 Task: Display the results of the 2022 Victory Lane Racing NASCAR Cup Series for the race "Toyota/Save Mart 350" on the track "Sonoma".
Action: Mouse moved to (186, 367)
Screenshot: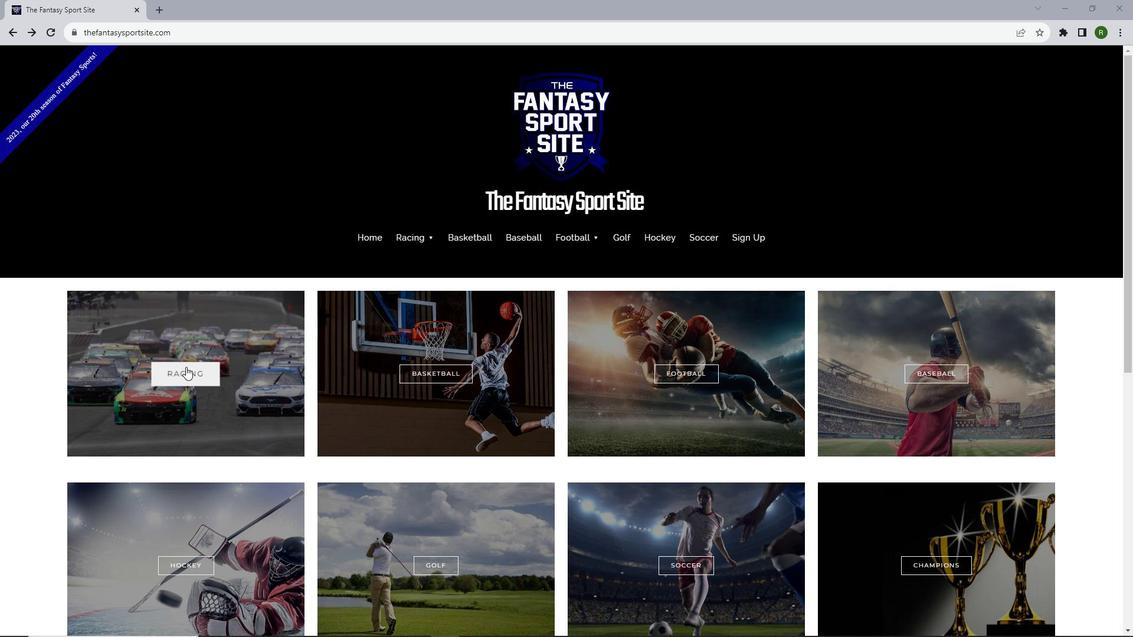 
Action: Mouse pressed left at (186, 367)
Screenshot: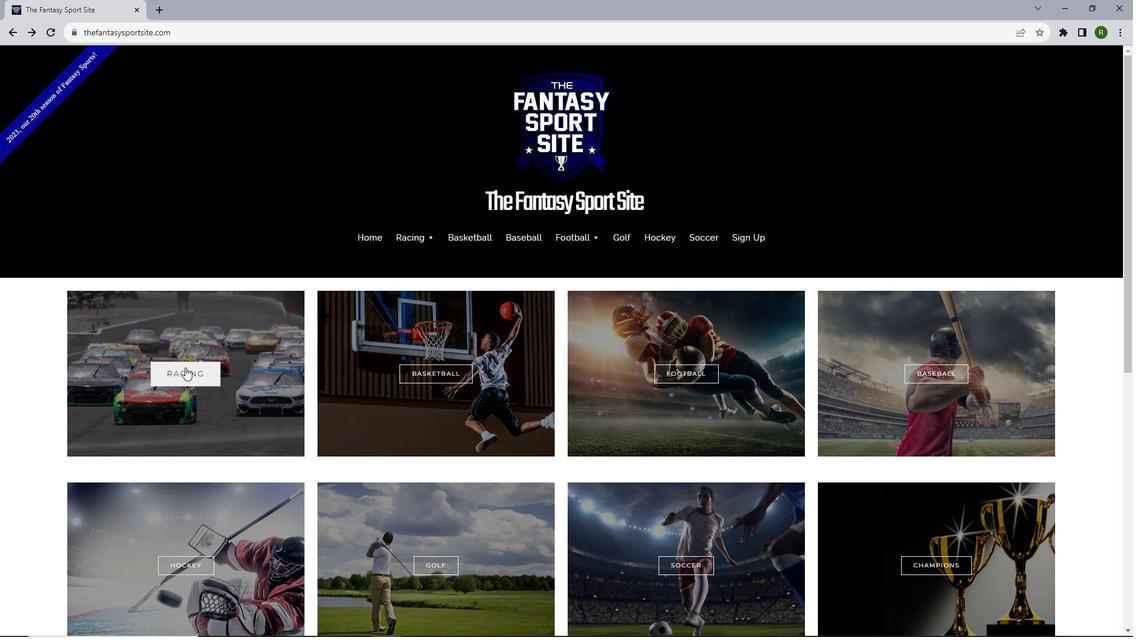 
Action: Mouse moved to (353, 278)
Screenshot: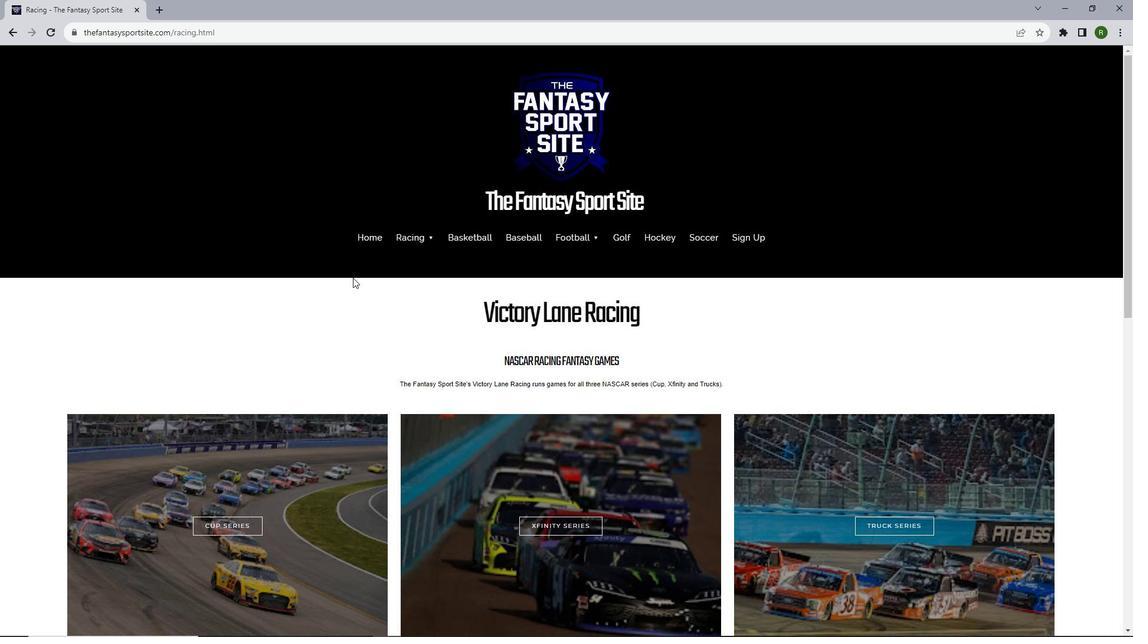 
Action: Mouse scrolled (353, 277) with delta (0, 0)
Screenshot: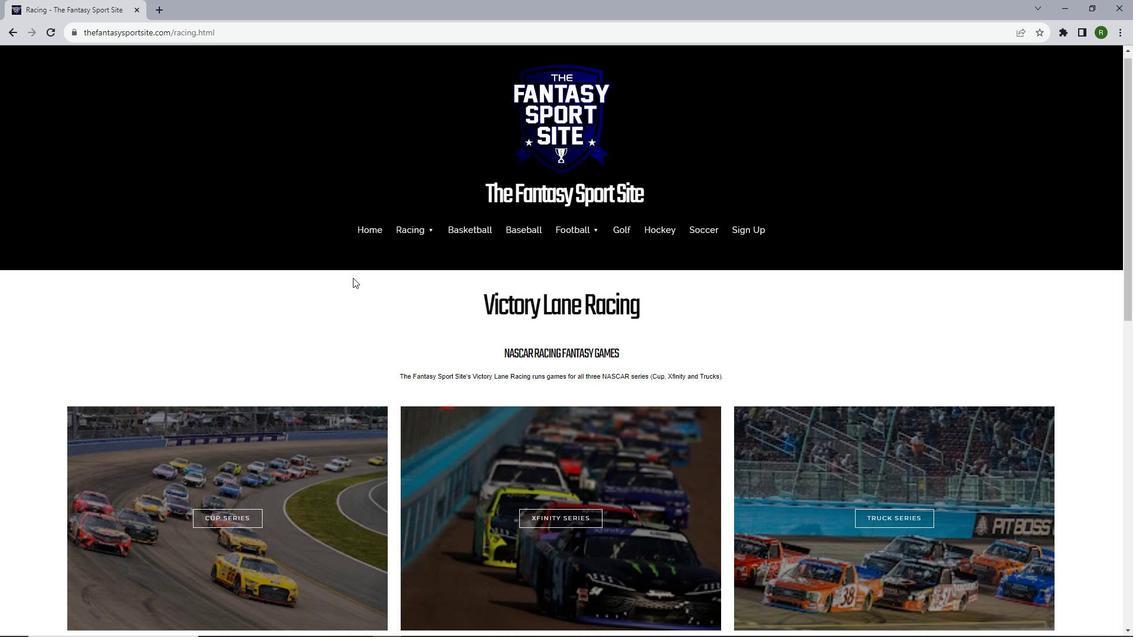 
Action: Mouse scrolled (353, 277) with delta (0, 0)
Screenshot: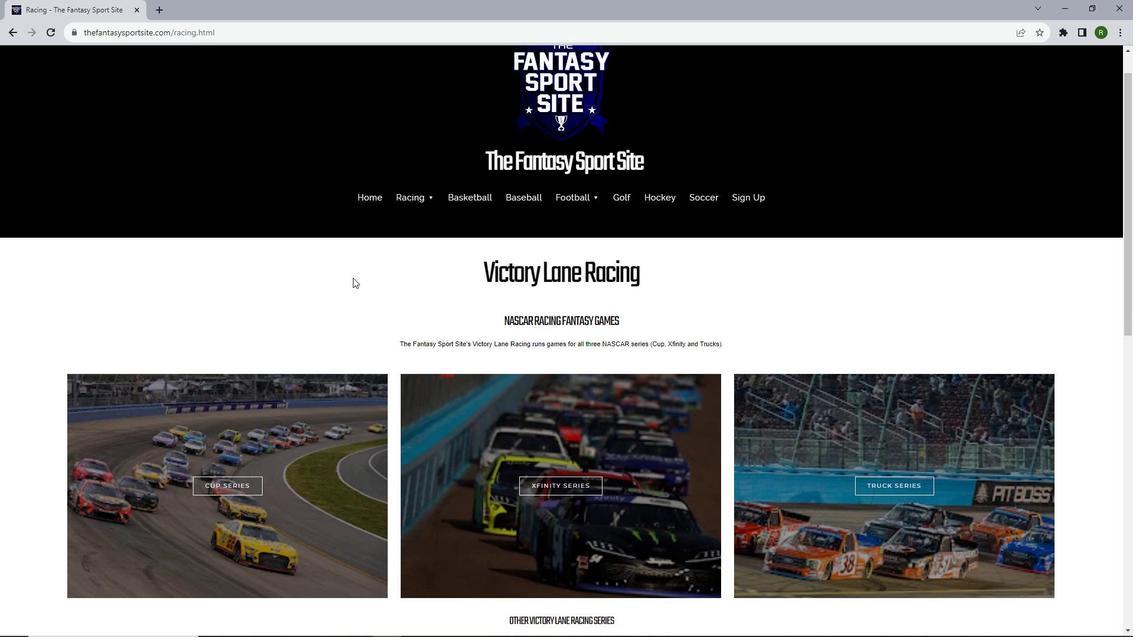 
Action: Mouse scrolled (353, 277) with delta (0, 0)
Screenshot: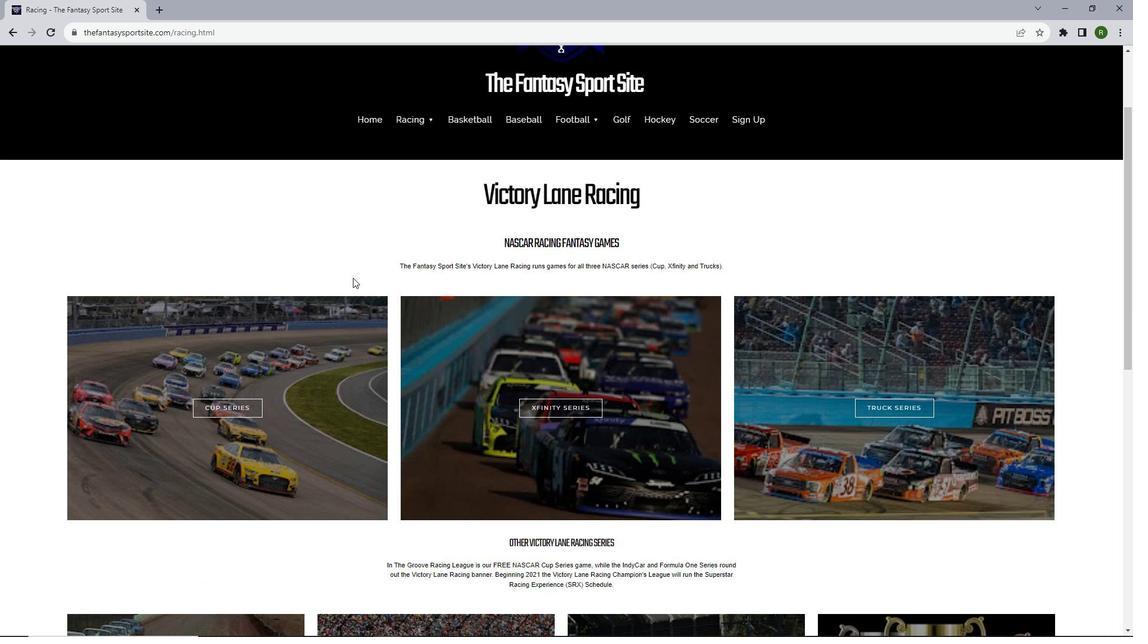 
Action: Mouse scrolled (353, 277) with delta (0, 0)
Screenshot: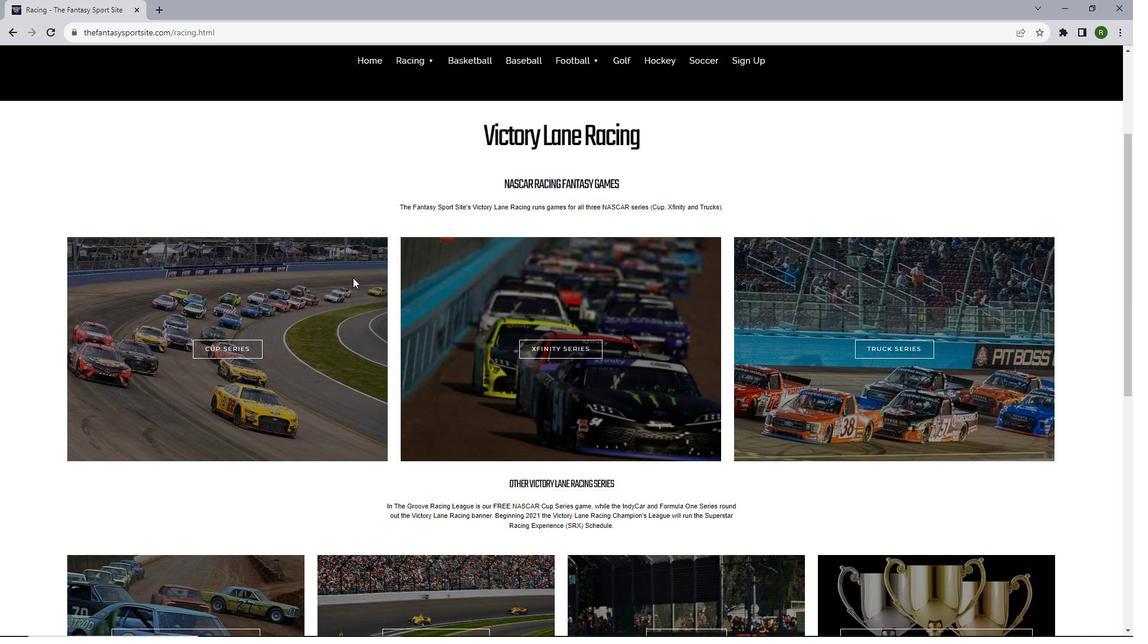 
Action: Mouse moved to (222, 292)
Screenshot: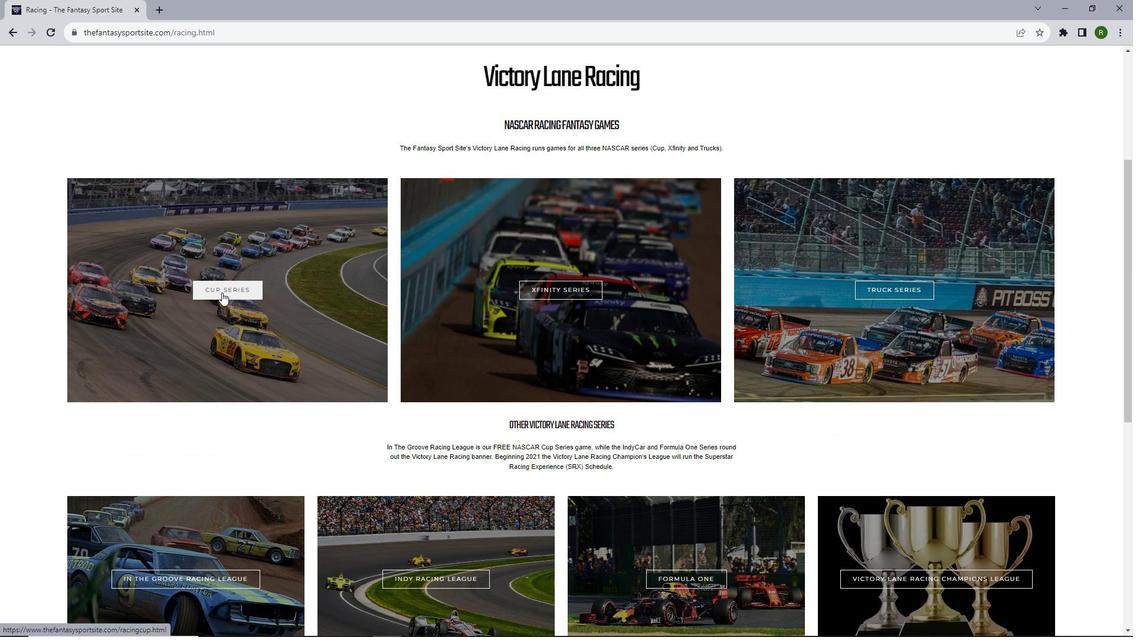 
Action: Mouse pressed left at (222, 292)
Screenshot: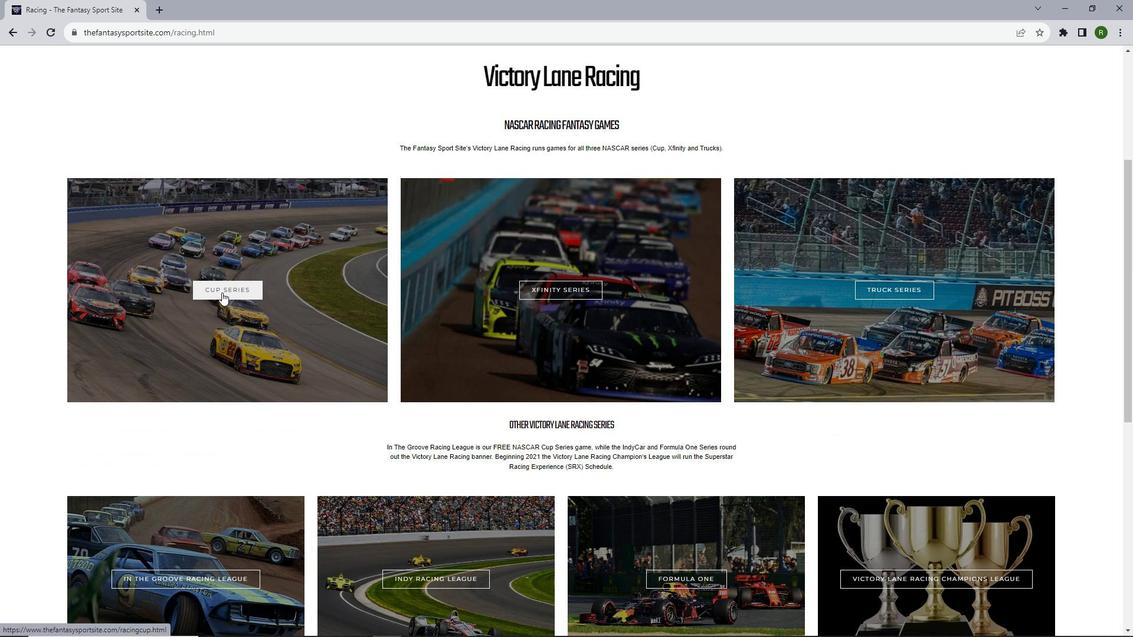 
Action: Mouse moved to (228, 294)
Screenshot: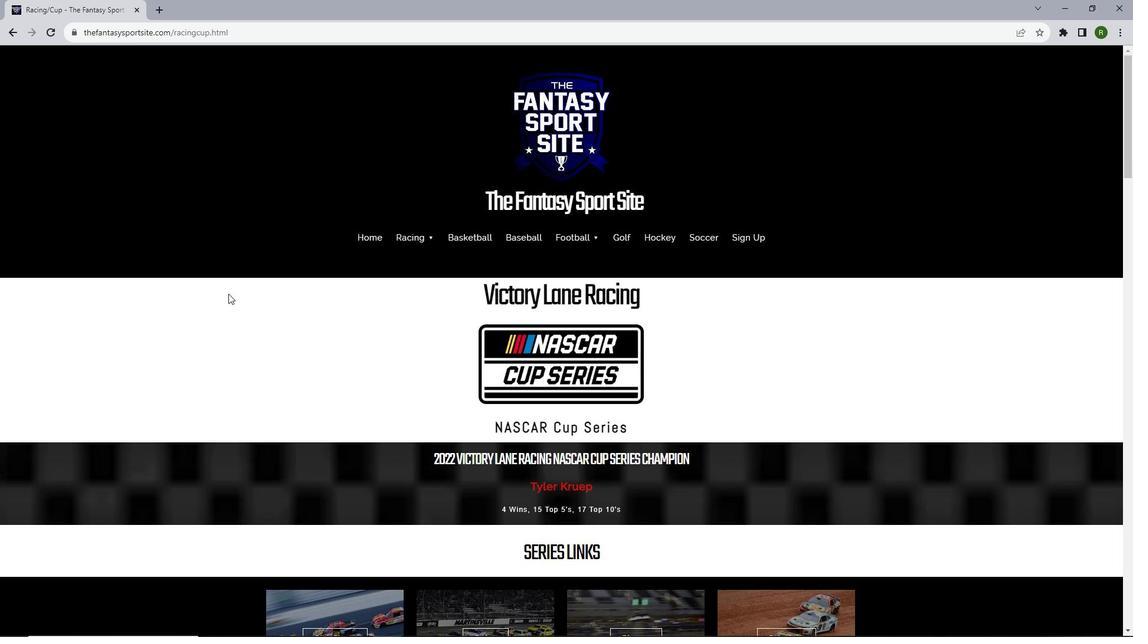 
Action: Mouse scrolled (228, 293) with delta (0, 0)
Screenshot: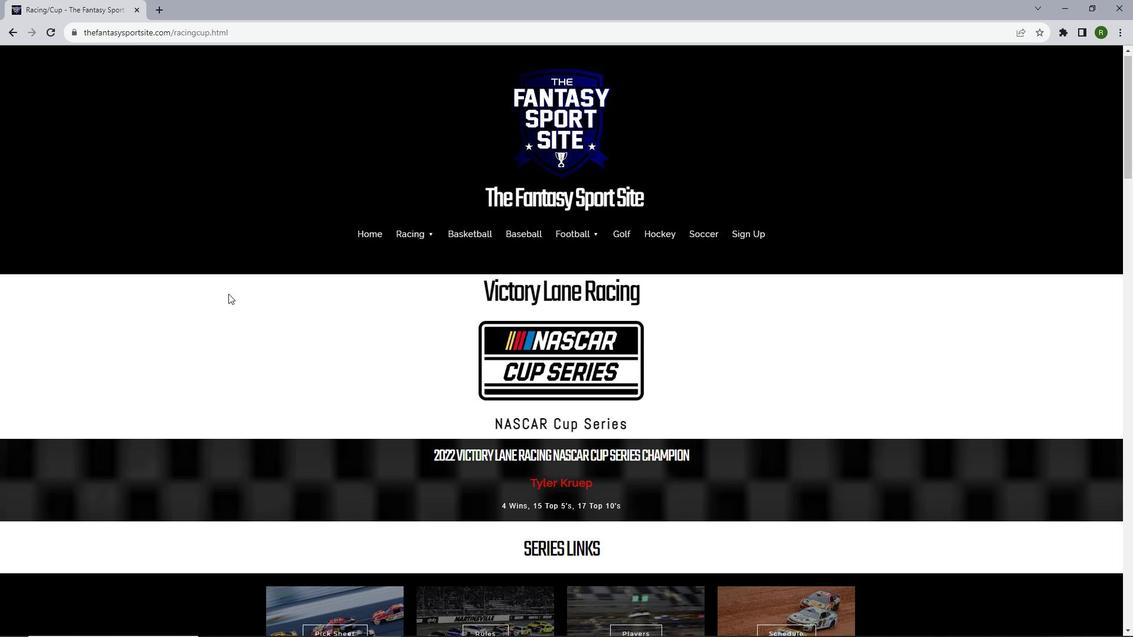 
Action: Mouse scrolled (228, 293) with delta (0, 0)
Screenshot: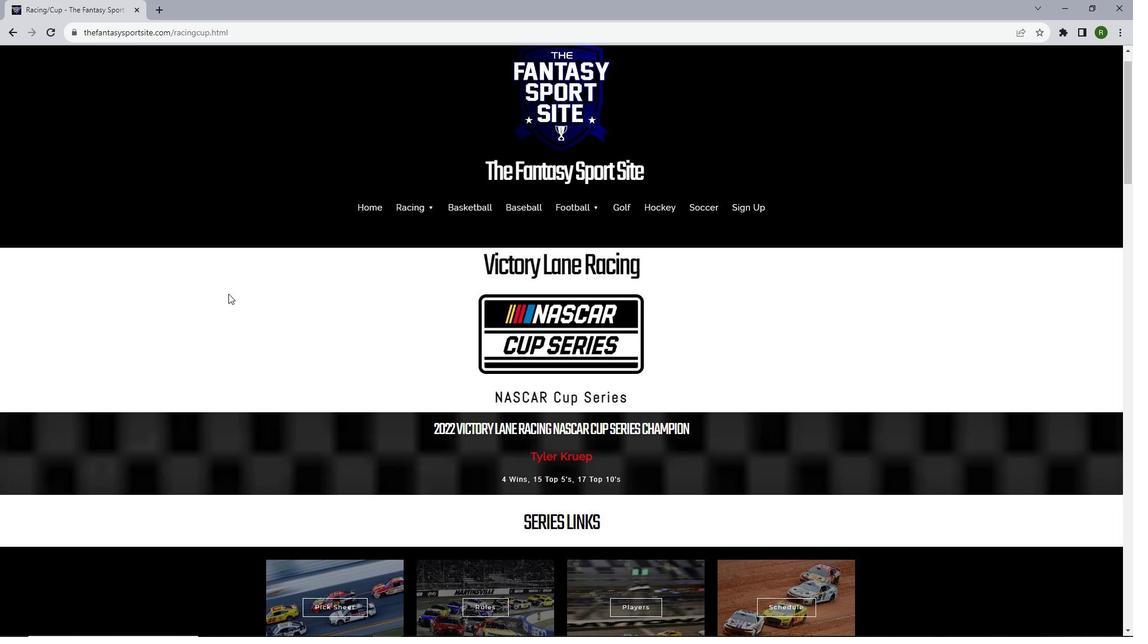 
Action: Mouse scrolled (228, 293) with delta (0, 0)
Screenshot: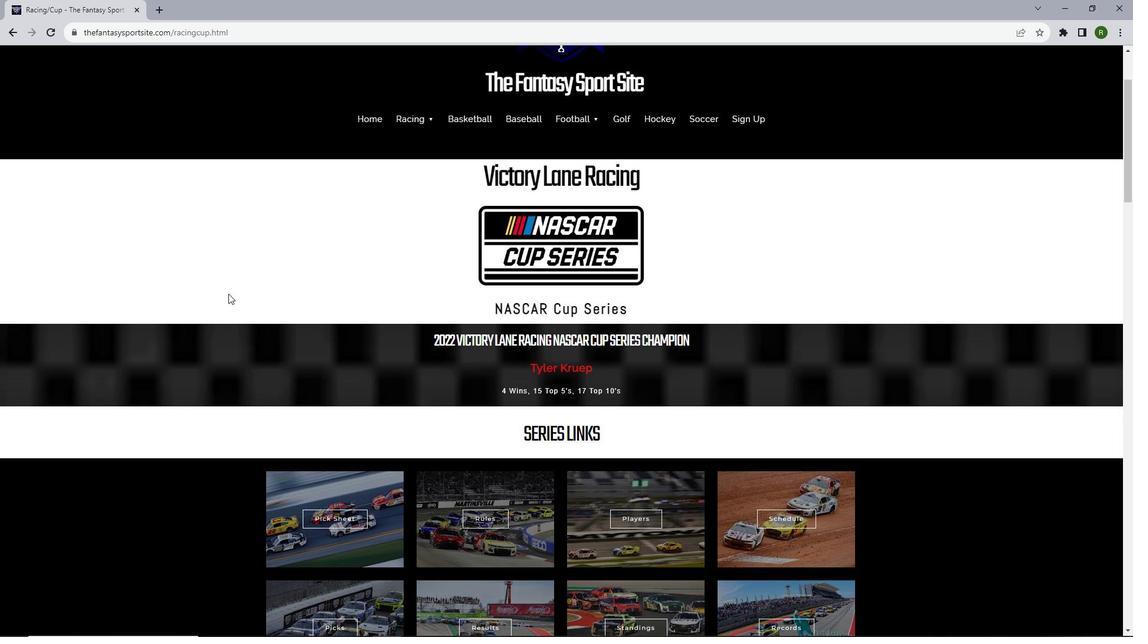 
Action: Mouse moved to (476, 556)
Screenshot: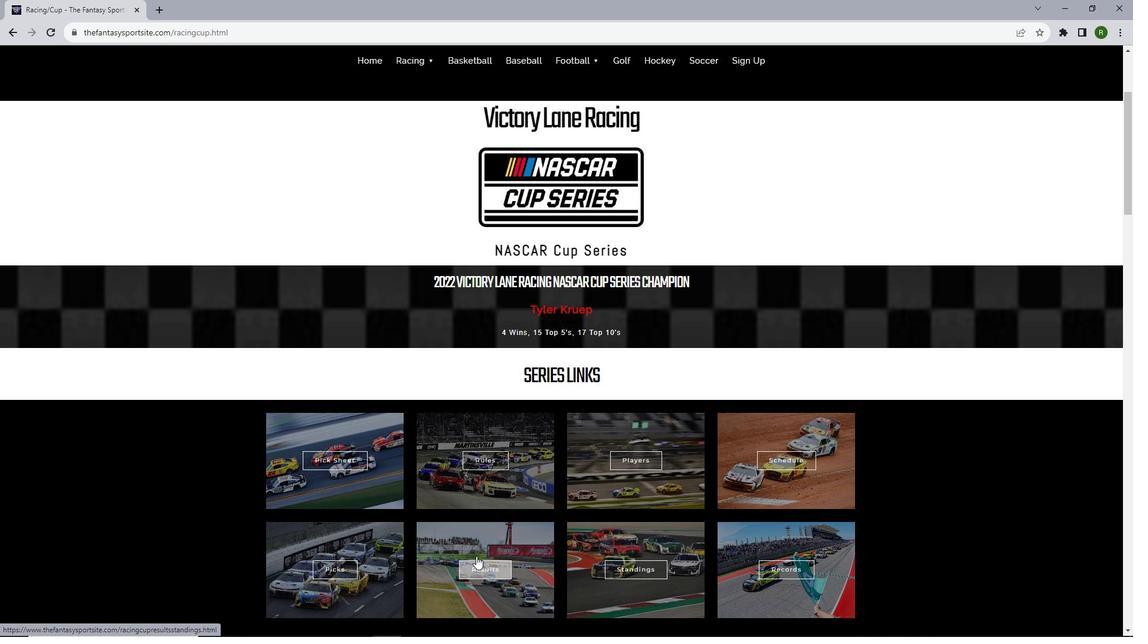 
Action: Mouse pressed left at (476, 556)
Screenshot: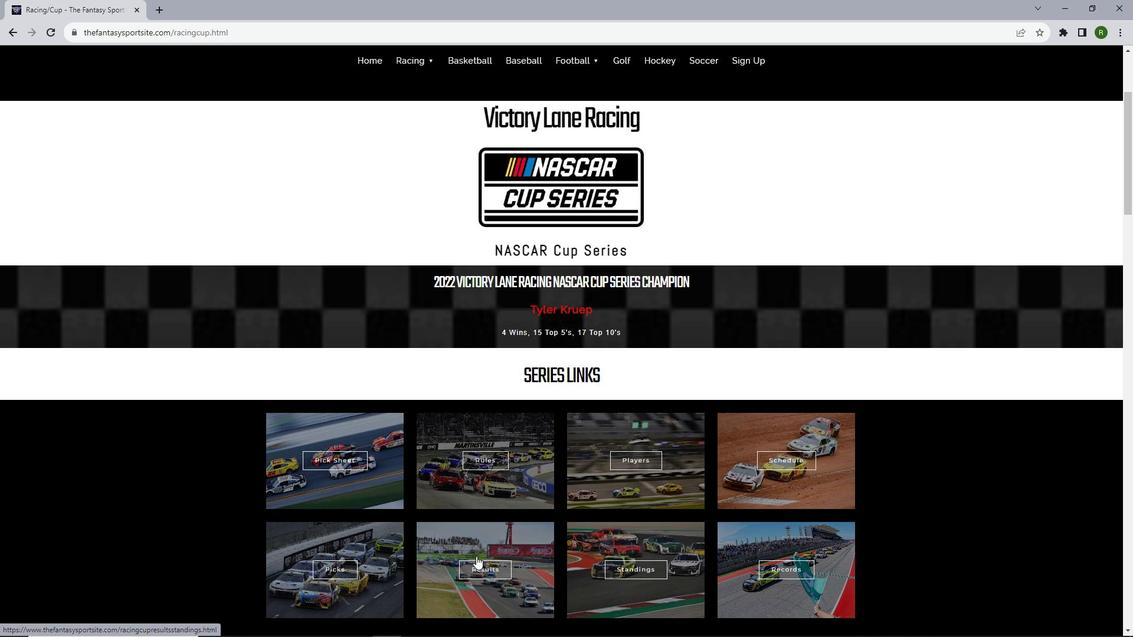 
Action: Mouse moved to (422, 337)
Screenshot: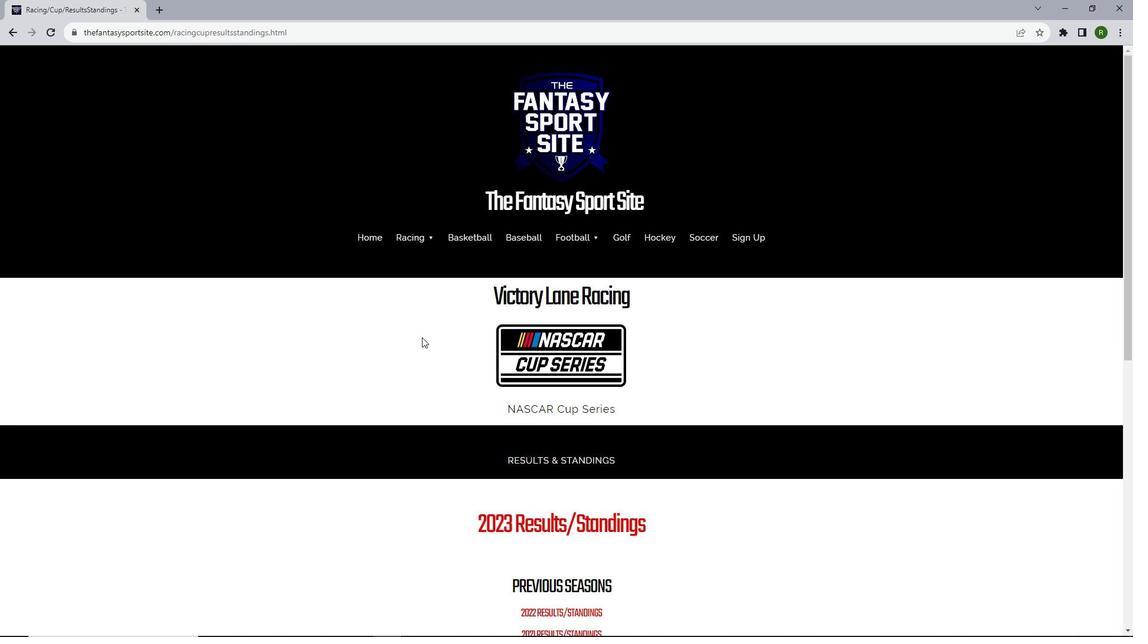 
Action: Mouse scrolled (422, 337) with delta (0, 0)
Screenshot: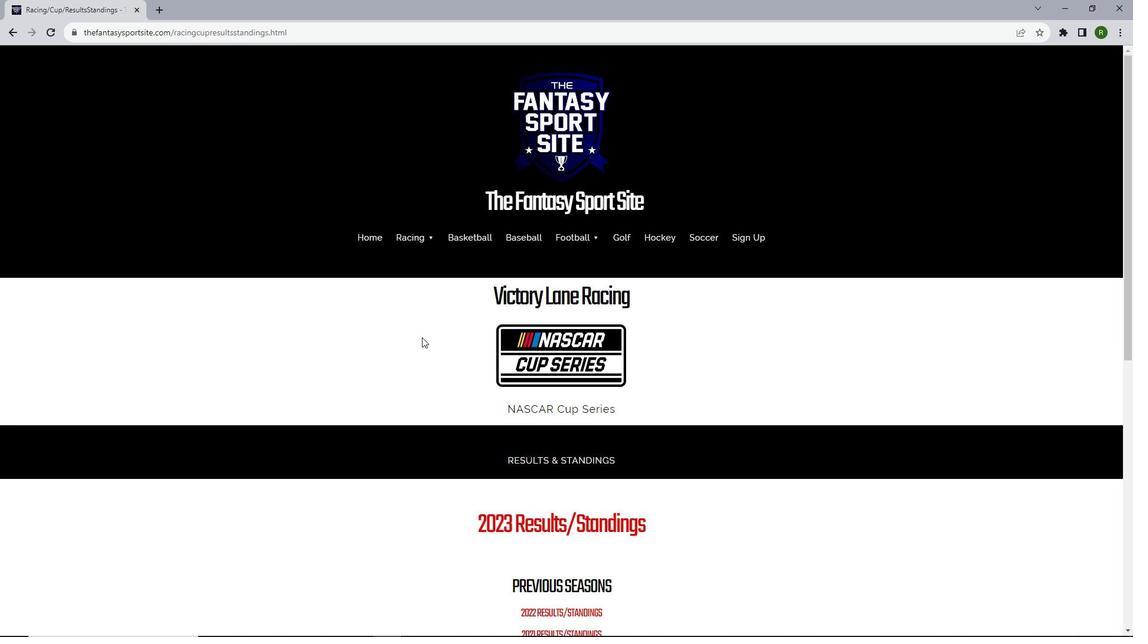 
Action: Mouse scrolled (422, 337) with delta (0, 0)
Screenshot: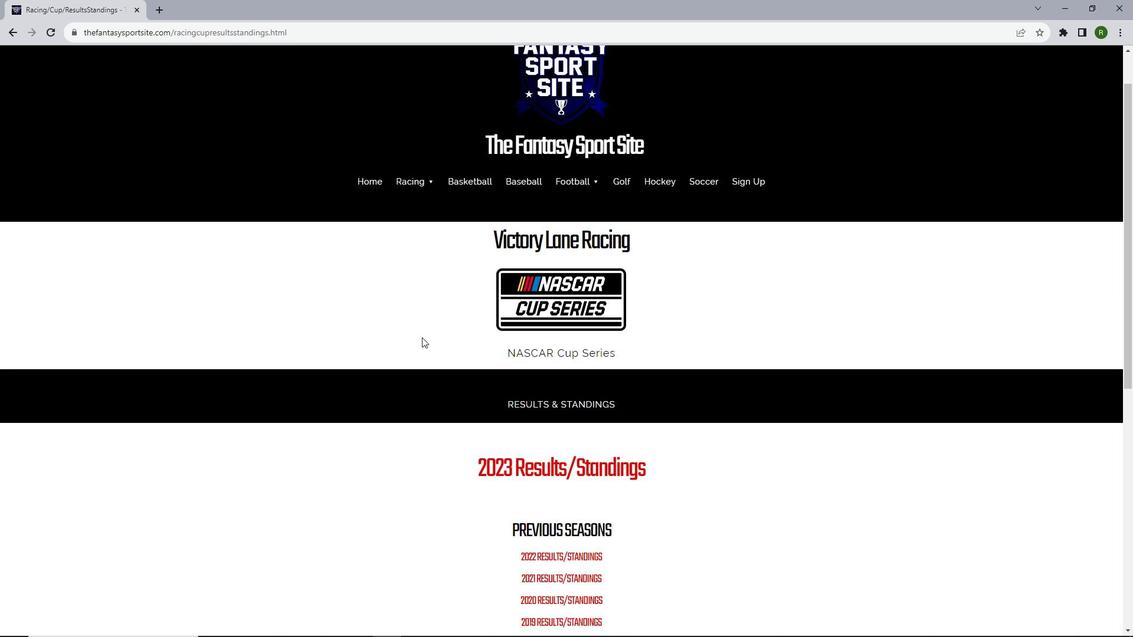 
Action: Mouse moved to (422, 338)
Screenshot: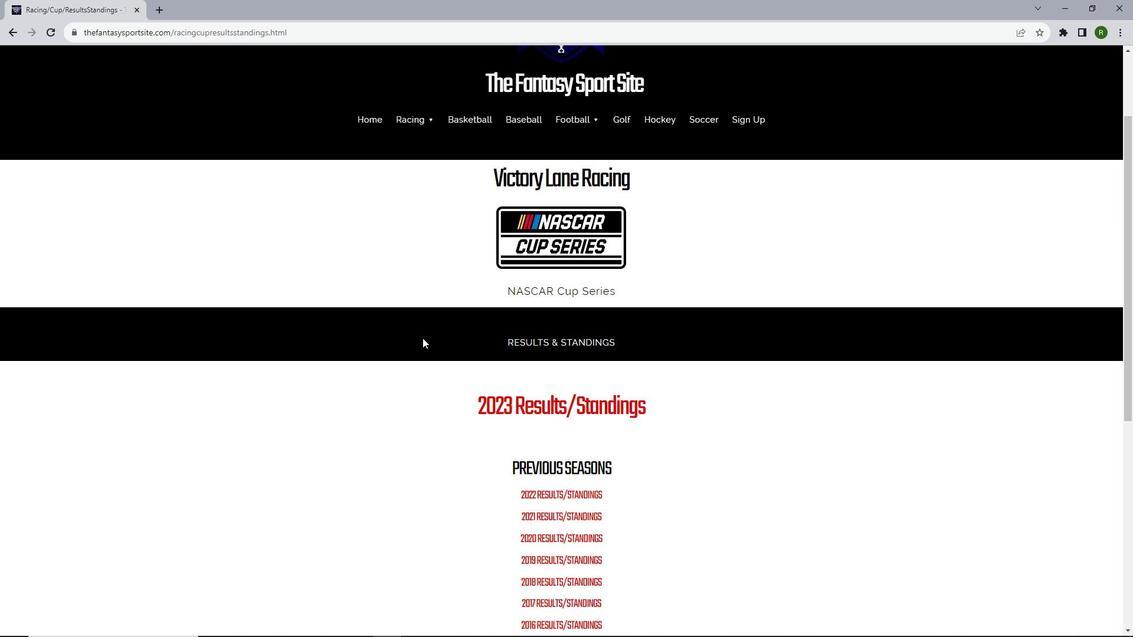 
Action: Mouse scrolled (422, 337) with delta (0, 0)
Screenshot: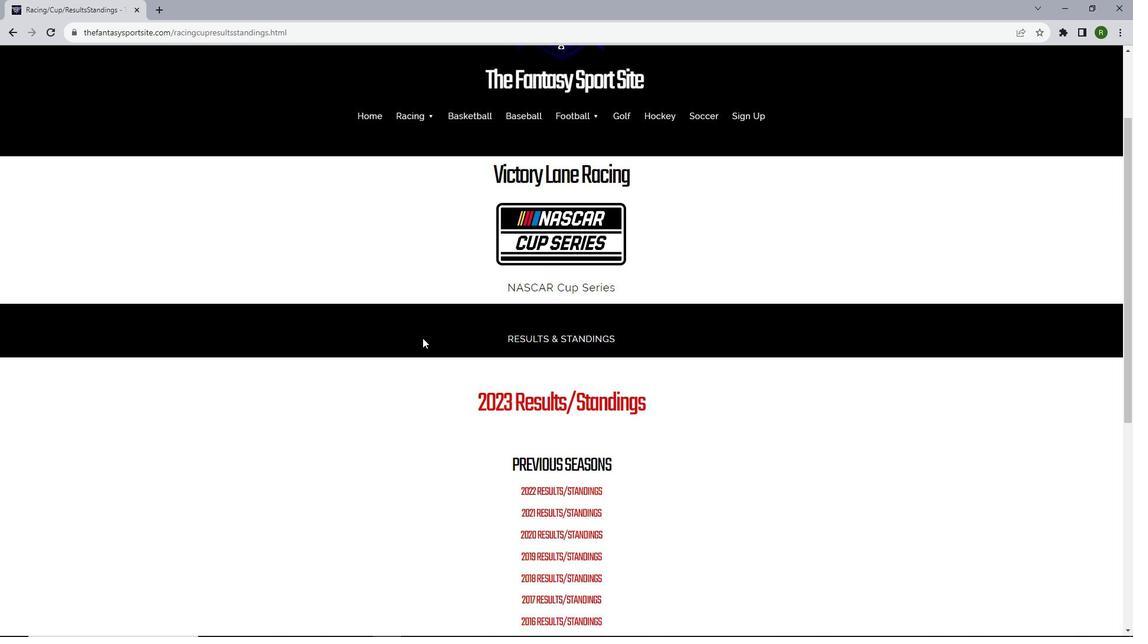 
Action: Mouse moved to (427, 354)
Screenshot: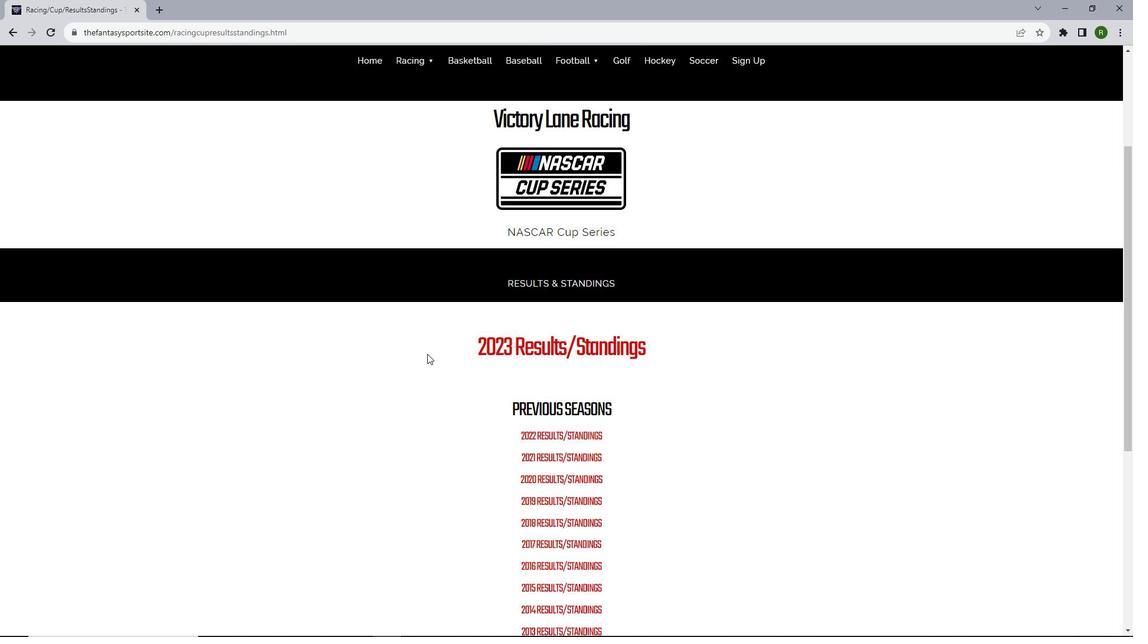 
Action: Mouse scrolled (427, 353) with delta (0, 0)
Screenshot: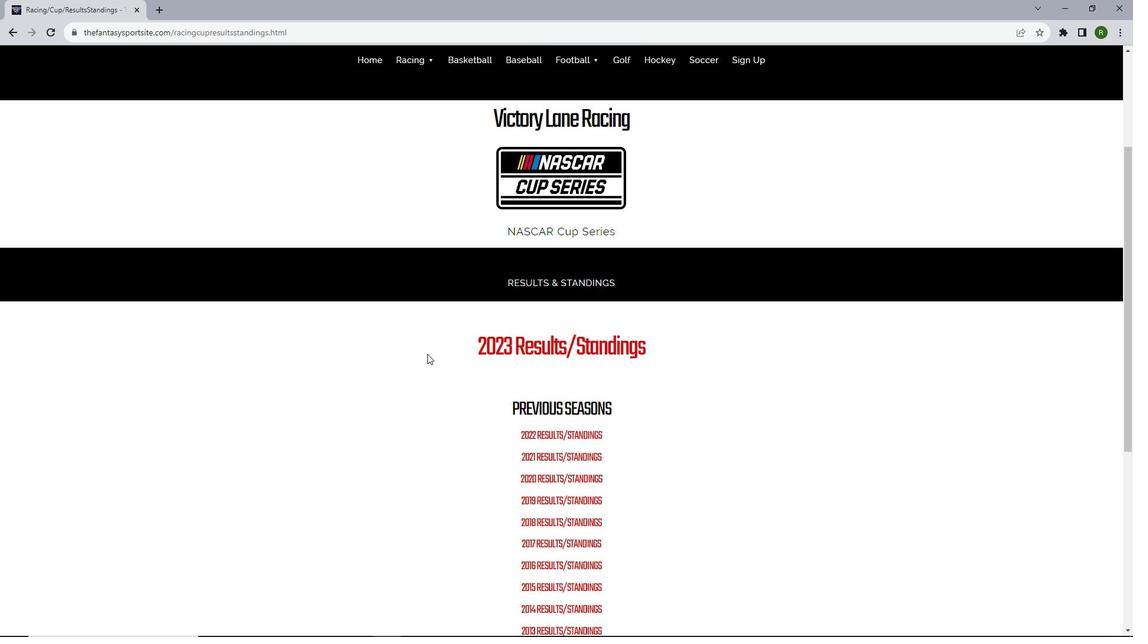 
Action: Mouse moved to (529, 373)
Screenshot: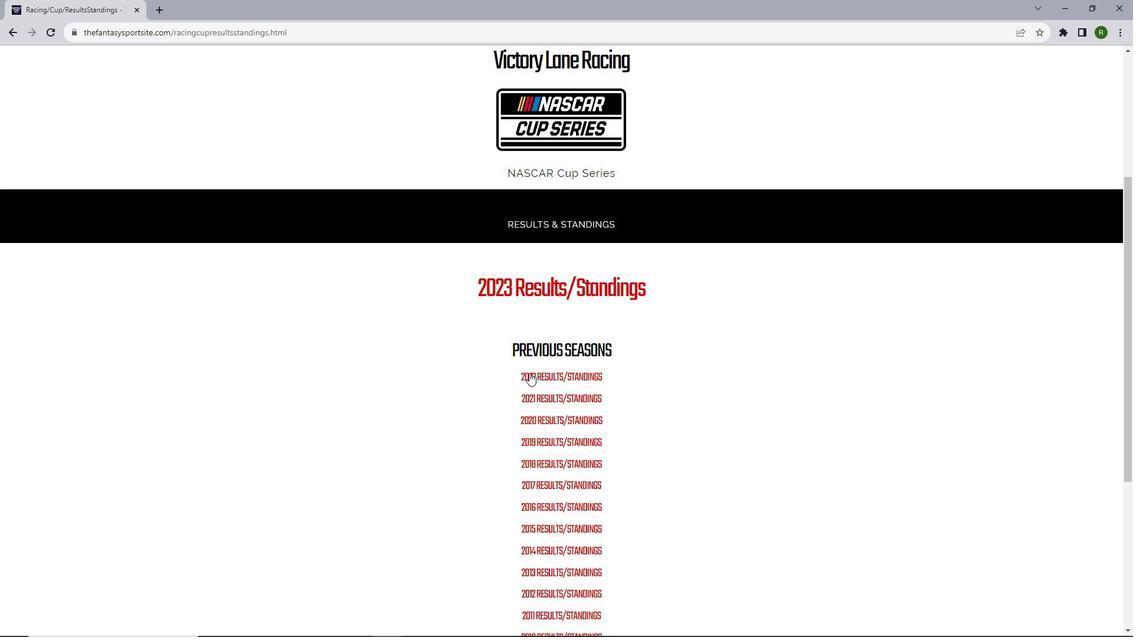 
Action: Mouse pressed left at (529, 373)
Screenshot: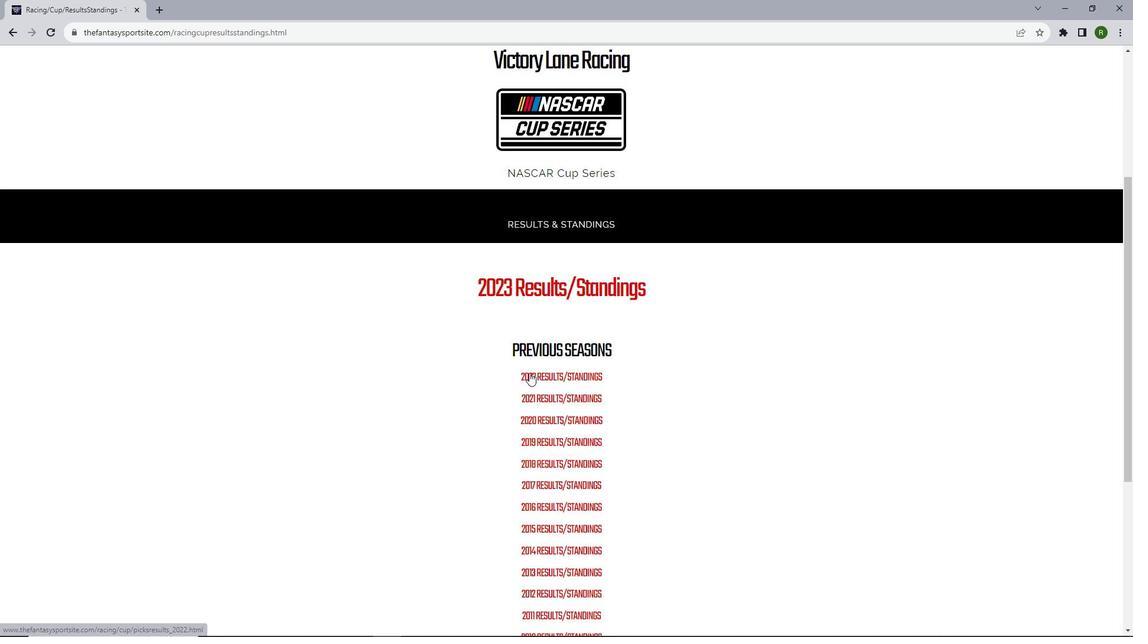 
Action: Mouse moved to (532, 230)
Screenshot: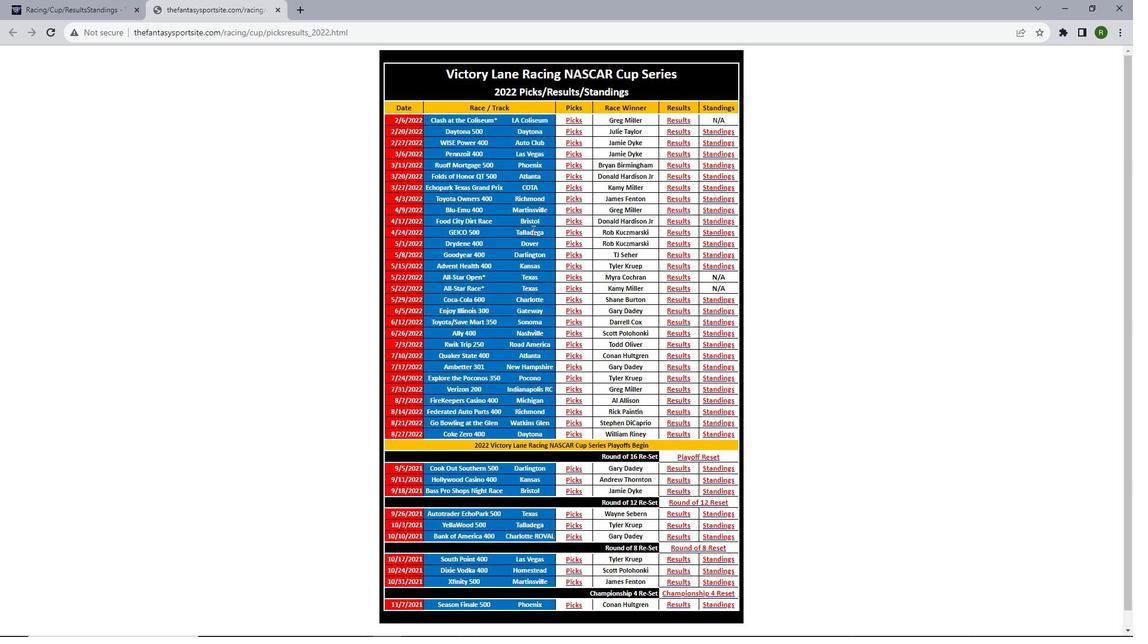 
Action: Mouse scrolled (532, 229) with delta (0, 0)
Screenshot: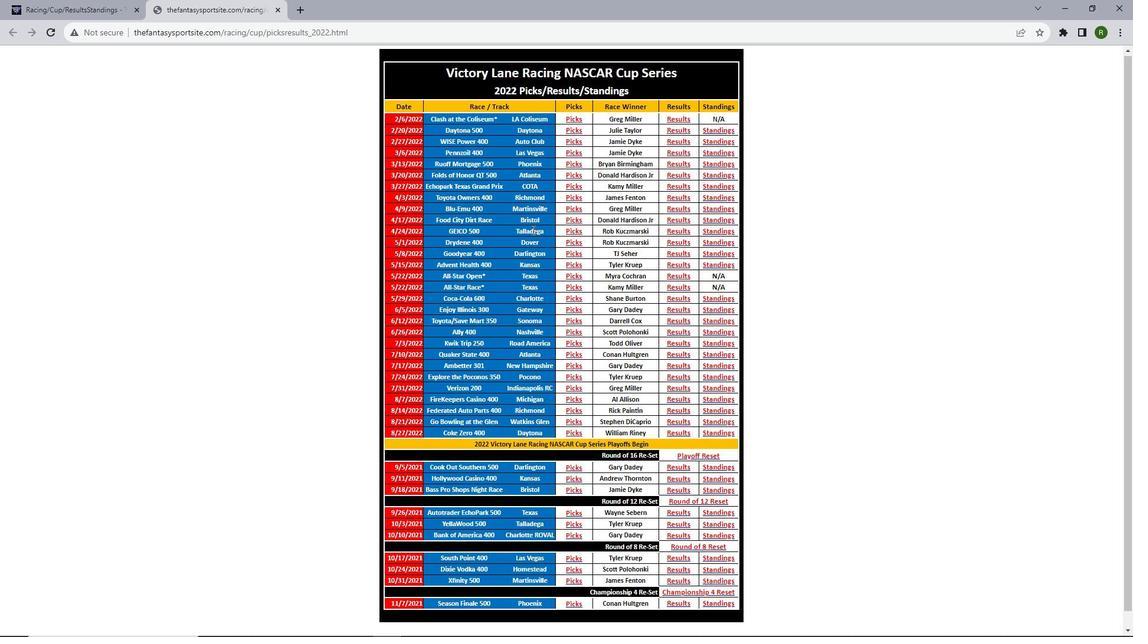 
Action: Mouse moved to (683, 301)
Screenshot: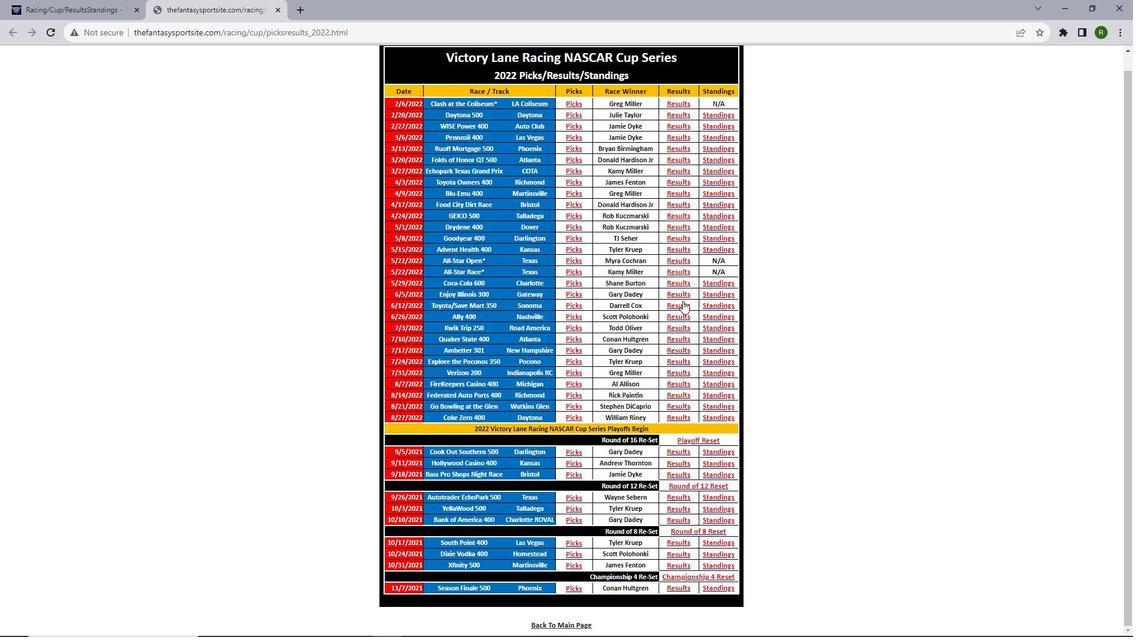 
Action: Mouse pressed left at (683, 301)
Screenshot: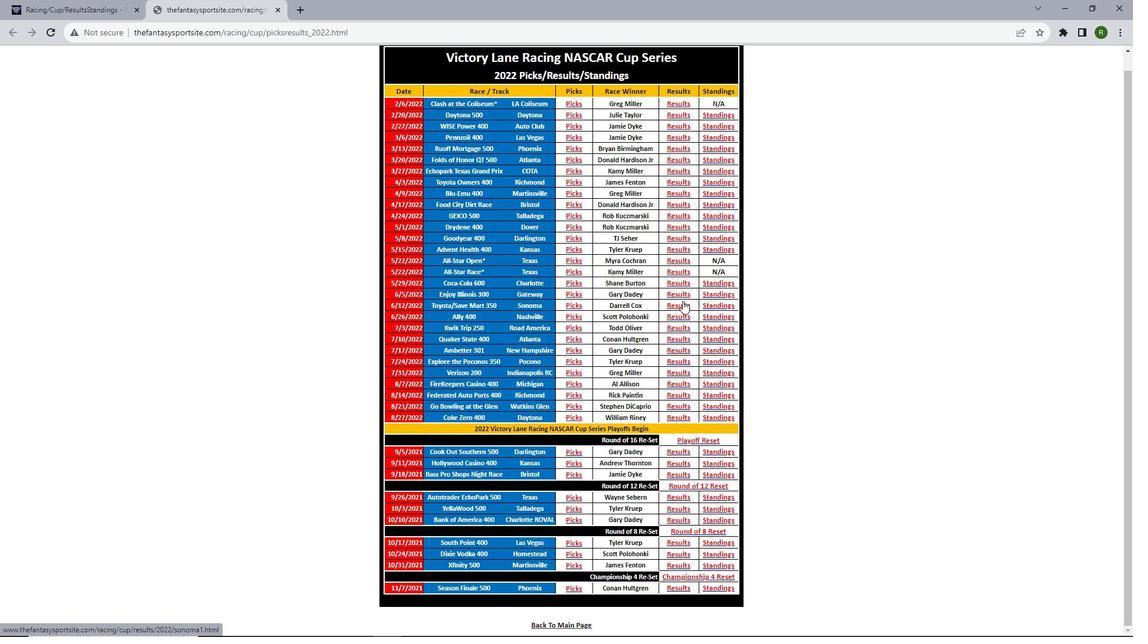 
Action: Mouse moved to (519, 254)
Screenshot: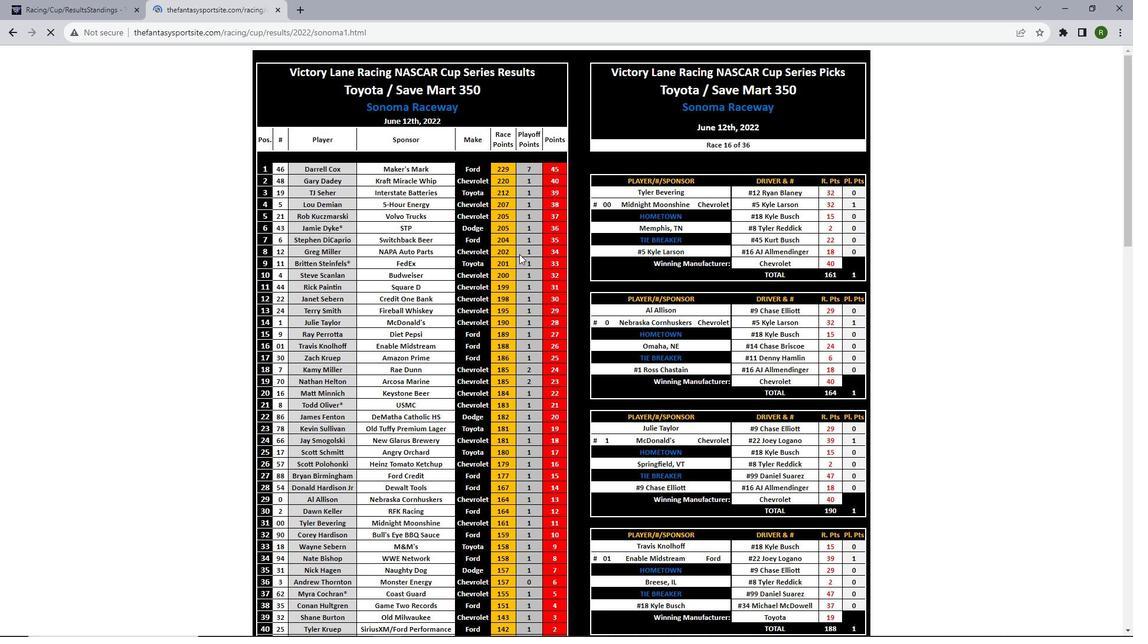
Action: Mouse scrolled (519, 253) with delta (0, 0)
Screenshot: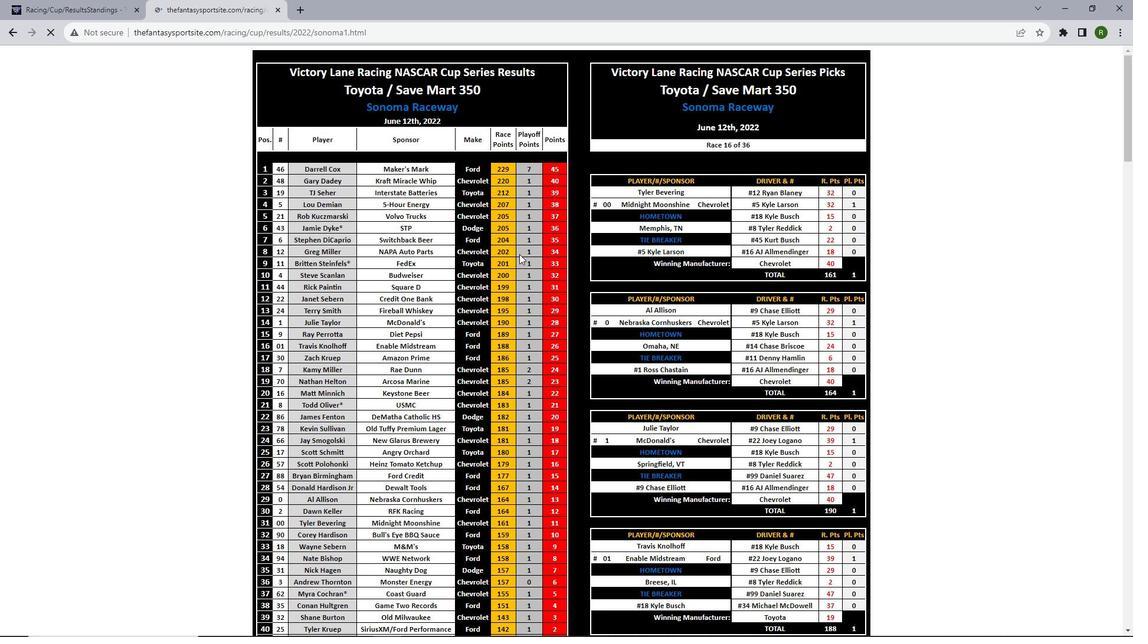 
Action: Mouse scrolled (519, 253) with delta (0, 0)
Screenshot: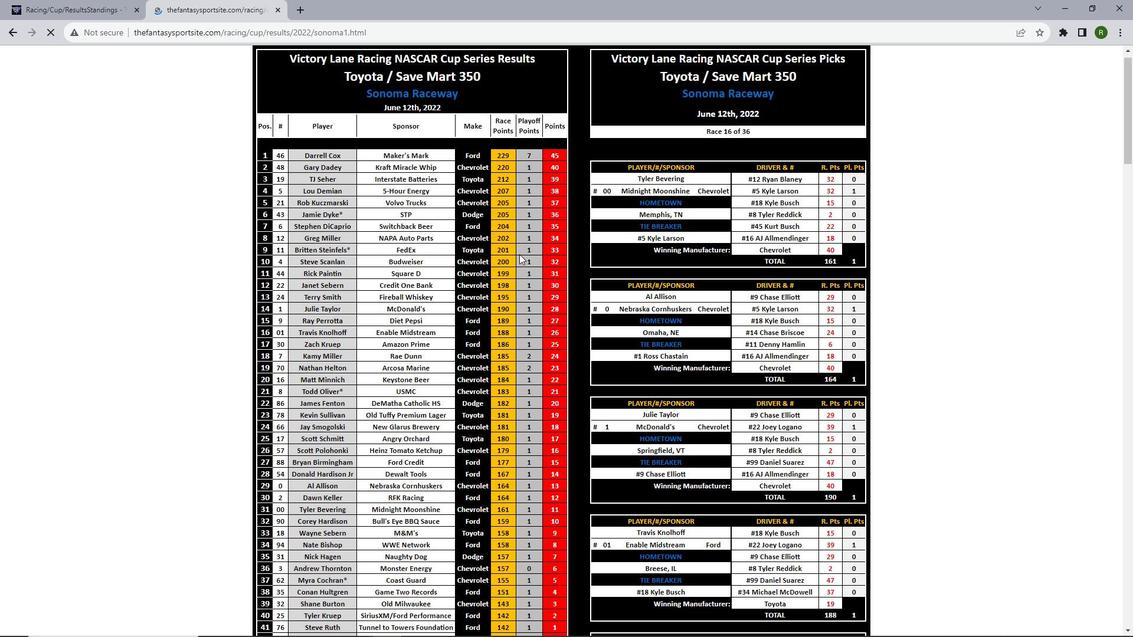 
Action: Mouse scrolled (519, 253) with delta (0, 0)
Screenshot: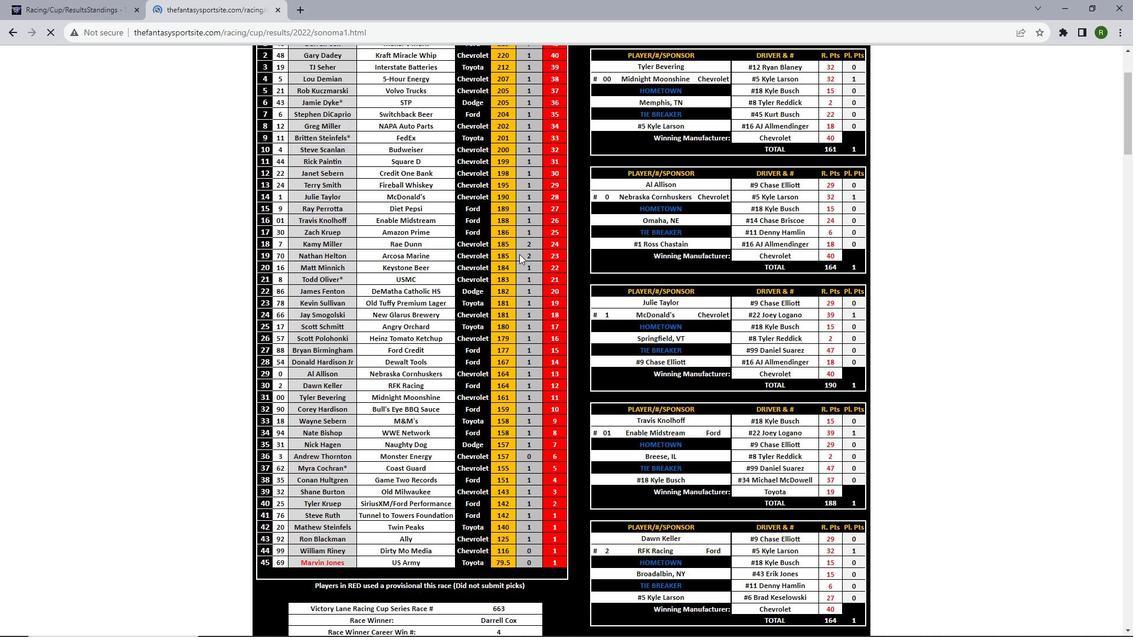 
Action: Mouse scrolled (519, 253) with delta (0, 0)
Screenshot: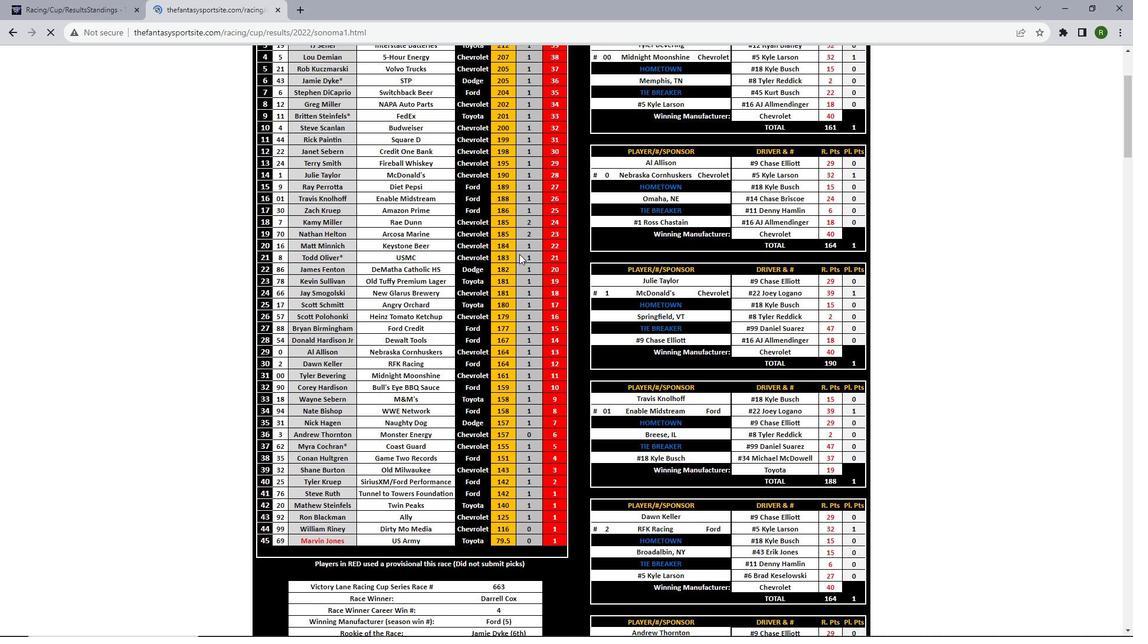 
Action: Mouse scrolled (519, 253) with delta (0, 0)
Screenshot: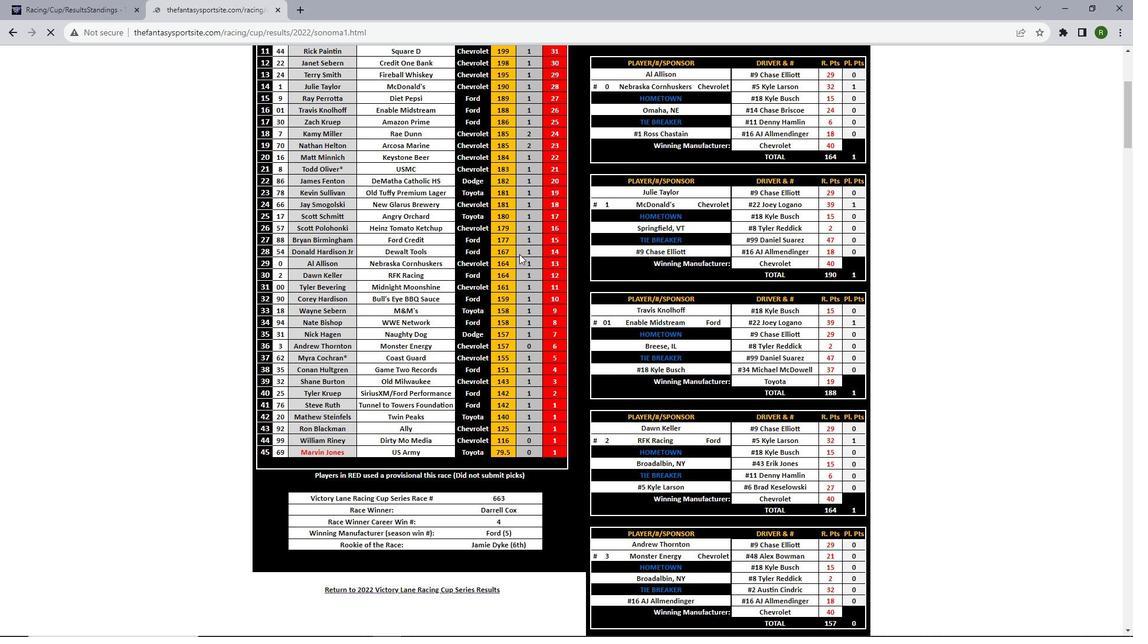 
Action: Mouse scrolled (519, 253) with delta (0, 0)
Screenshot: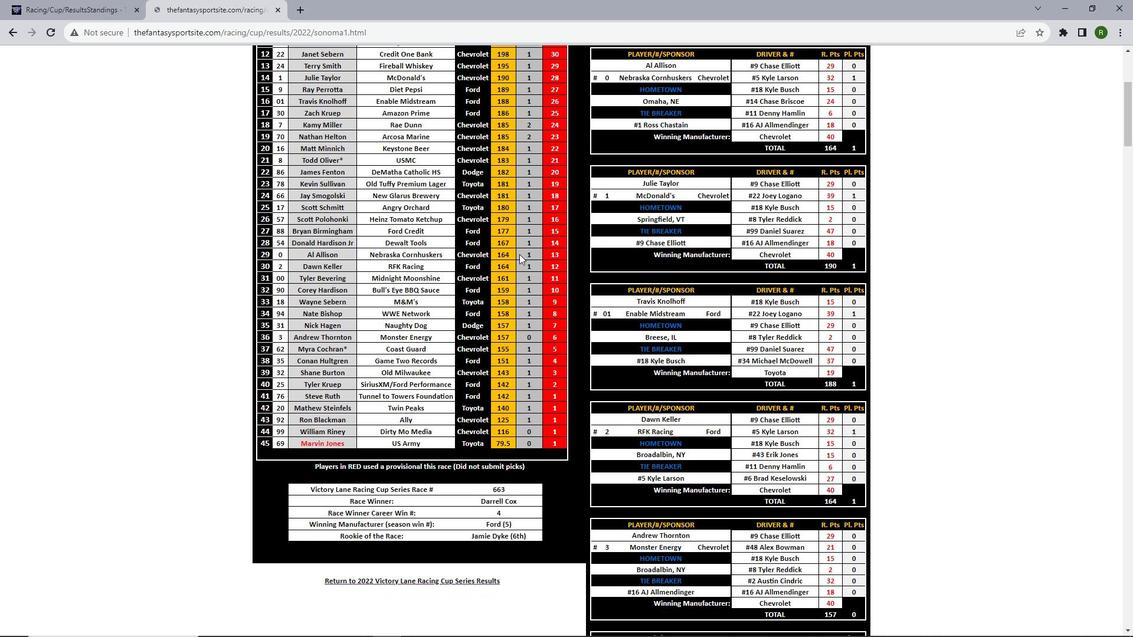 
Action: Mouse scrolled (519, 253) with delta (0, 0)
Screenshot: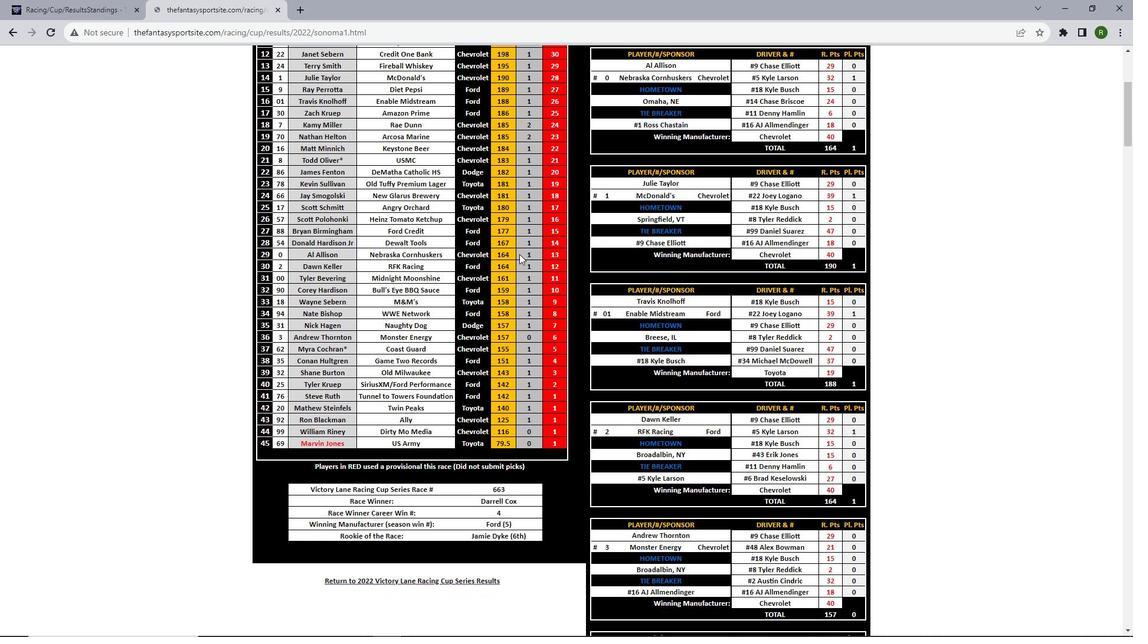 
Action: Mouse scrolled (519, 253) with delta (0, 0)
Screenshot: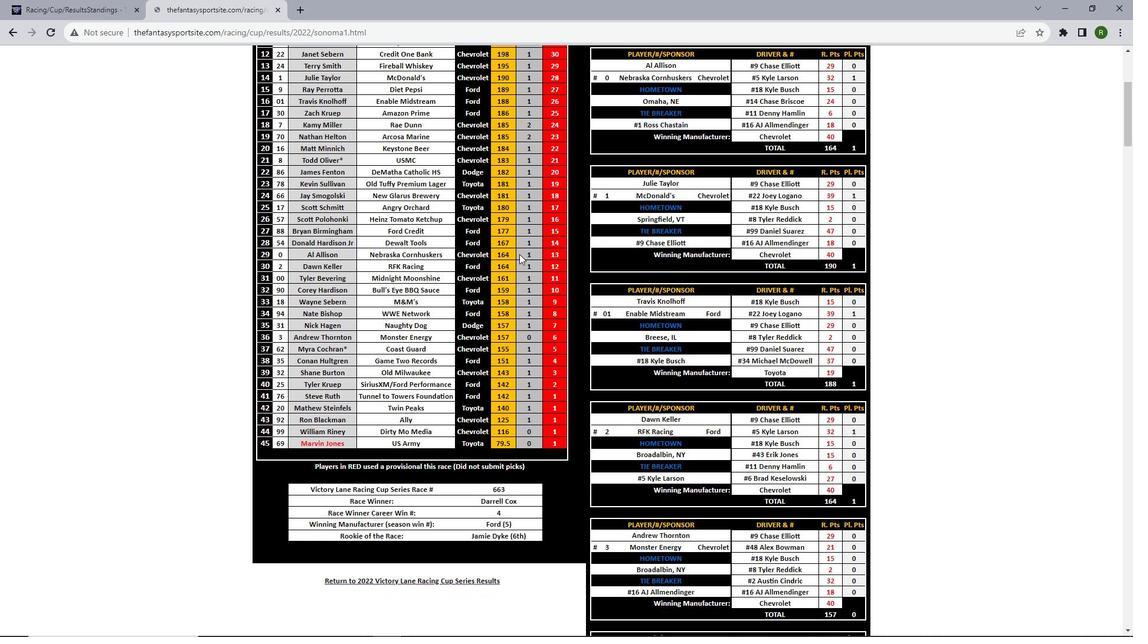 
Action: Mouse scrolled (519, 253) with delta (0, 0)
Screenshot: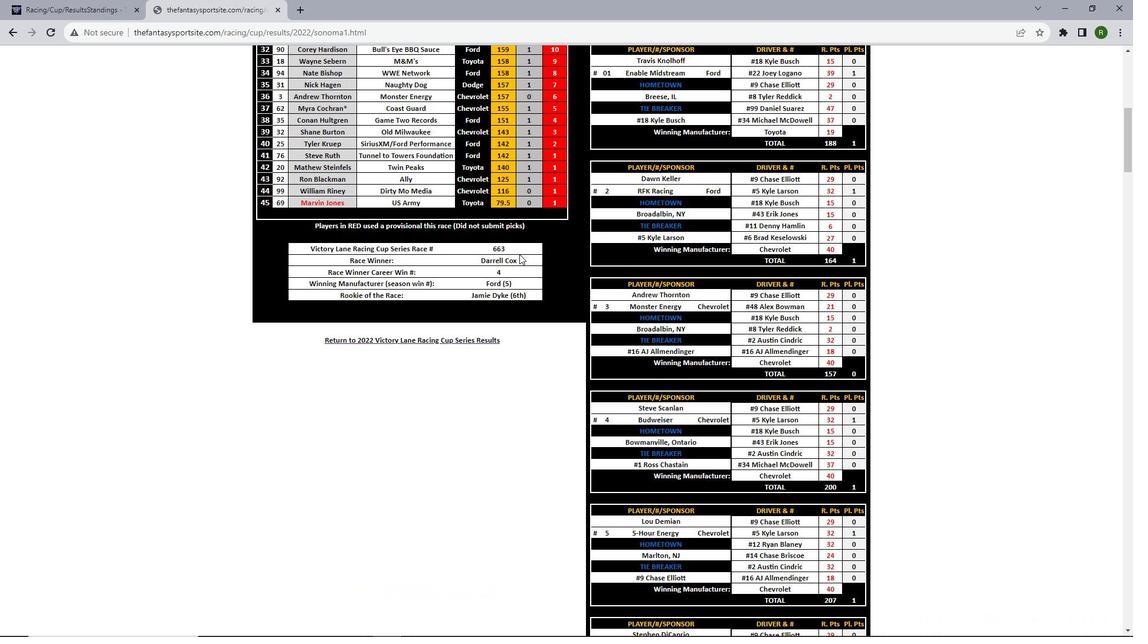 
Action: Mouse scrolled (519, 253) with delta (0, 0)
Screenshot: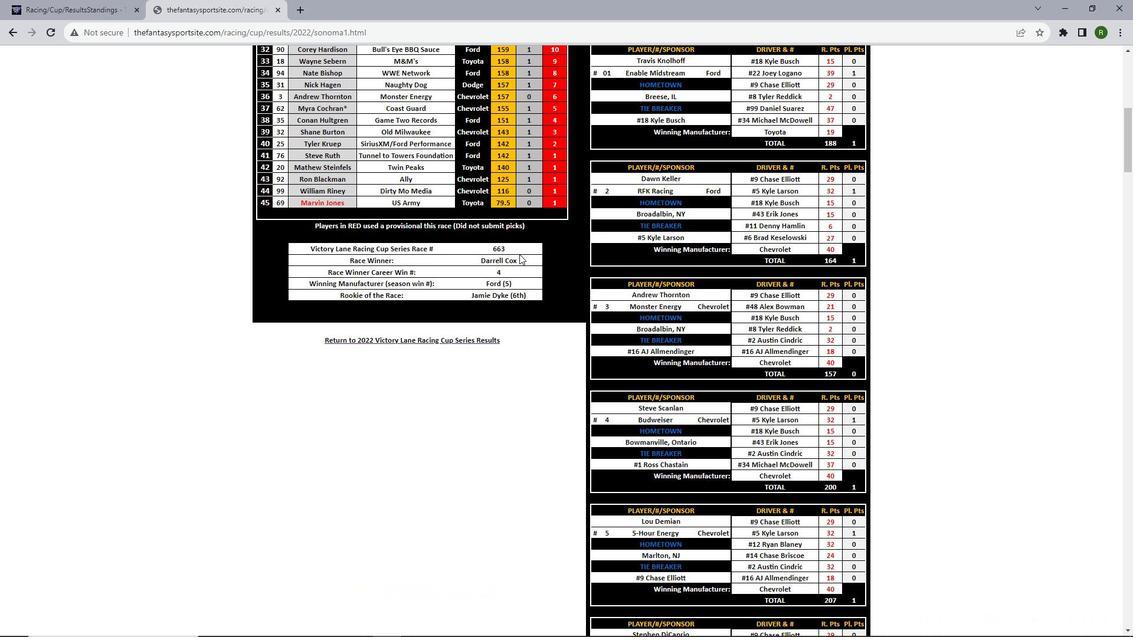 
Action: Mouse scrolled (519, 253) with delta (0, 0)
Screenshot: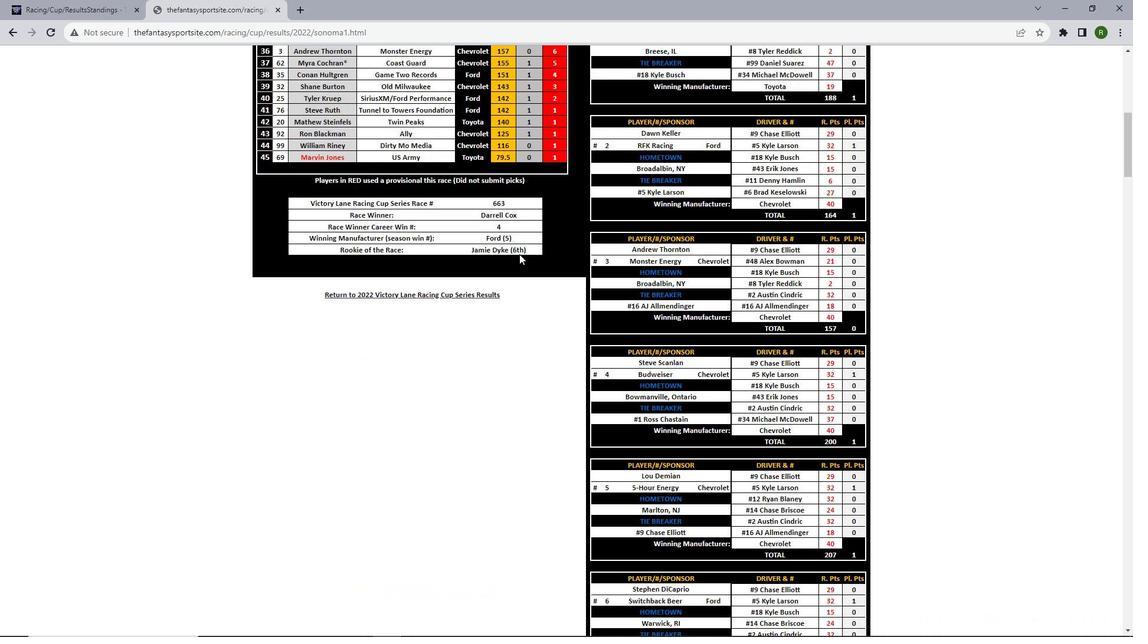 
Action: Mouse scrolled (519, 253) with delta (0, 0)
Screenshot: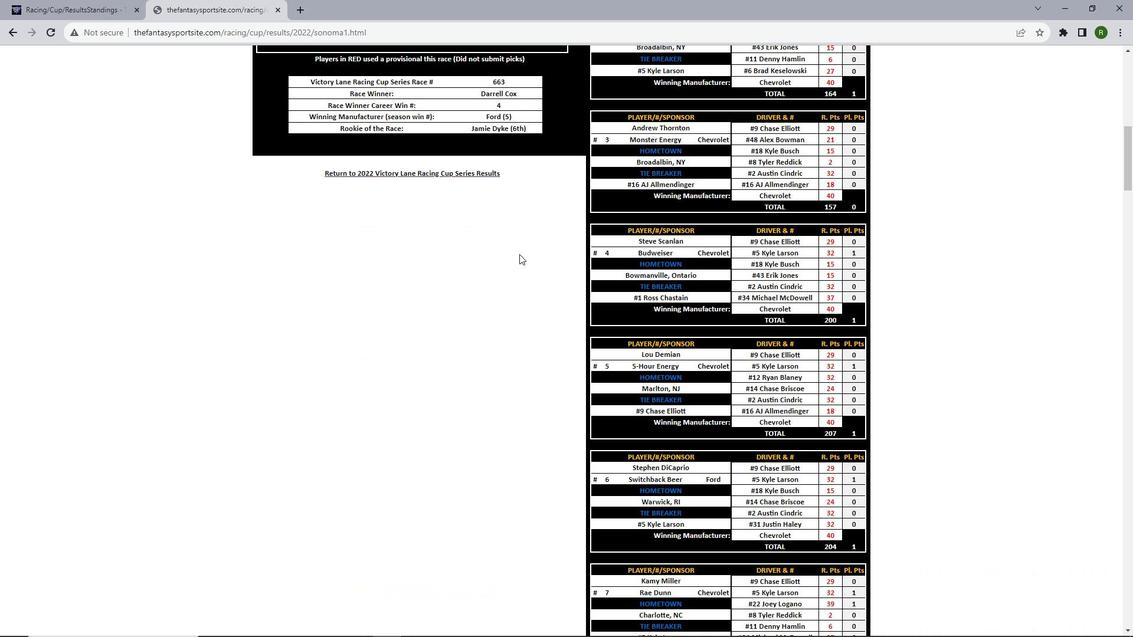 
Action: Mouse scrolled (519, 253) with delta (0, 0)
Screenshot: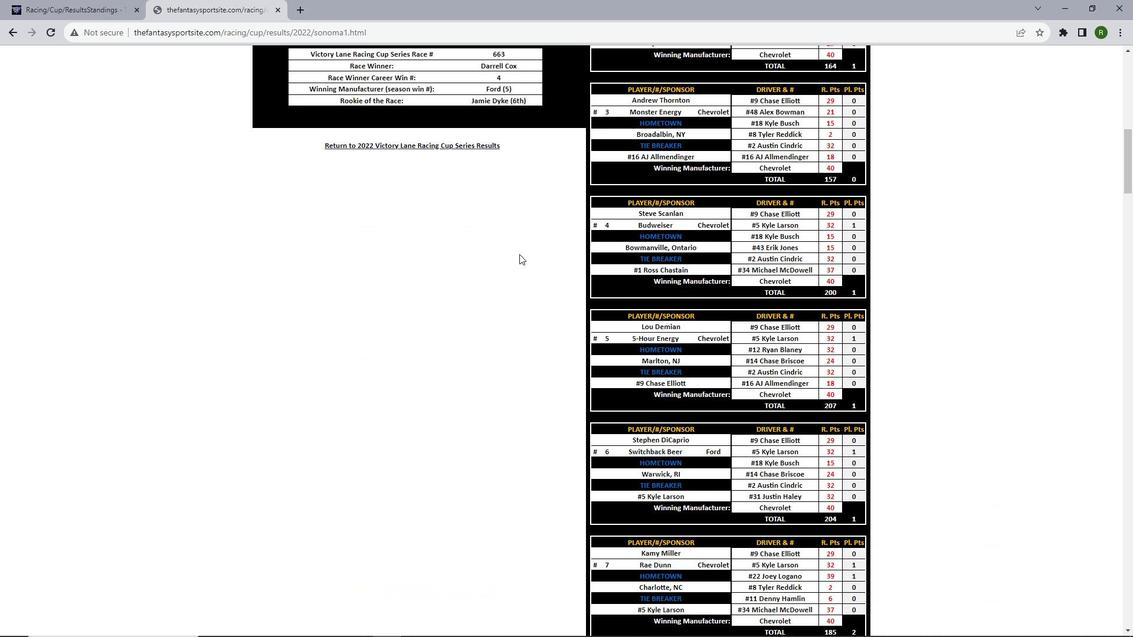 
Action: Mouse scrolled (519, 253) with delta (0, 0)
Screenshot: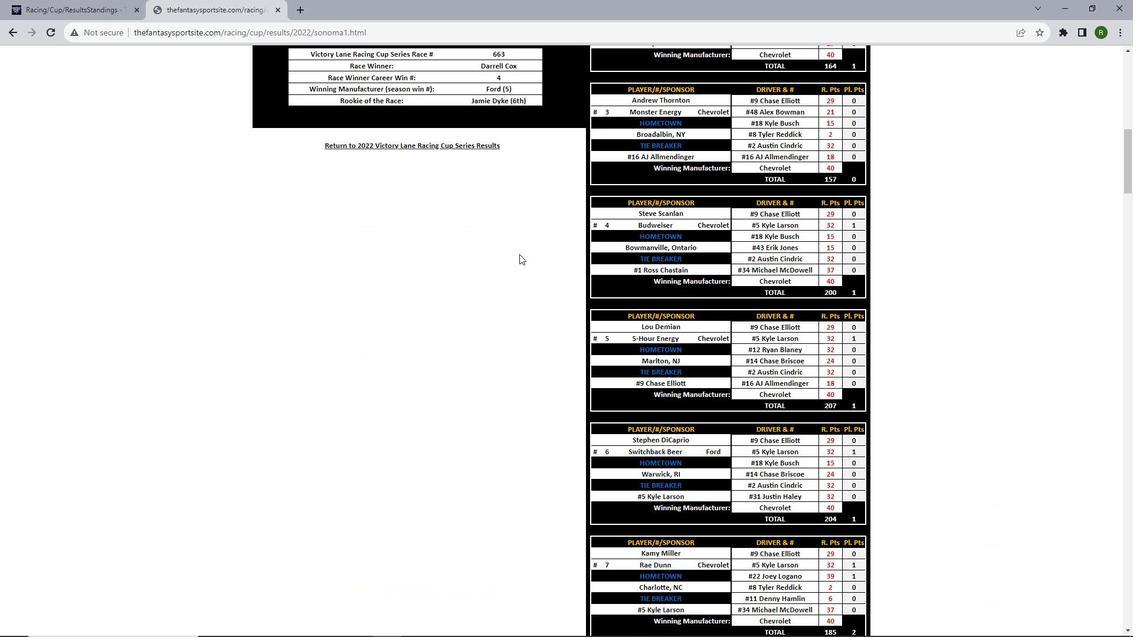 
Action: Mouse scrolled (519, 253) with delta (0, 0)
Screenshot: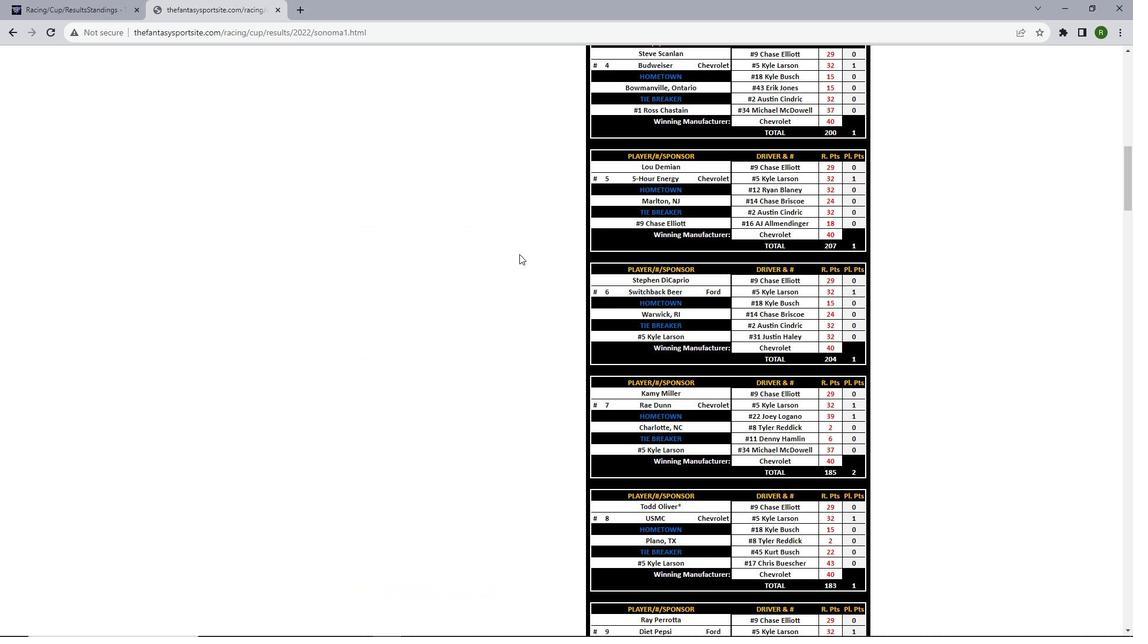 
Action: Mouse scrolled (519, 253) with delta (0, 0)
Screenshot: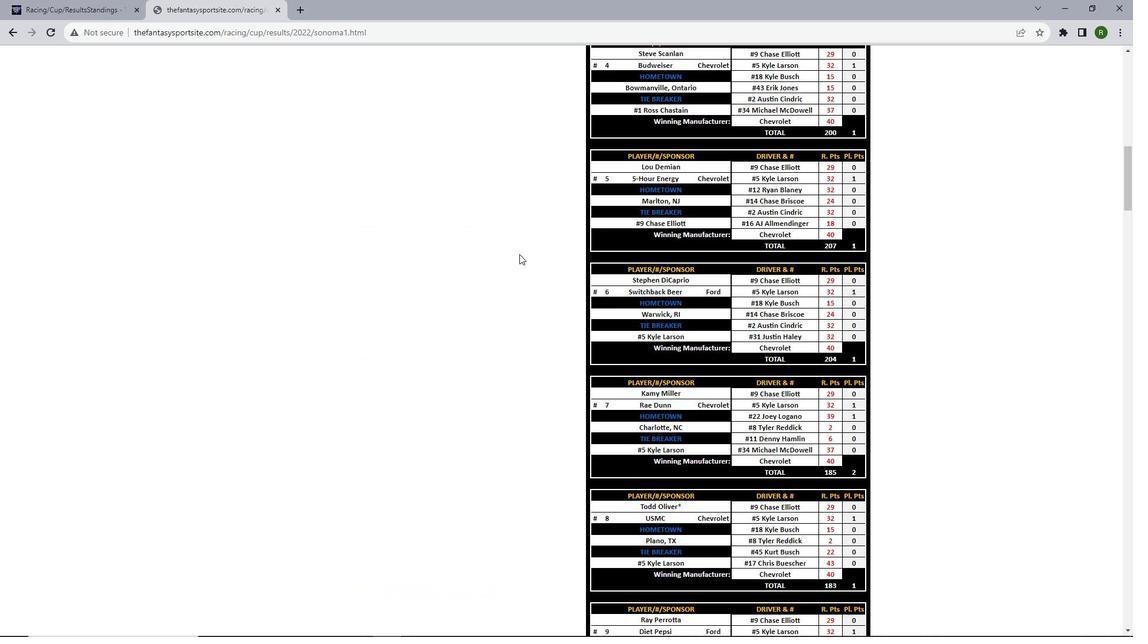 
Action: Mouse scrolled (519, 253) with delta (0, 0)
Screenshot: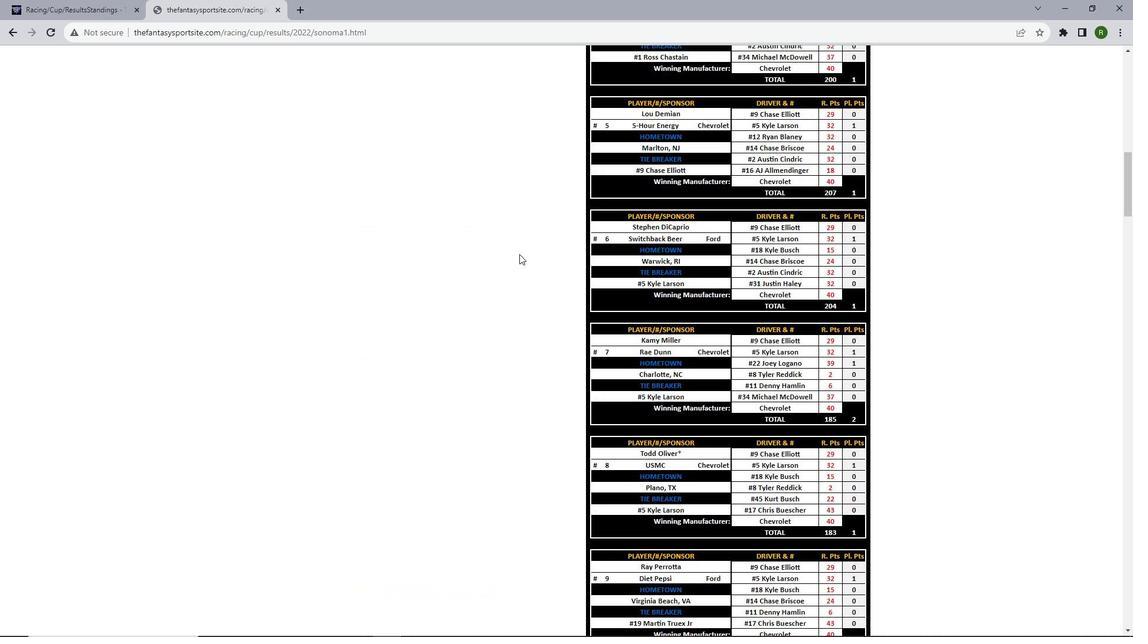 
Action: Mouse scrolled (519, 253) with delta (0, 0)
Screenshot: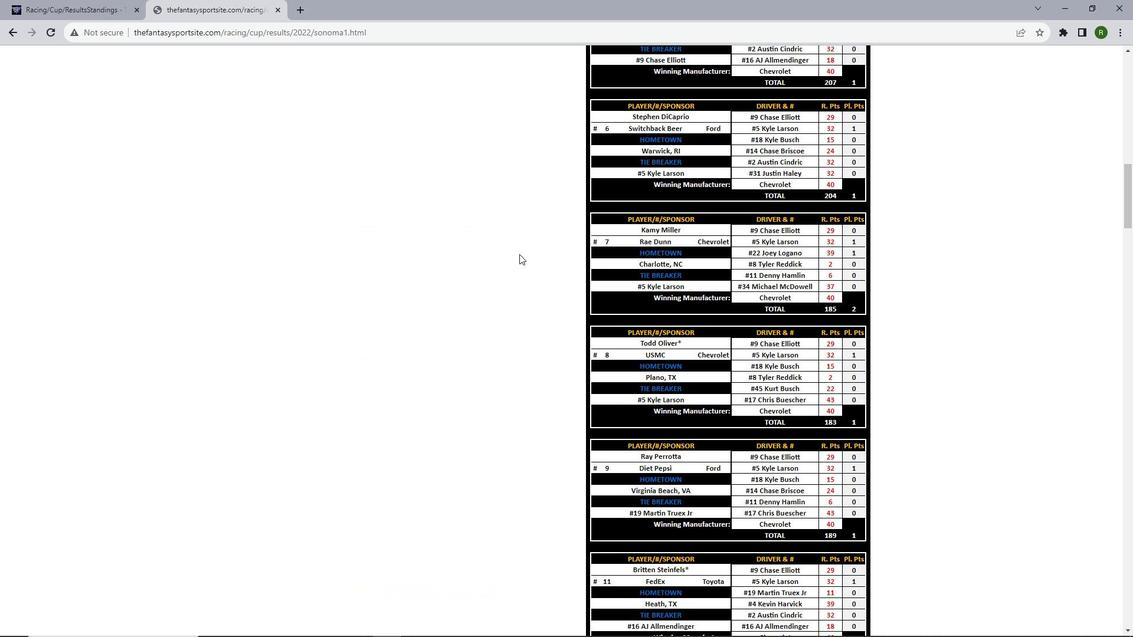 
Action: Mouse scrolled (519, 253) with delta (0, 0)
Screenshot: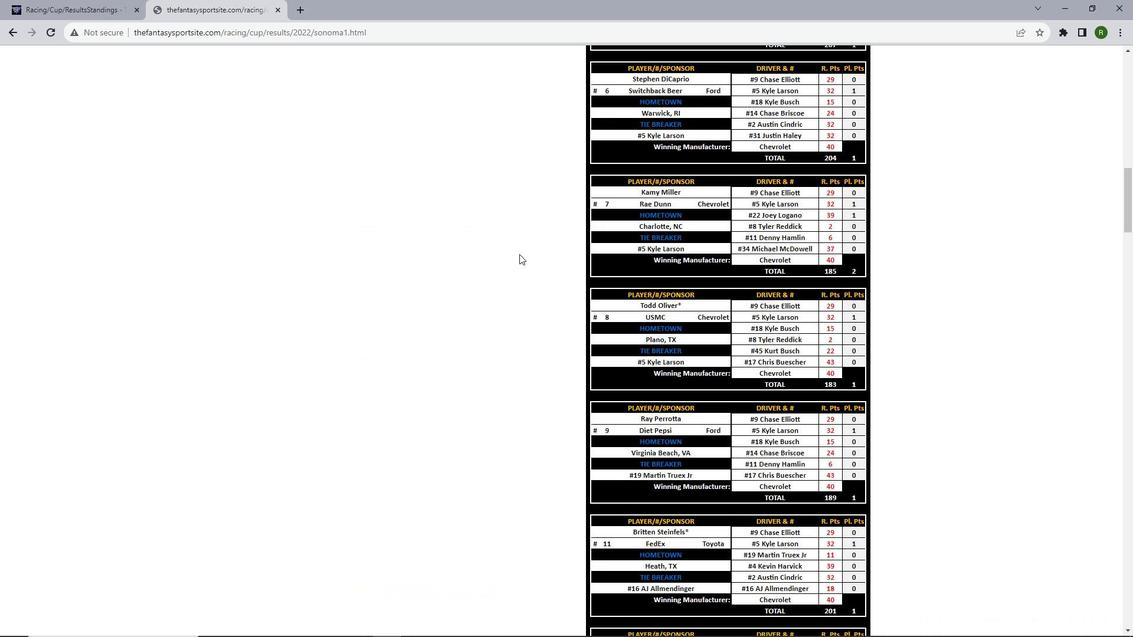 
Action: Mouse scrolled (519, 253) with delta (0, 0)
Screenshot: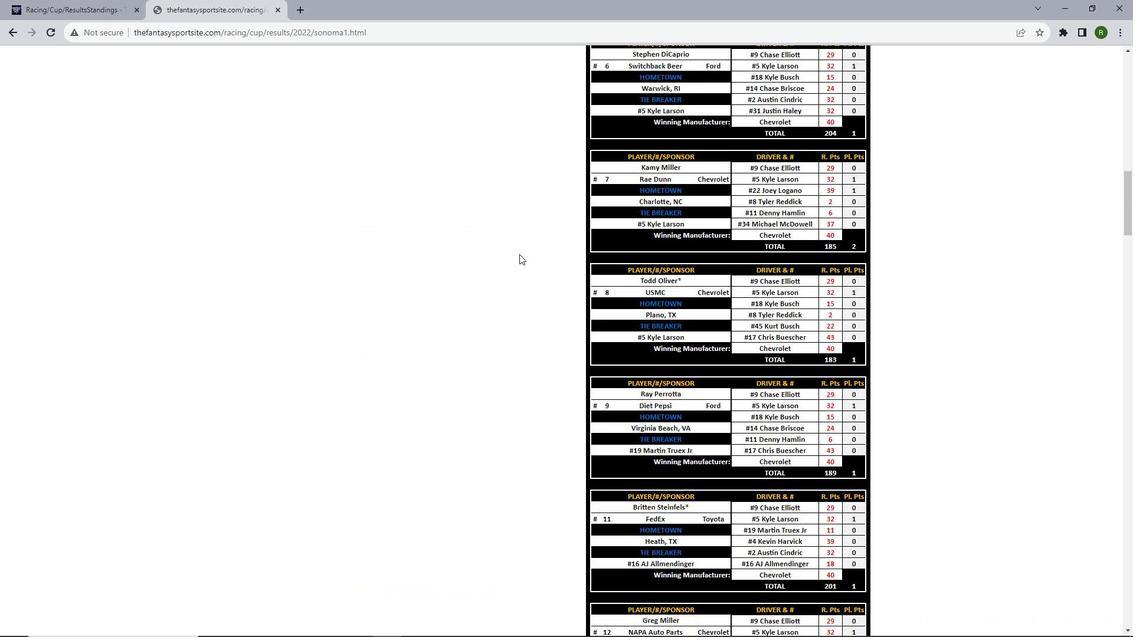 
Action: Mouse scrolled (519, 253) with delta (0, 0)
Screenshot: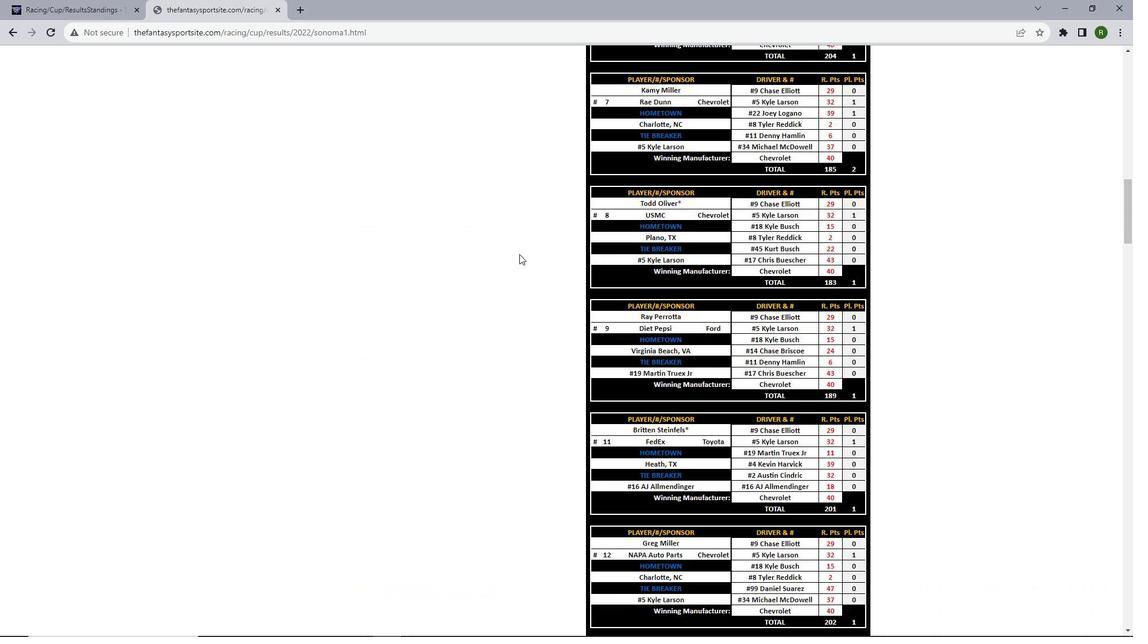 
Action: Mouse scrolled (519, 253) with delta (0, 0)
Screenshot: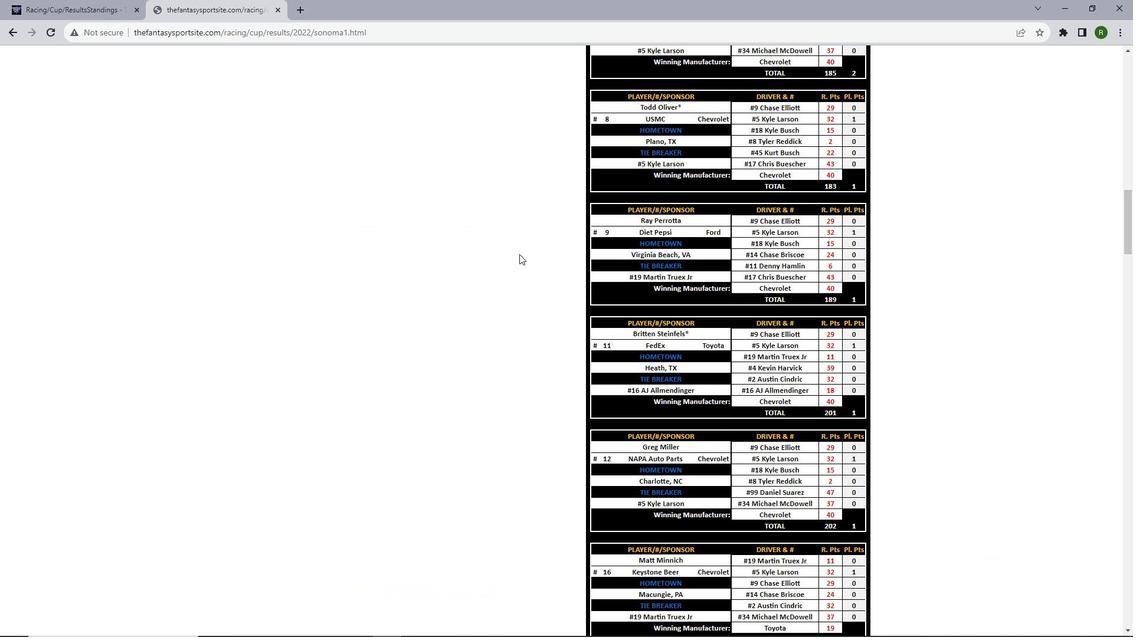 
Action: Mouse scrolled (519, 253) with delta (0, 0)
Screenshot: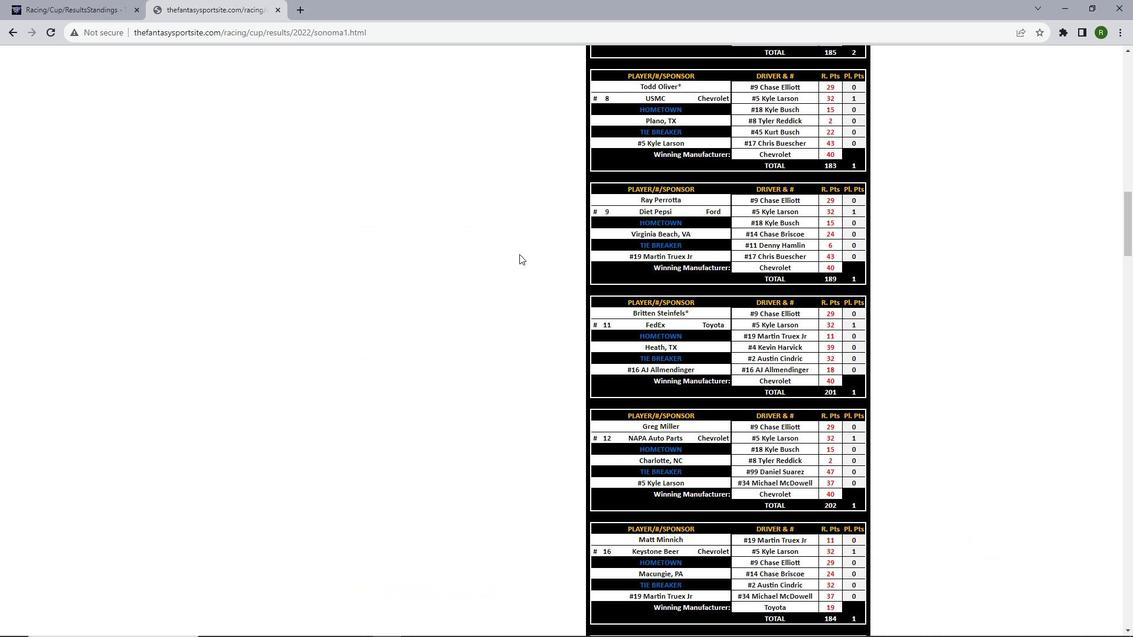 
Action: Mouse scrolled (519, 253) with delta (0, 0)
Screenshot: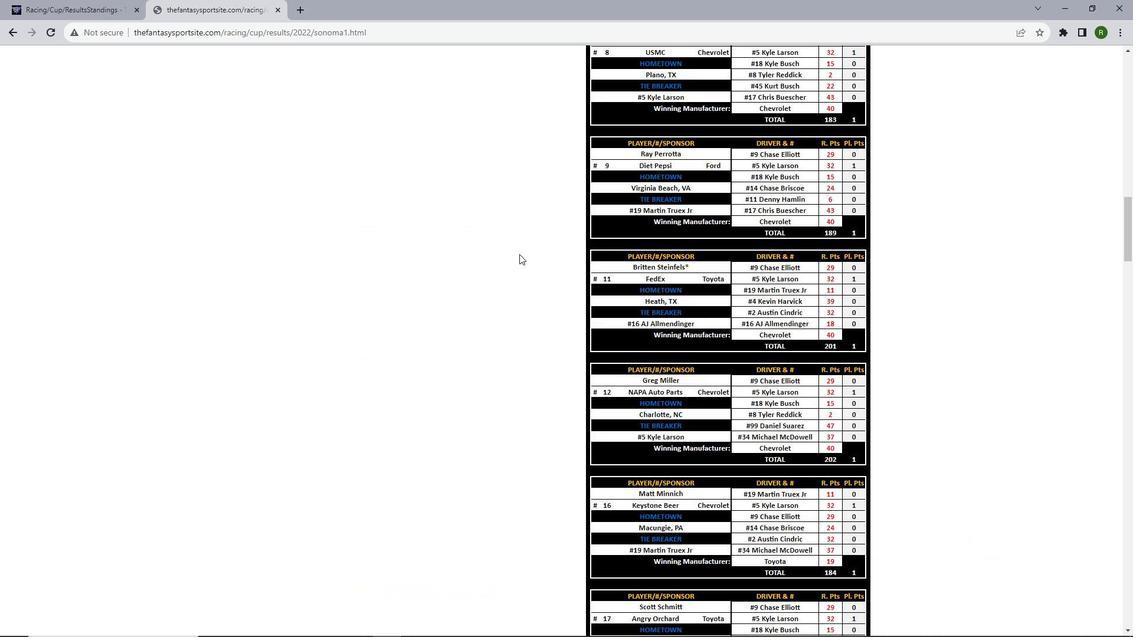 
Action: Mouse scrolled (519, 253) with delta (0, 0)
Screenshot: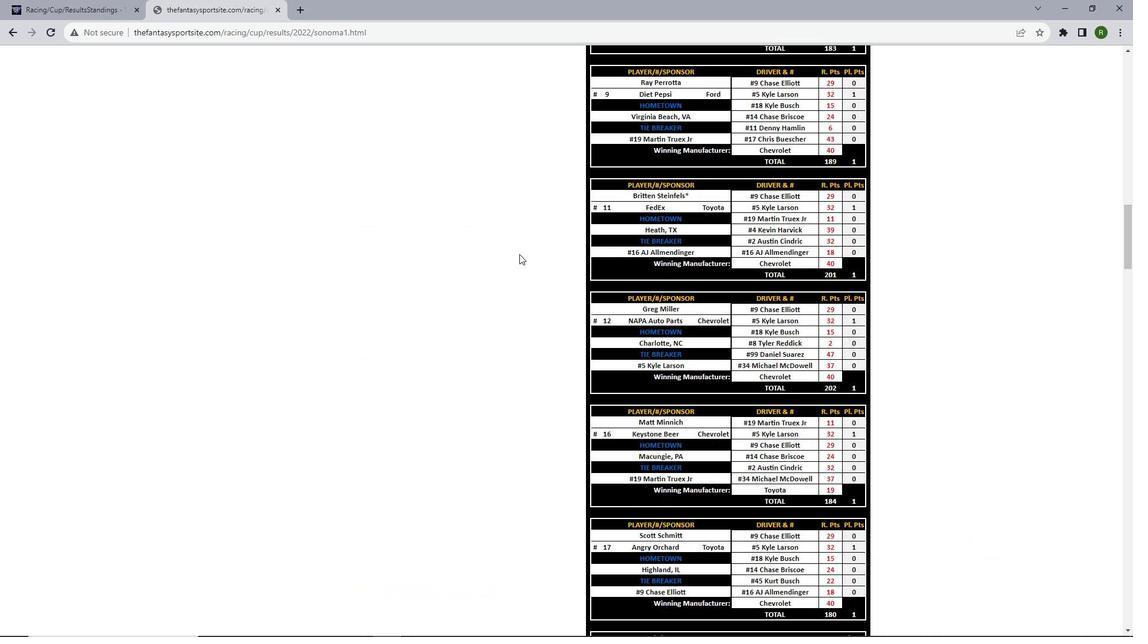 
Action: Mouse scrolled (519, 253) with delta (0, 0)
Screenshot: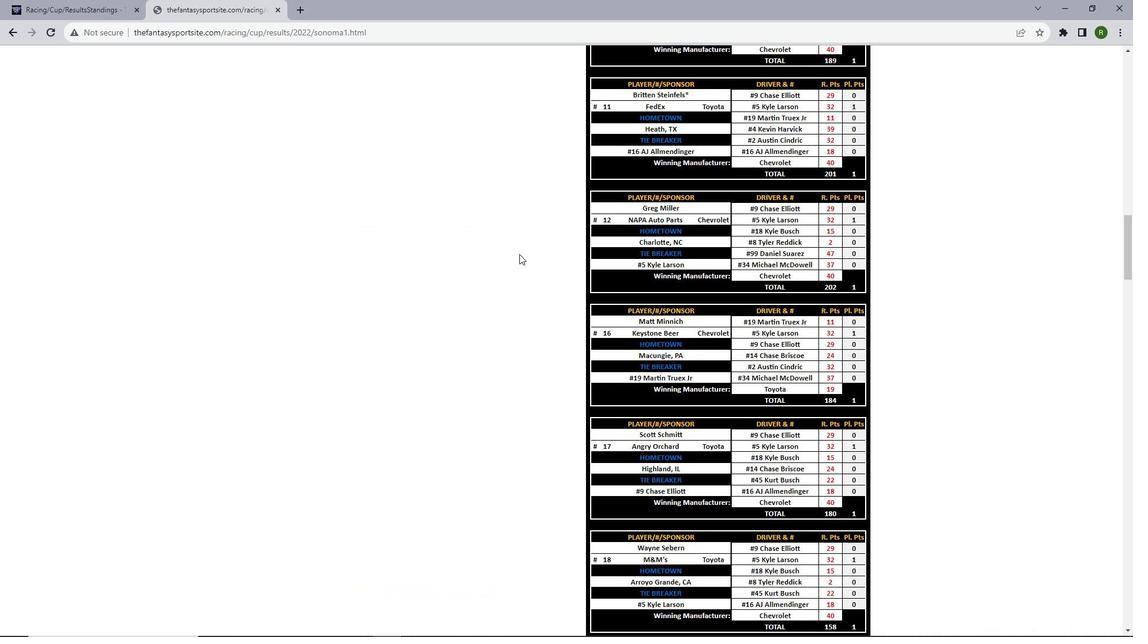 
Action: Mouse scrolled (519, 253) with delta (0, 0)
Screenshot: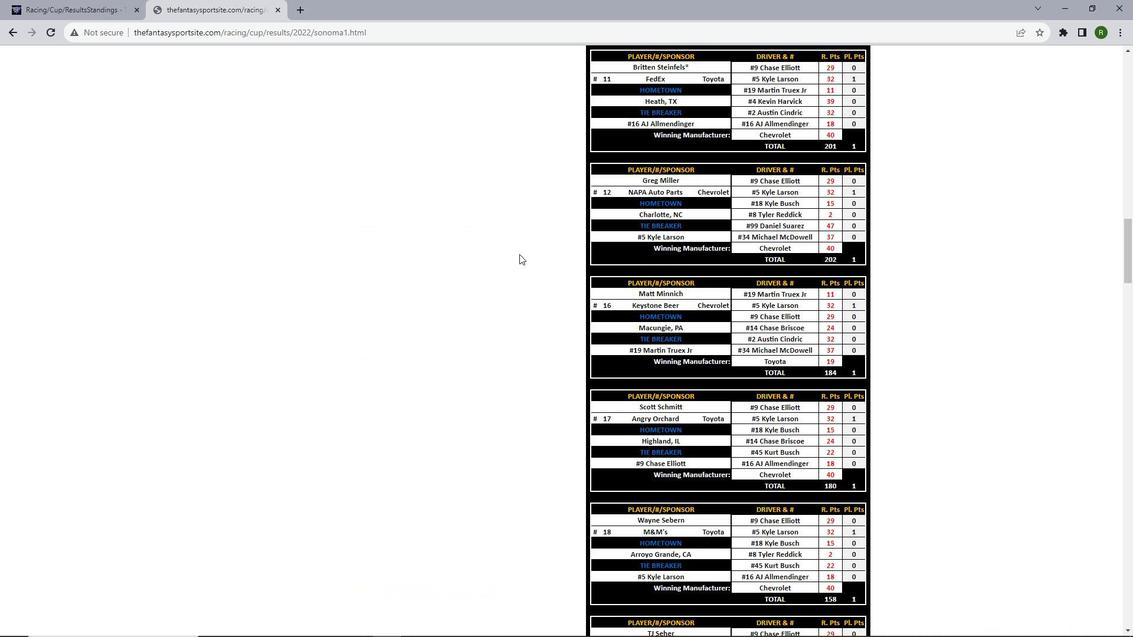 
Action: Mouse scrolled (519, 253) with delta (0, 0)
Screenshot: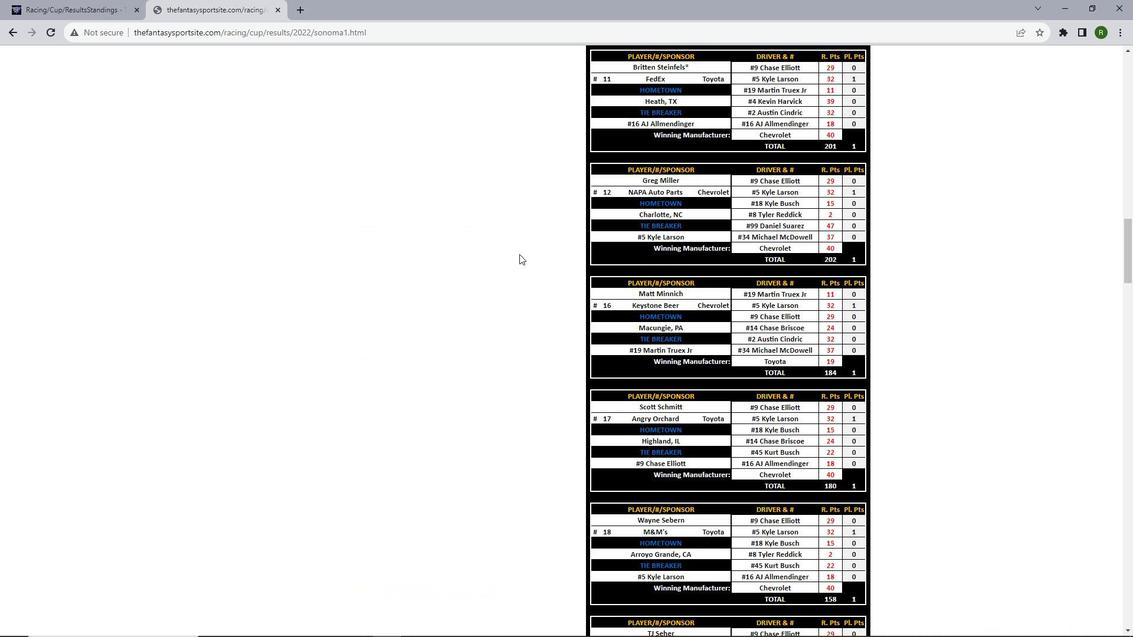 
Action: Mouse scrolled (519, 253) with delta (0, 0)
Screenshot: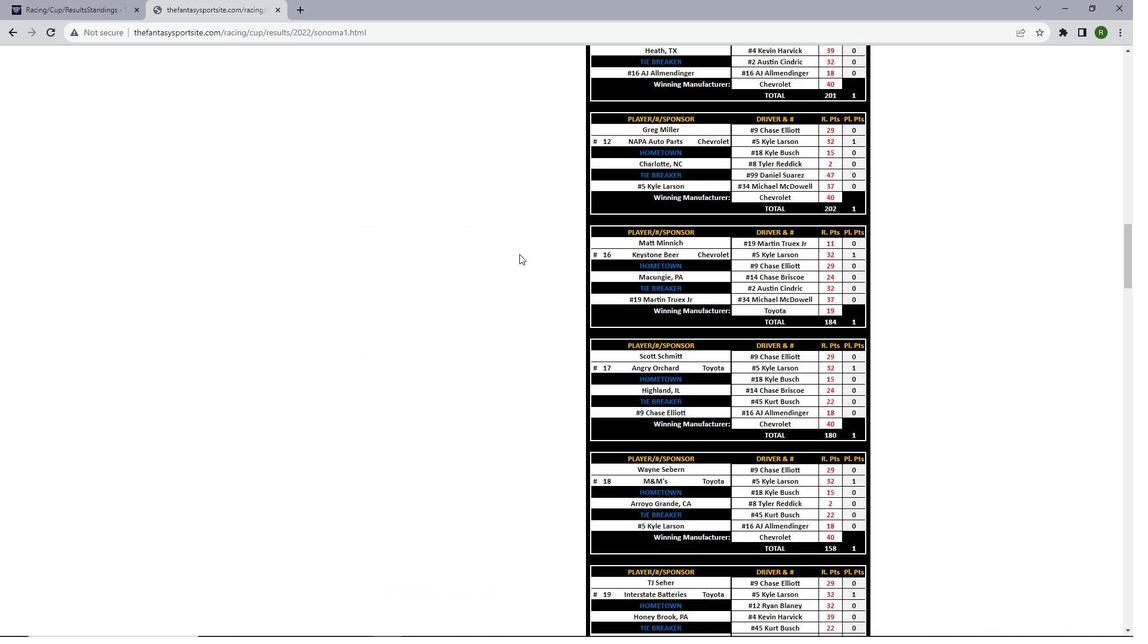 
Action: Mouse scrolled (519, 253) with delta (0, 0)
Screenshot: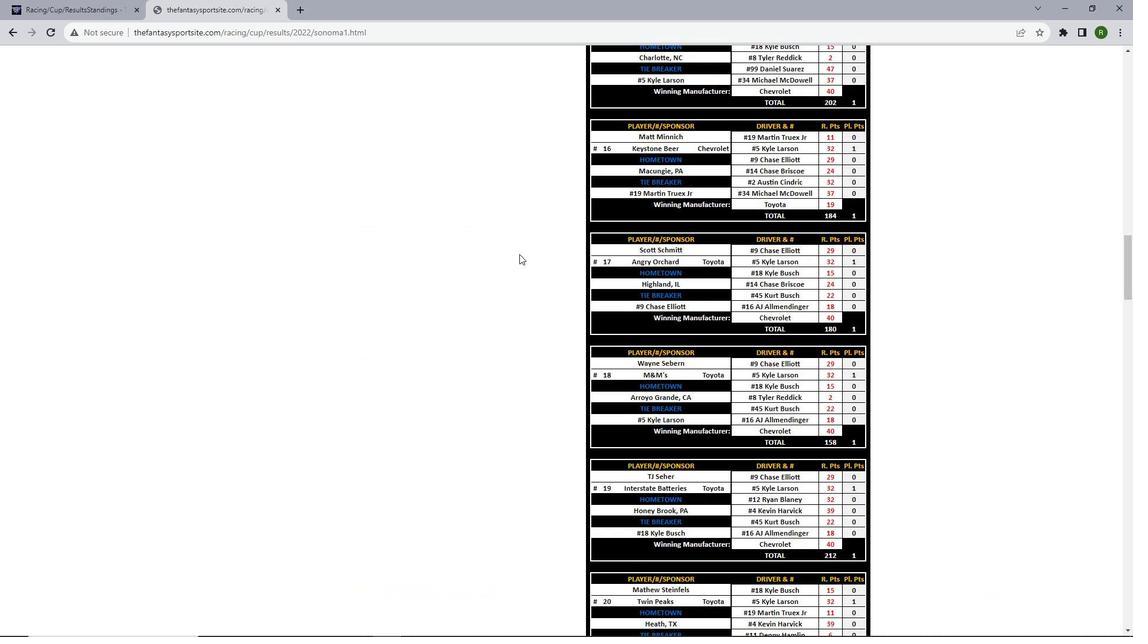 
Action: Mouse scrolled (519, 253) with delta (0, 0)
Screenshot: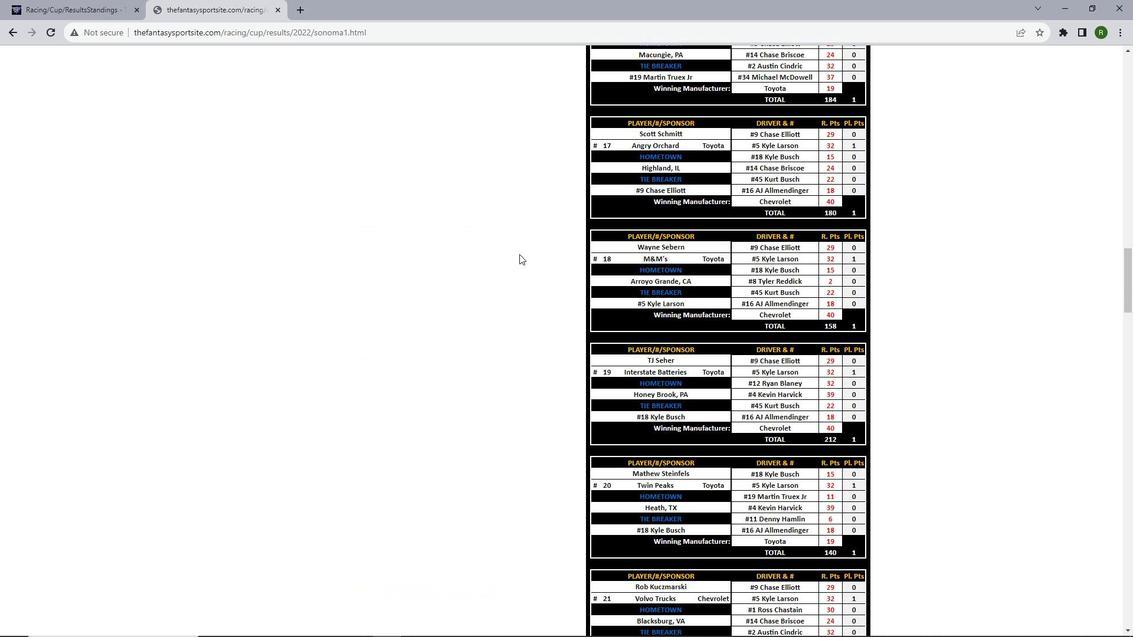 
Action: Mouse scrolled (519, 253) with delta (0, 0)
Screenshot: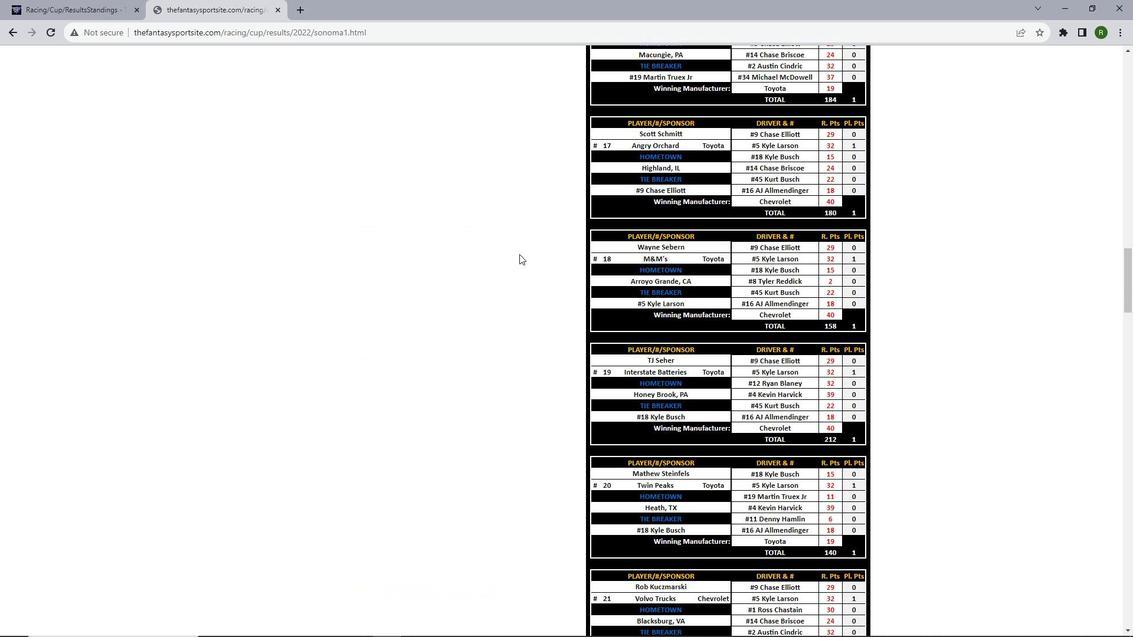 
Action: Mouse scrolled (519, 253) with delta (0, 0)
Screenshot: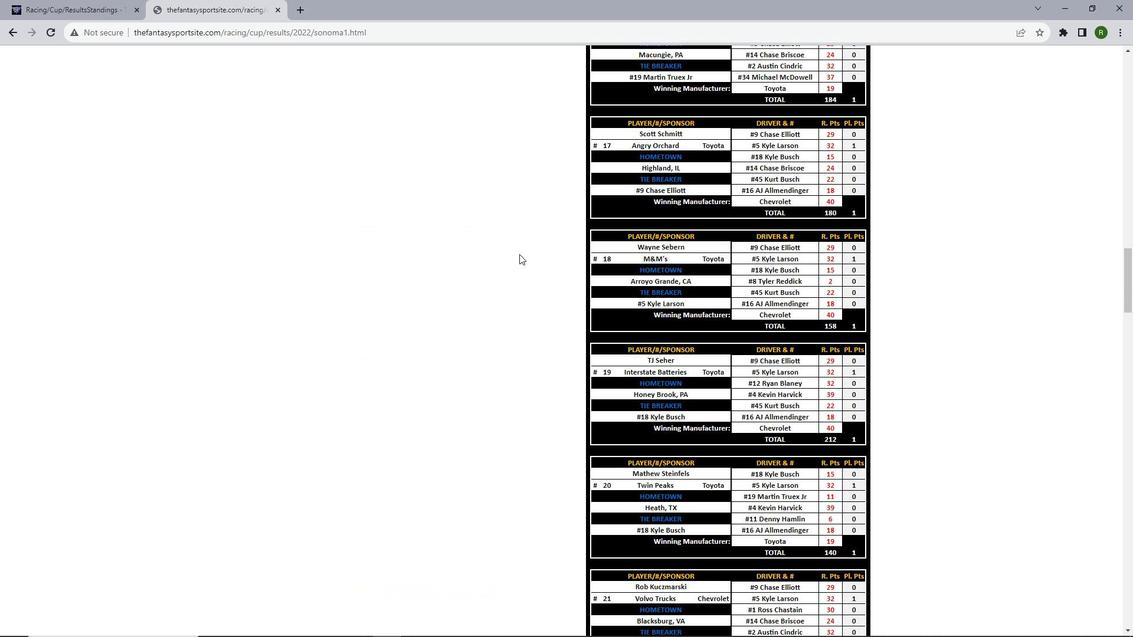 
Action: Mouse scrolled (519, 253) with delta (0, 0)
Screenshot: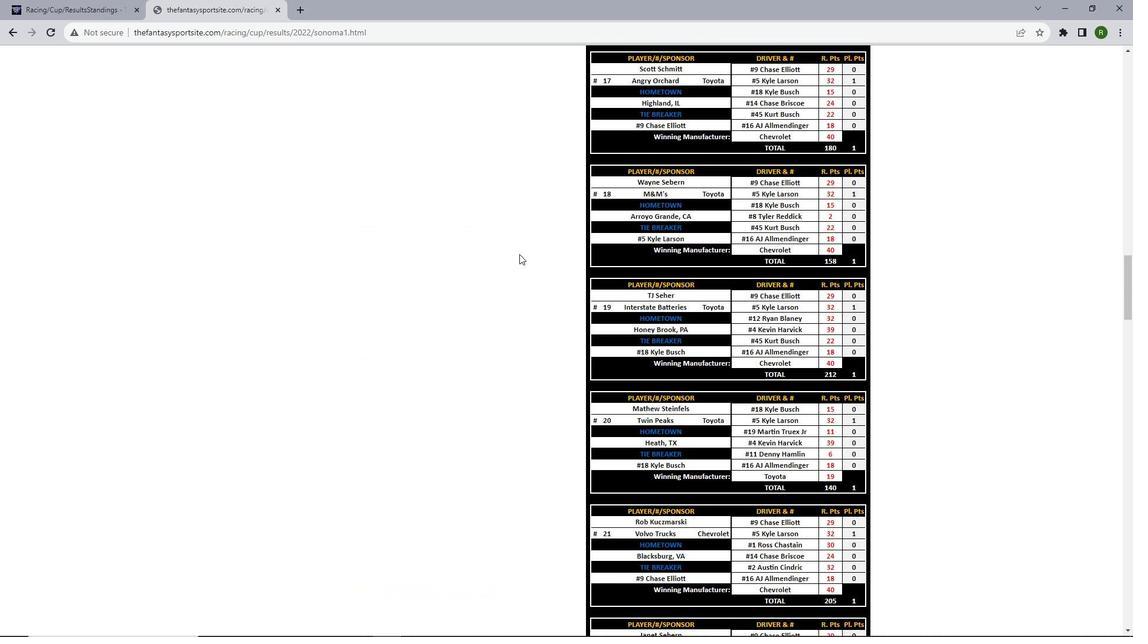 
Action: Mouse scrolled (519, 253) with delta (0, 0)
Screenshot: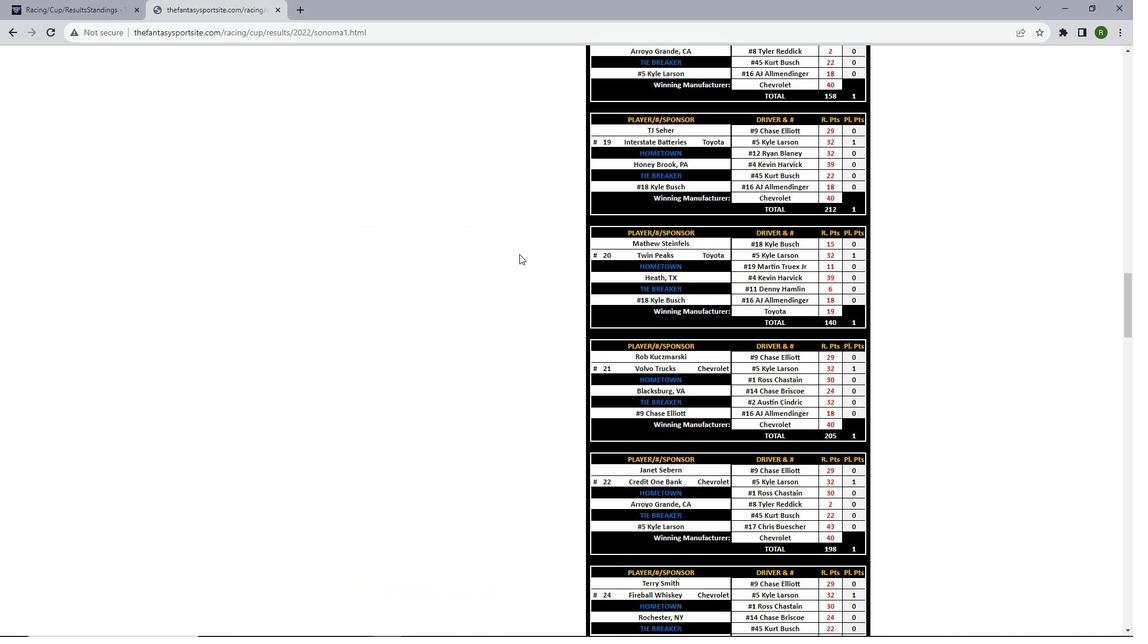 
Action: Mouse scrolled (519, 253) with delta (0, 0)
Screenshot: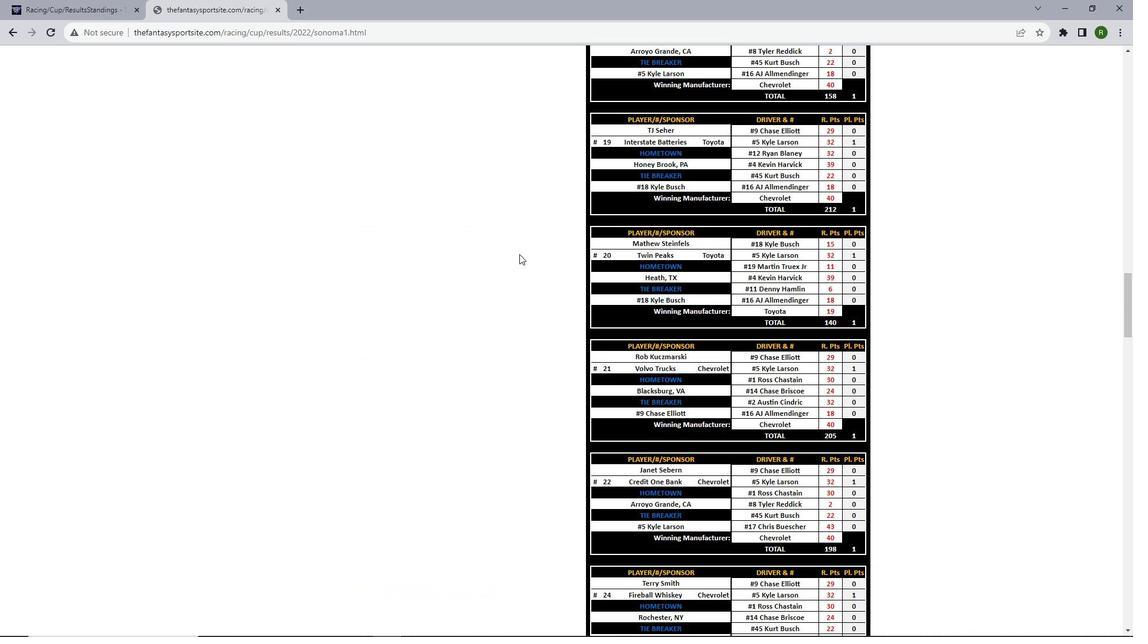 
Action: Mouse scrolled (519, 253) with delta (0, 0)
Screenshot: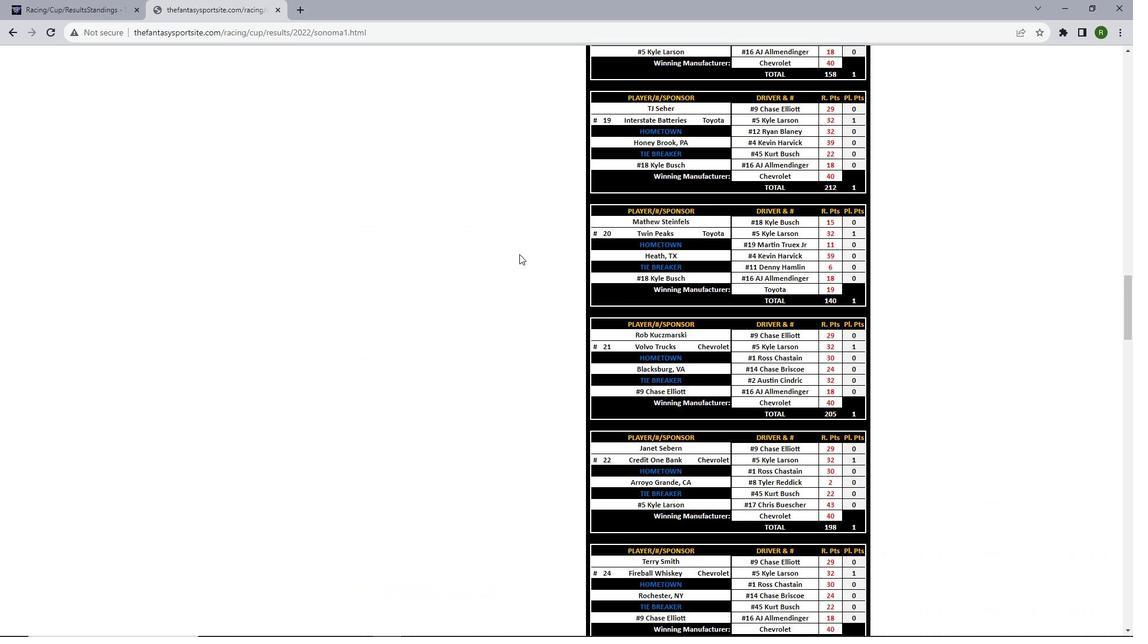 
Action: Mouse scrolled (519, 253) with delta (0, 0)
Screenshot: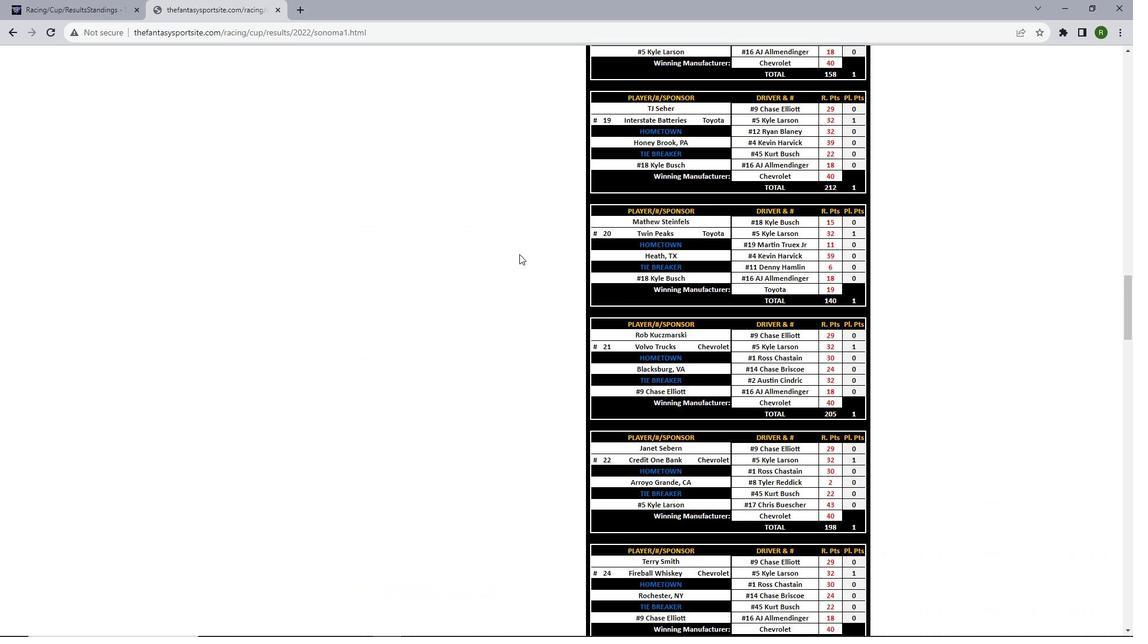 
Action: Mouse scrolled (519, 253) with delta (0, 0)
Screenshot: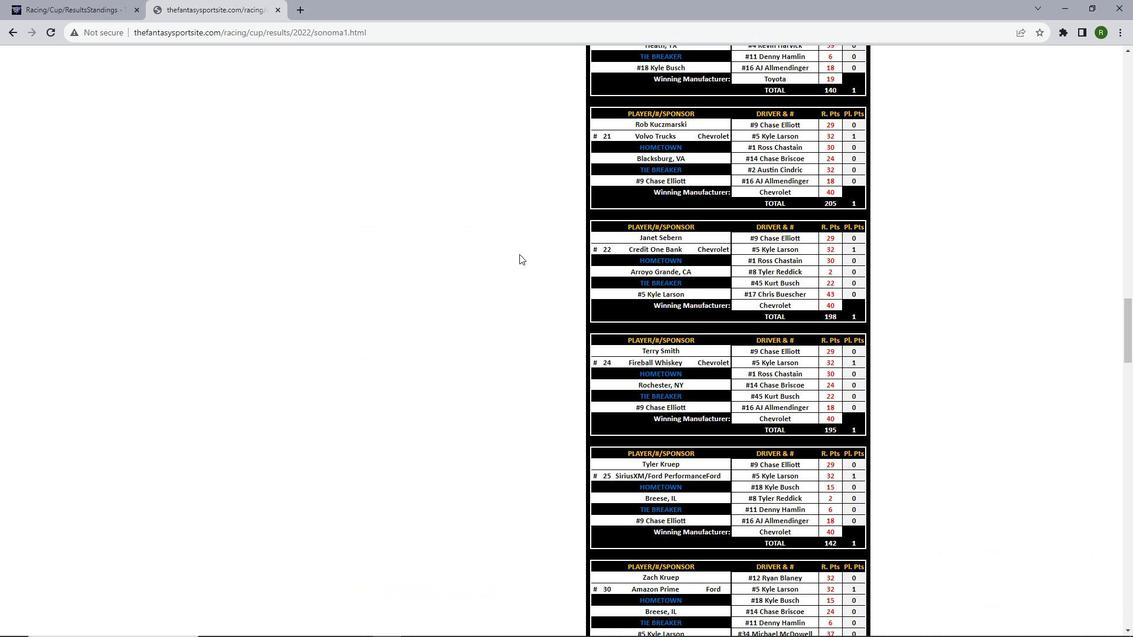 
Action: Mouse scrolled (519, 253) with delta (0, 0)
Screenshot: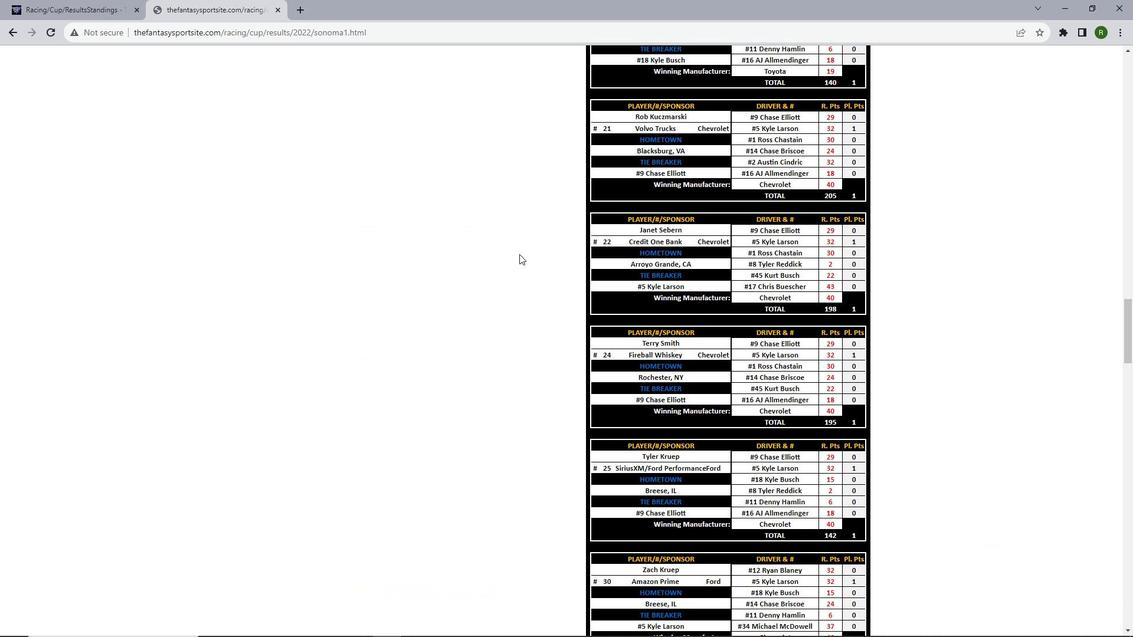 
Action: Mouse scrolled (519, 253) with delta (0, 0)
Screenshot: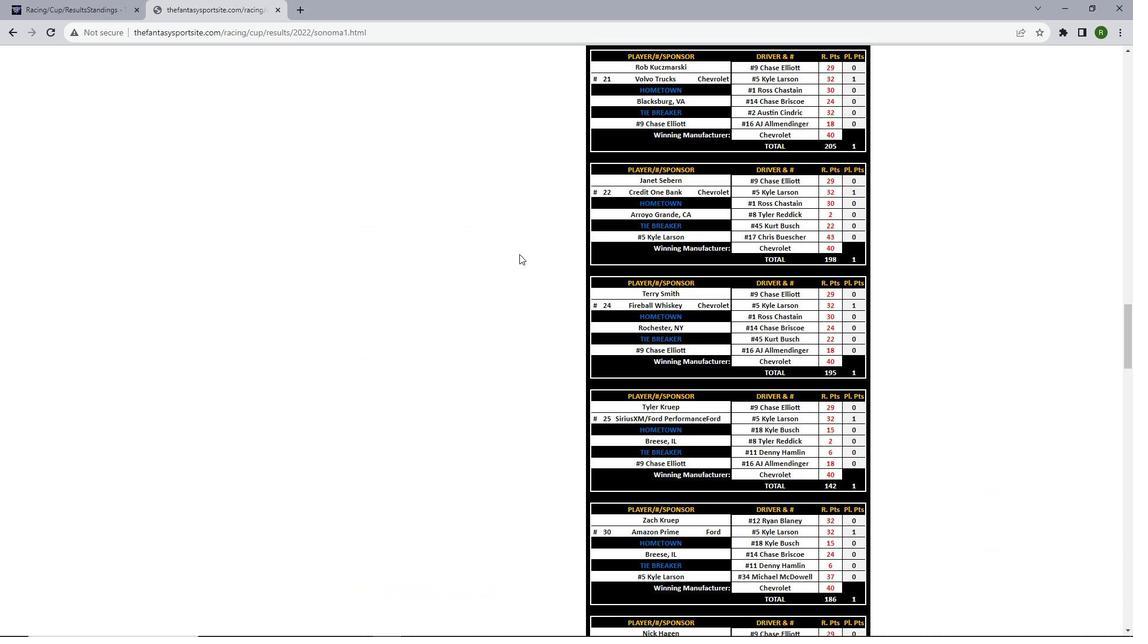 
Action: Mouse scrolled (519, 253) with delta (0, 0)
Screenshot: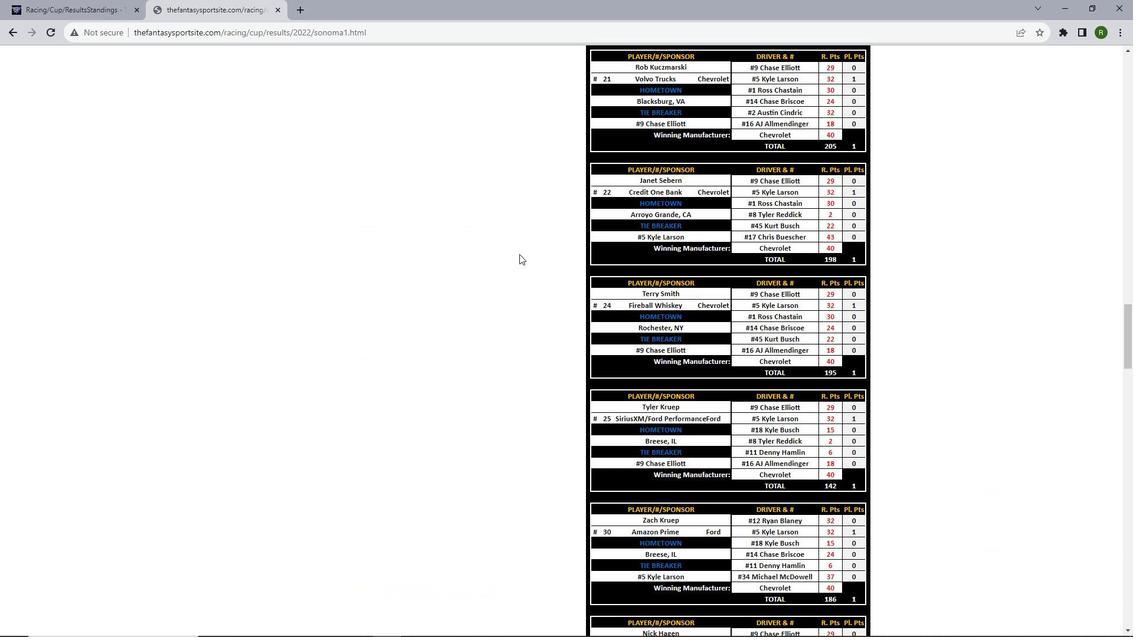 
Action: Mouse scrolled (519, 253) with delta (0, 0)
Screenshot: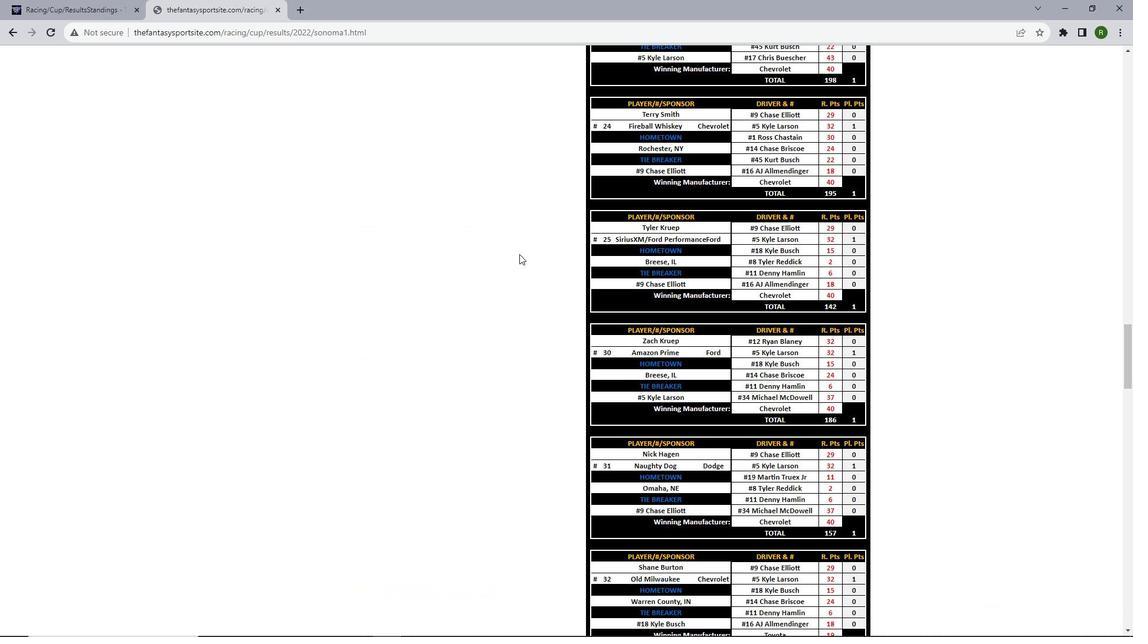 
Action: Mouse scrolled (519, 253) with delta (0, 0)
Screenshot: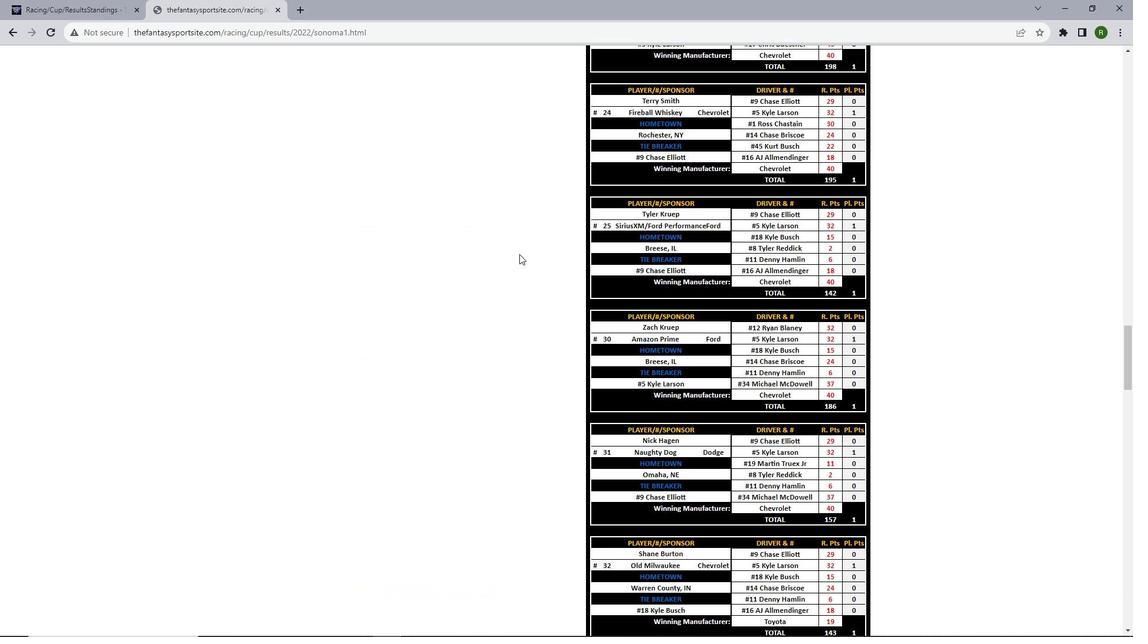 
Action: Mouse scrolled (519, 253) with delta (0, 0)
Screenshot: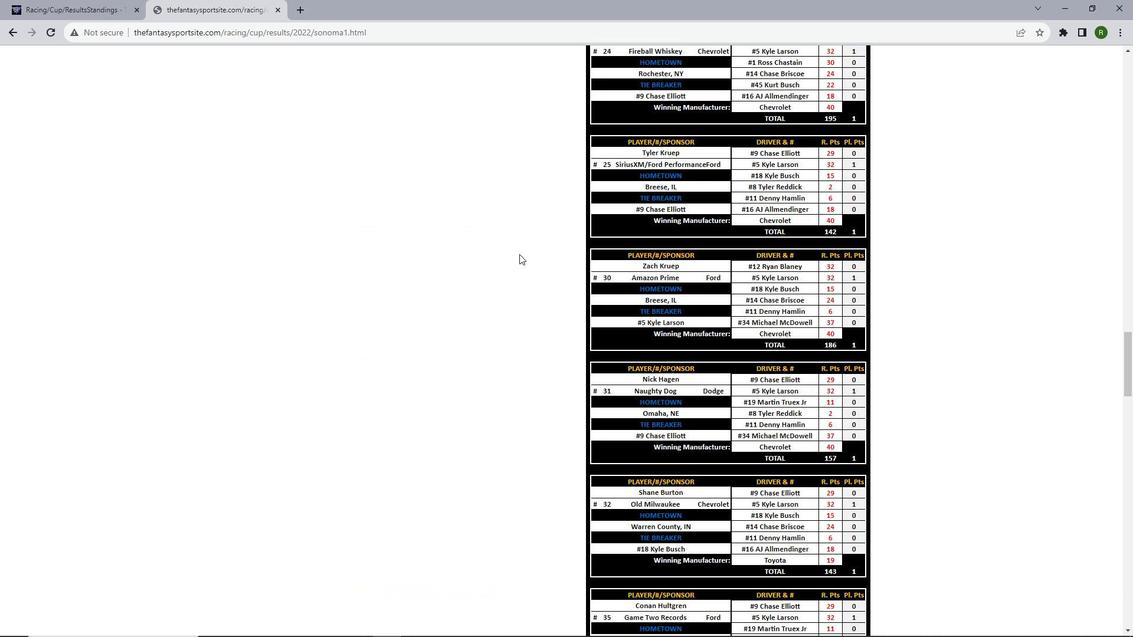 
Action: Mouse scrolled (519, 253) with delta (0, 0)
Screenshot: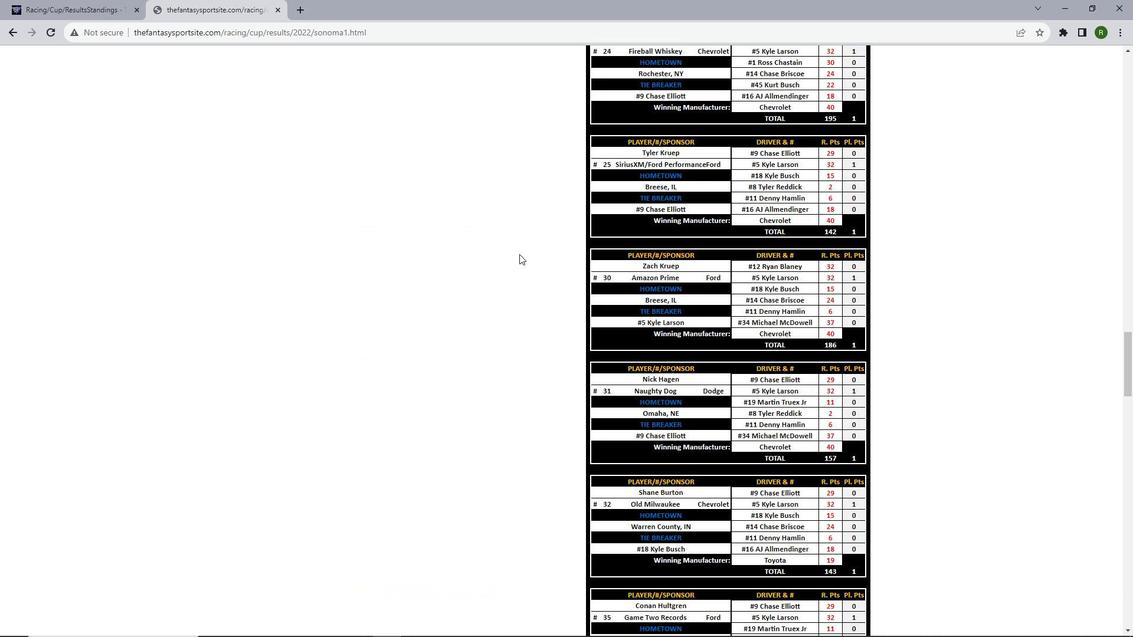 
Action: Mouse scrolled (519, 253) with delta (0, 0)
Screenshot: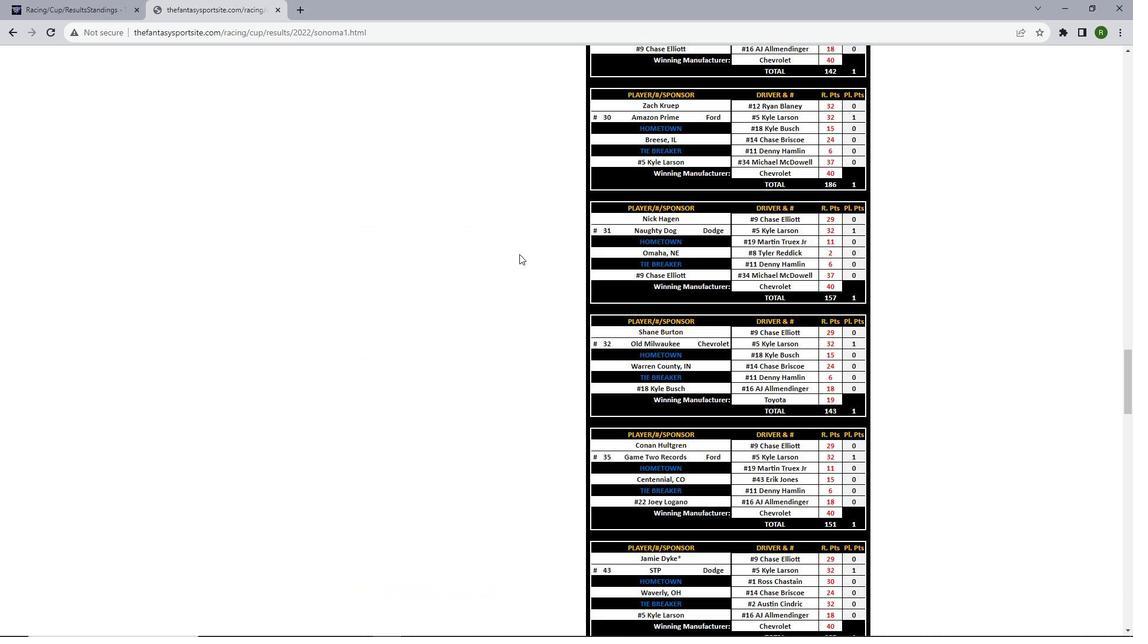 
Action: Mouse scrolled (519, 253) with delta (0, 0)
Screenshot: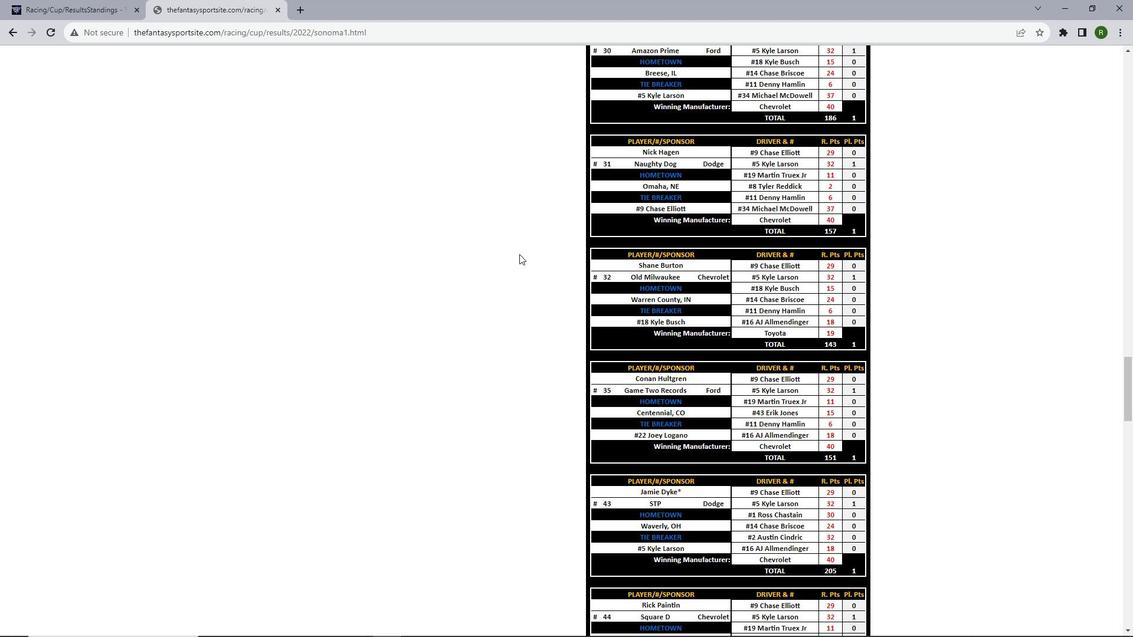 
Action: Mouse scrolled (519, 253) with delta (0, 0)
Screenshot: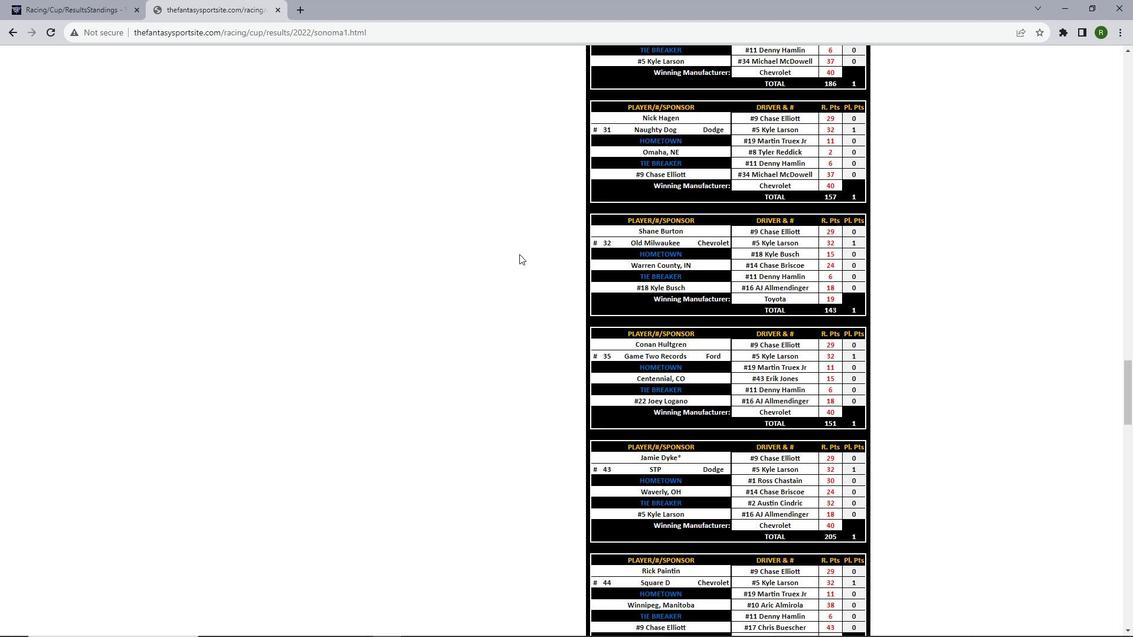 
Action: Mouse scrolled (519, 253) with delta (0, 0)
Screenshot: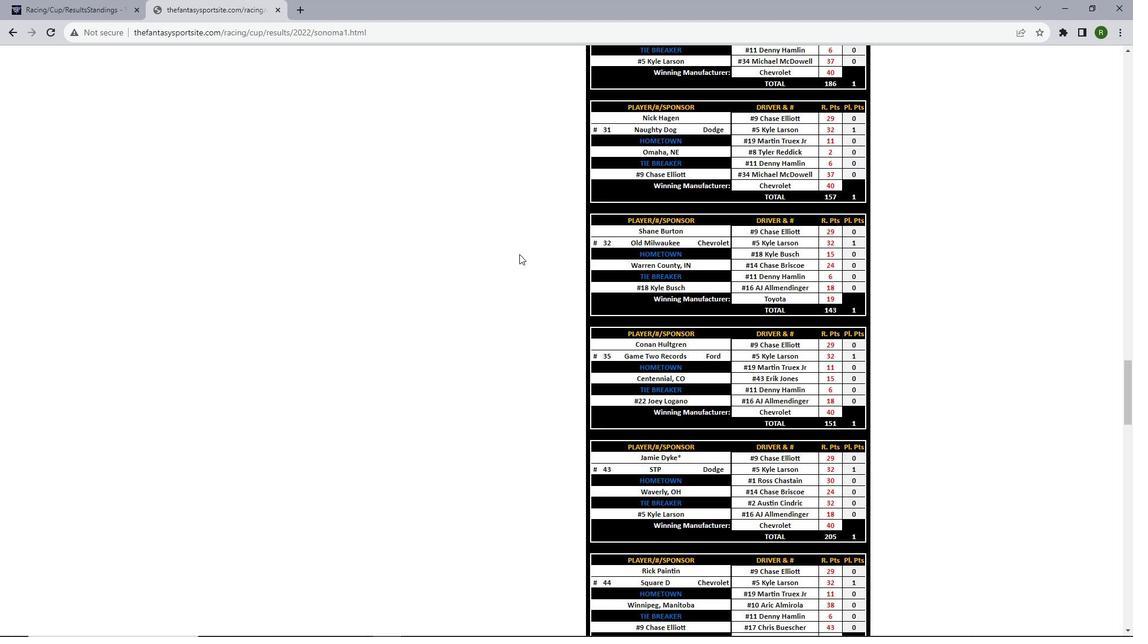
Action: Mouse scrolled (519, 253) with delta (0, 0)
Screenshot: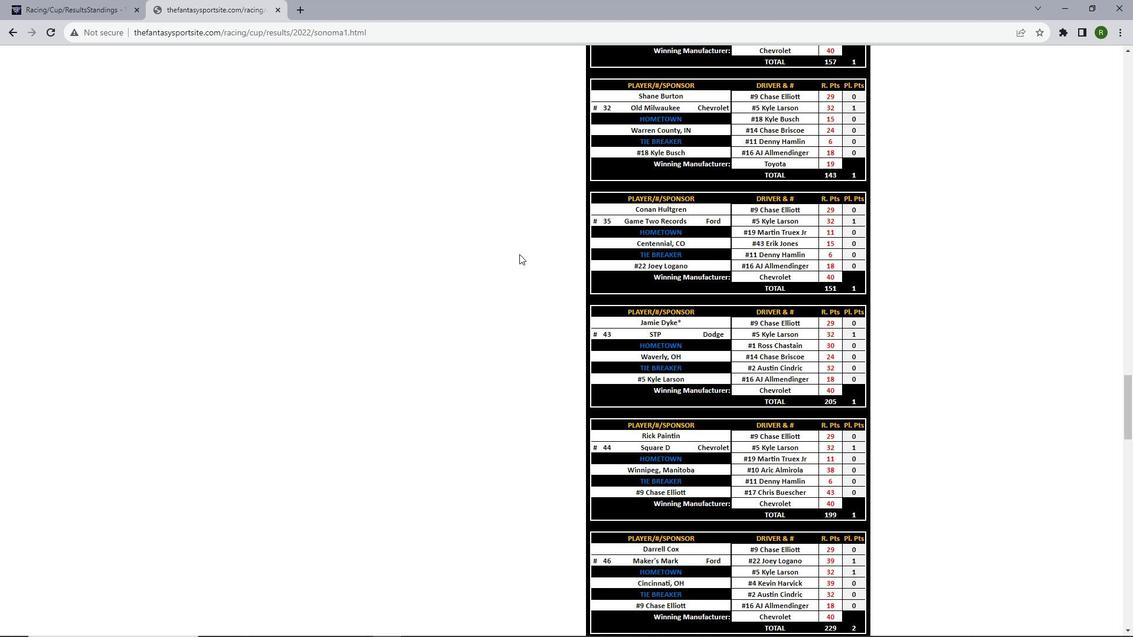 
Action: Mouse scrolled (519, 253) with delta (0, 0)
Screenshot: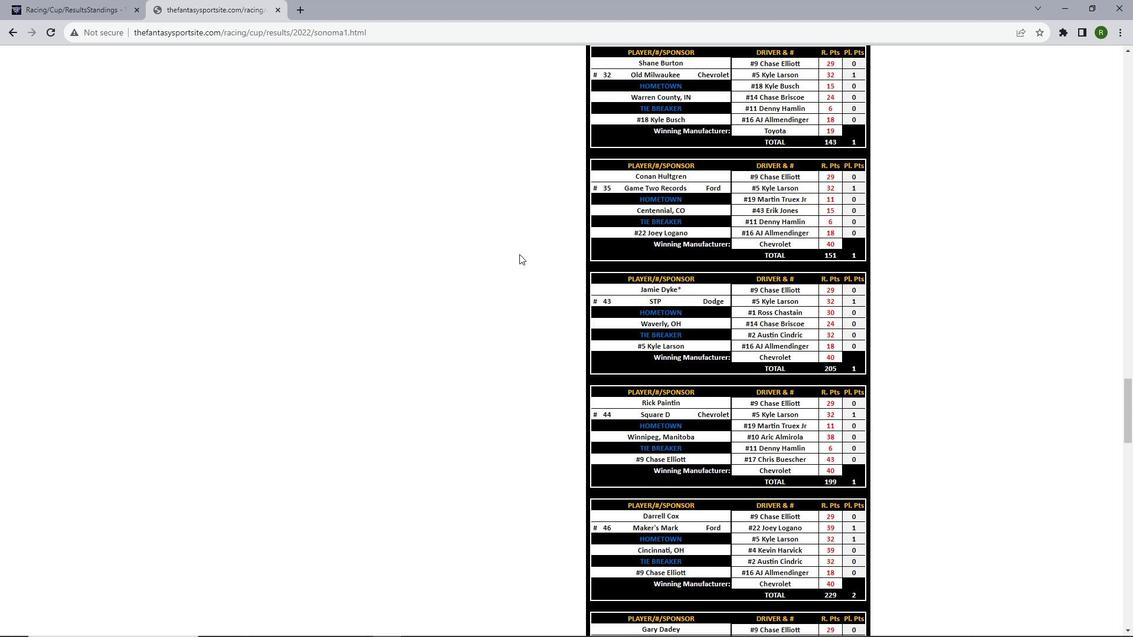 
Action: Mouse scrolled (519, 253) with delta (0, 0)
Screenshot: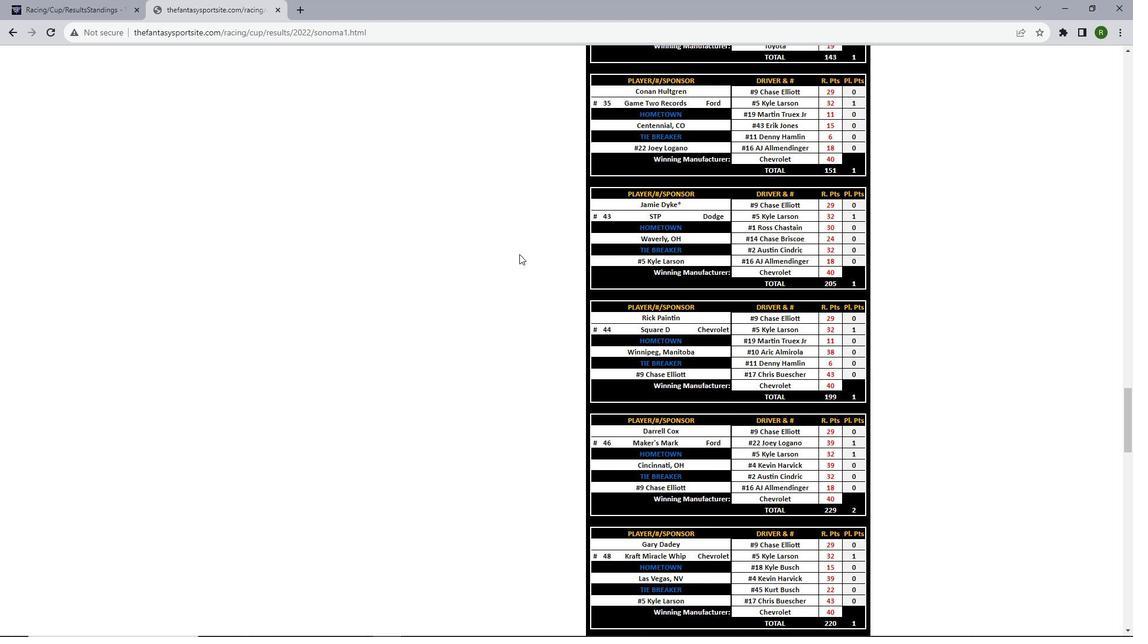 
Action: Mouse scrolled (519, 253) with delta (0, 0)
Screenshot: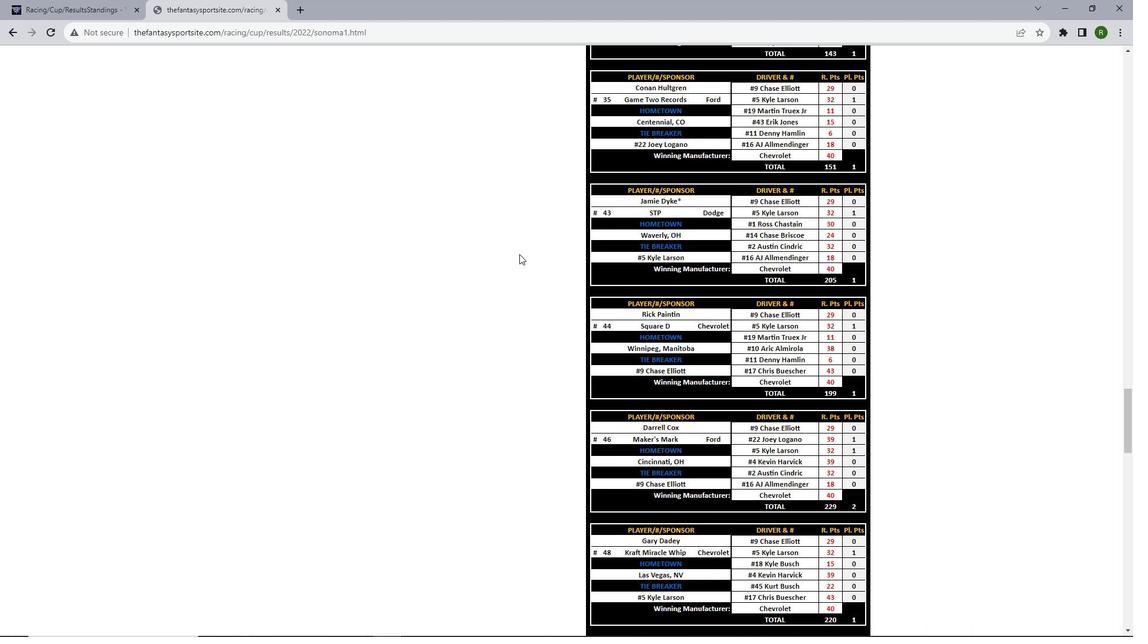 
Action: Mouse scrolled (519, 253) with delta (0, 0)
Screenshot: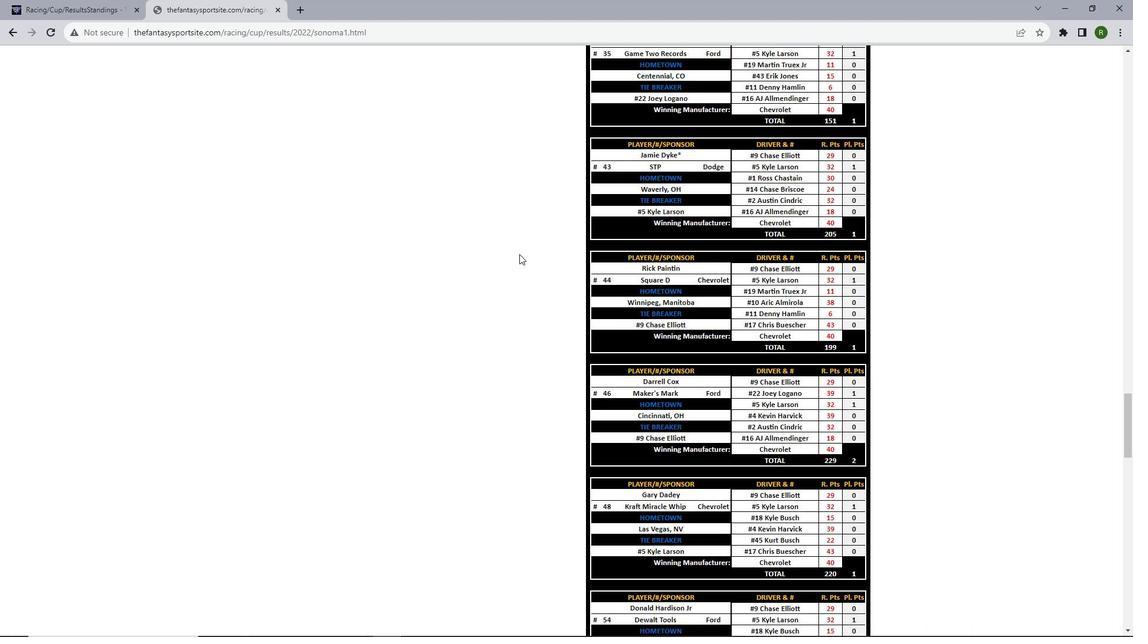 
Action: Mouse scrolled (519, 253) with delta (0, 0)
Screenshot: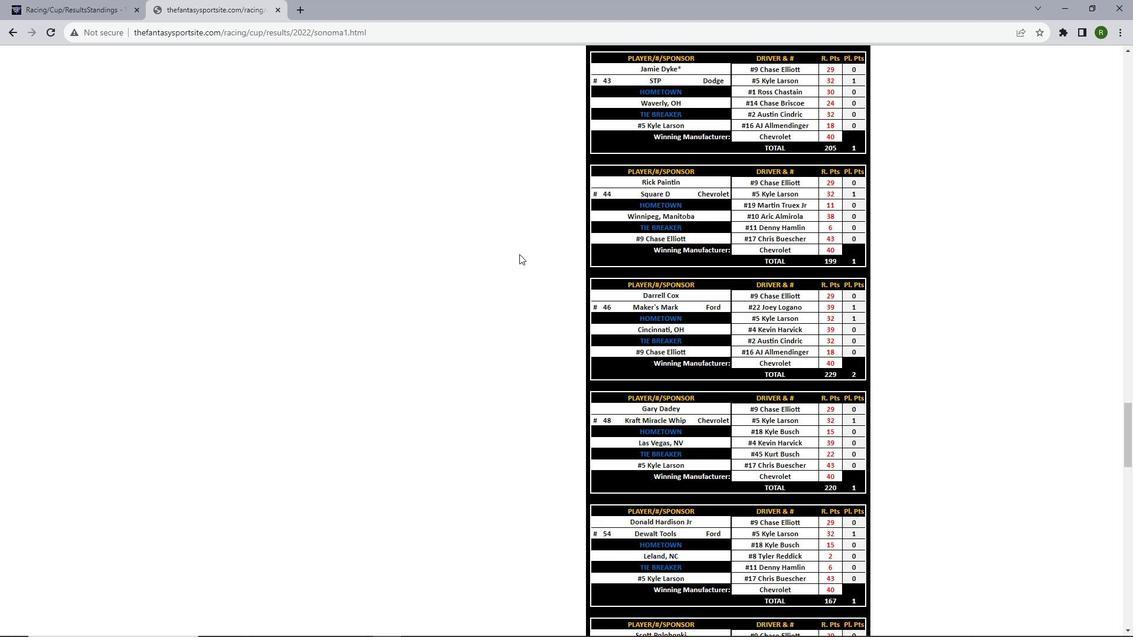 
Action: Mouse scrolled (519, 253) with delta (0, 0)
Screenshot: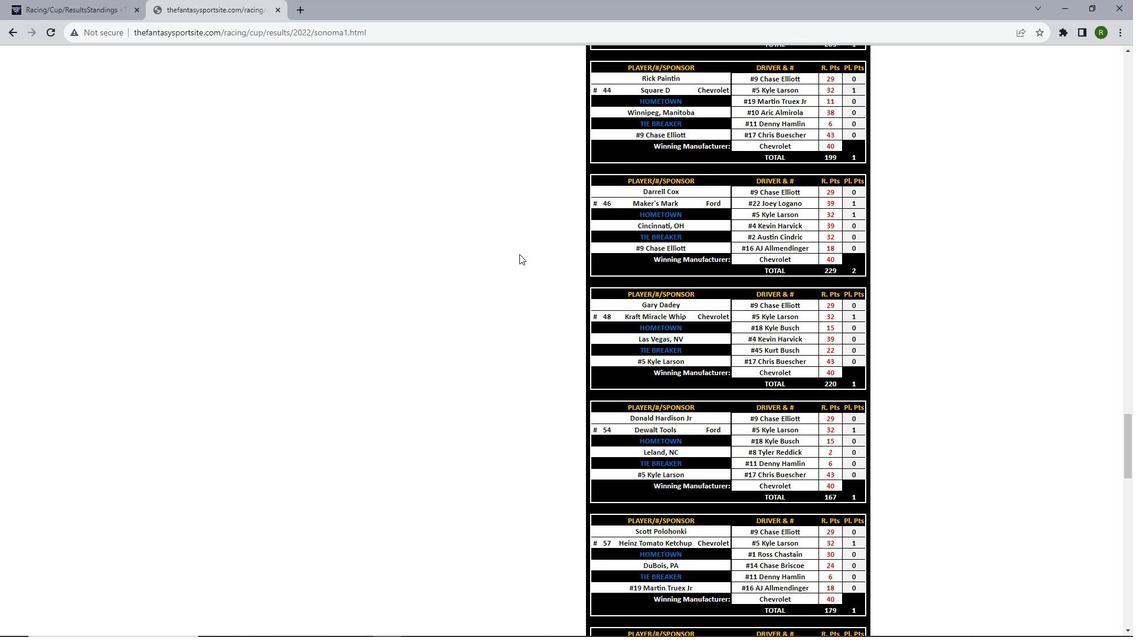
Action: Mouse scrolled (519, 253) with delta (0, 0)
Screenshot: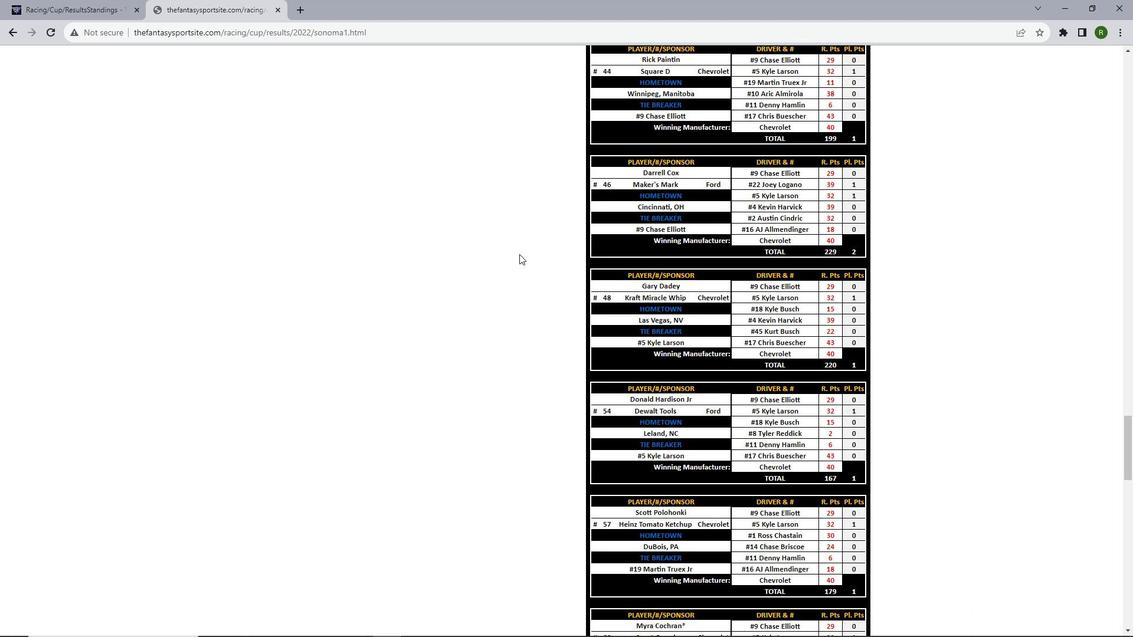 
Action: Mouse scrolled (519, 253) with delta (0, 0)
Screenshot: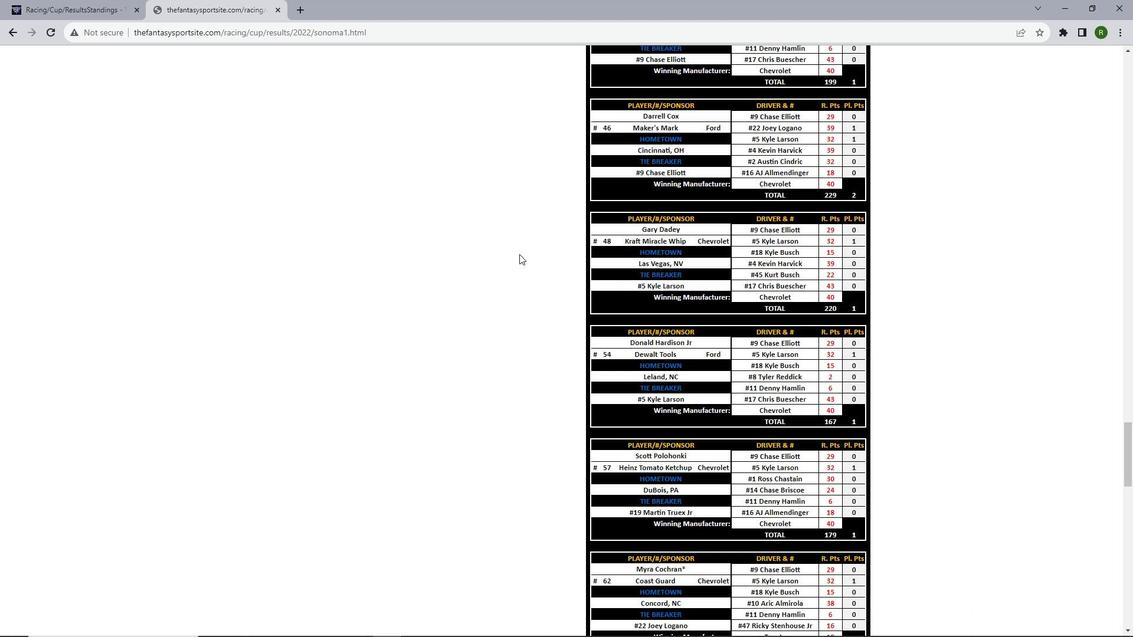 
Action: Mouse moved to (519, 254)
Screenshot: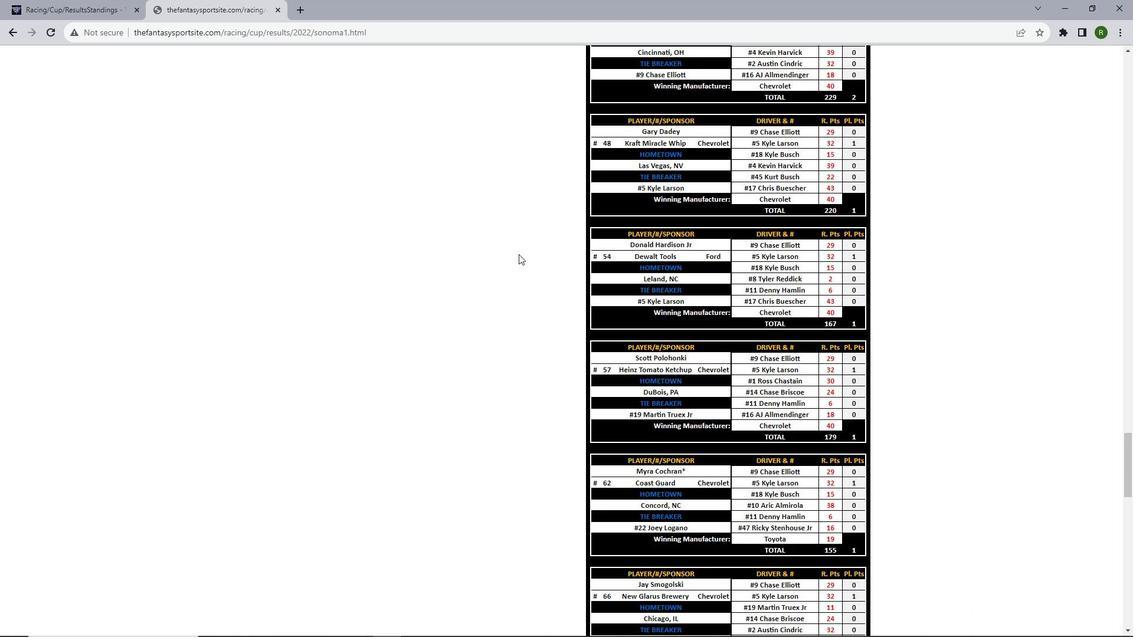 
Action: Mouse scrolled (519, 253) with delta (0, 0)
Screenshot: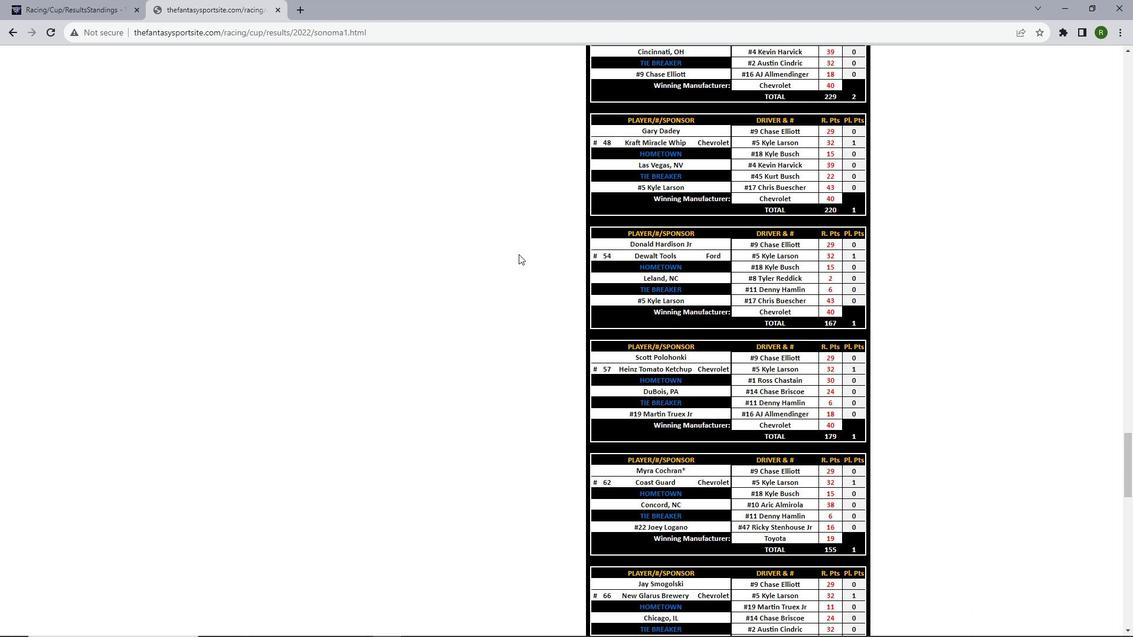 
Action: Mouse scrolled (519, 253) with delta (0, 0)
Screenshot: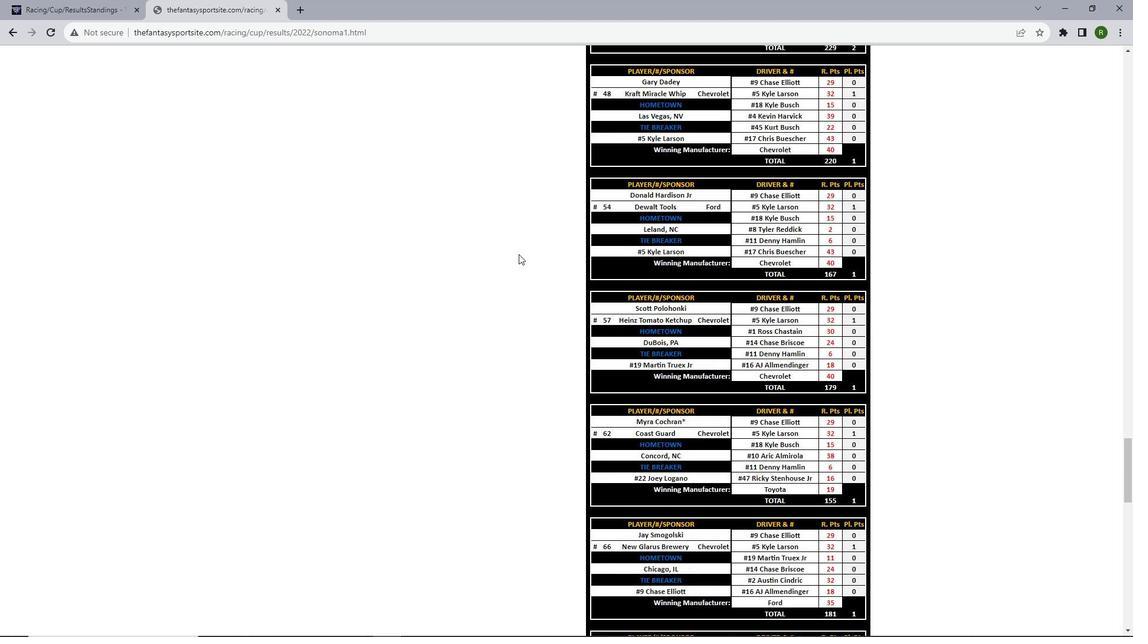 
Action: Mouse scrolled (519, 253) with delta (0, 0)
Screenshot: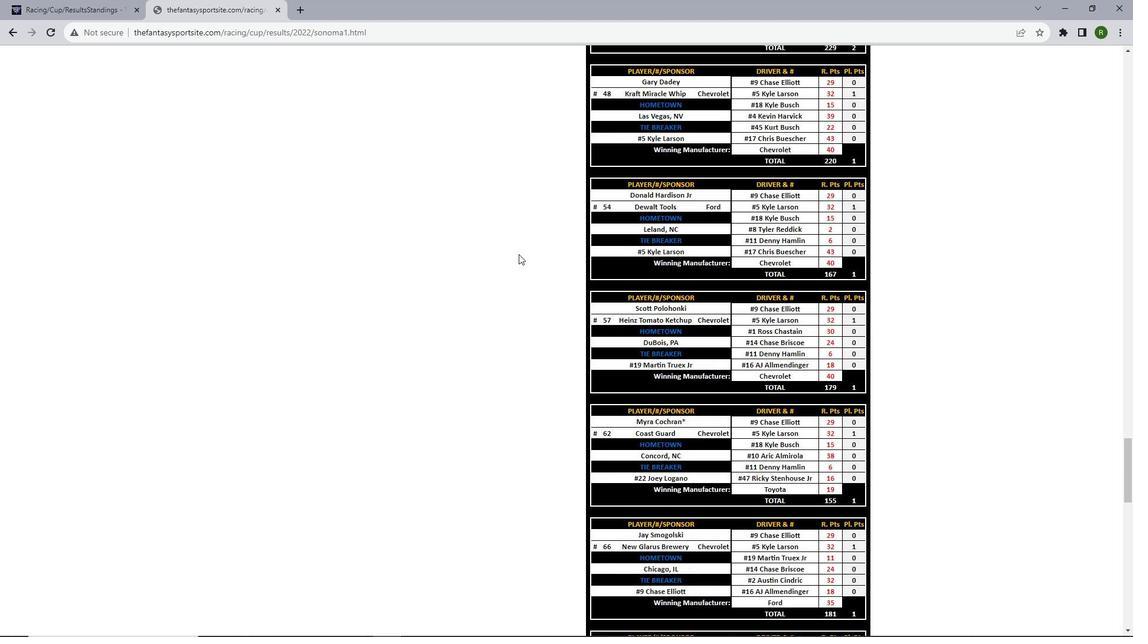 
Action: Mouse moved to (519, 254)
Screenshot: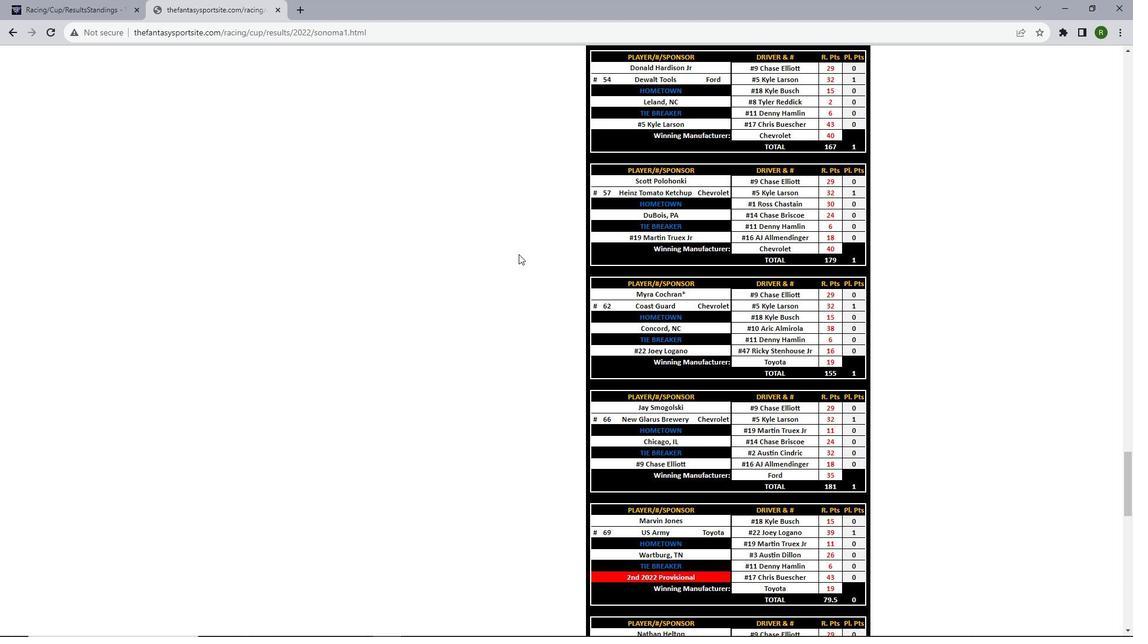 
Action: Mouse scrolled (519, 253) with delta (0, 0)
Screenshot: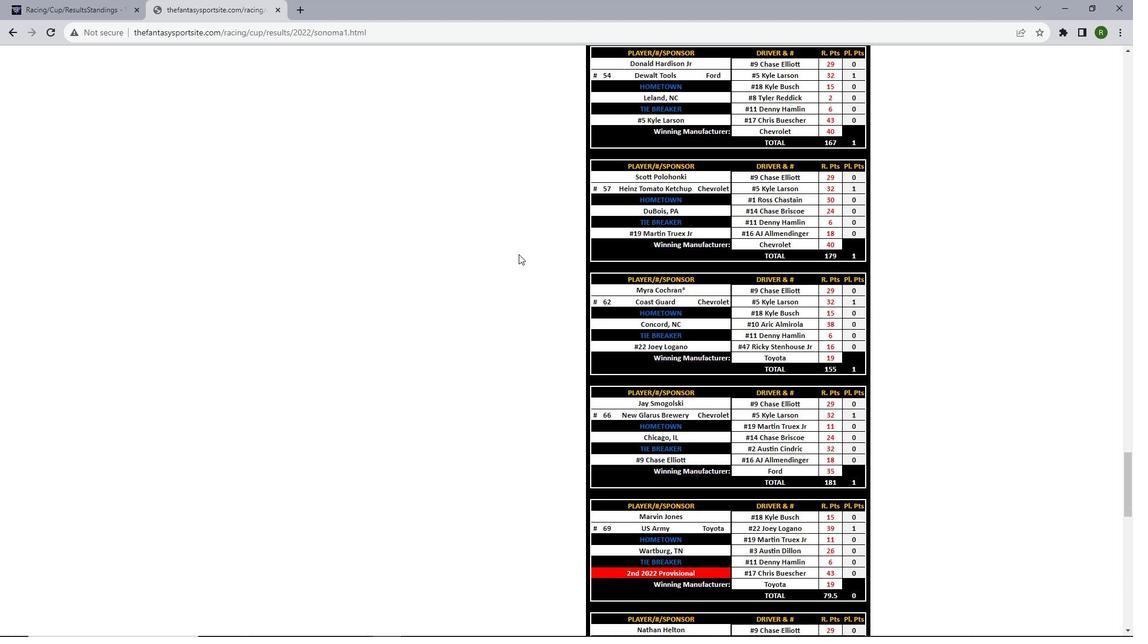 
Action: Mouse scrolled (519, 253) with delta (0, 0)
Screenshot: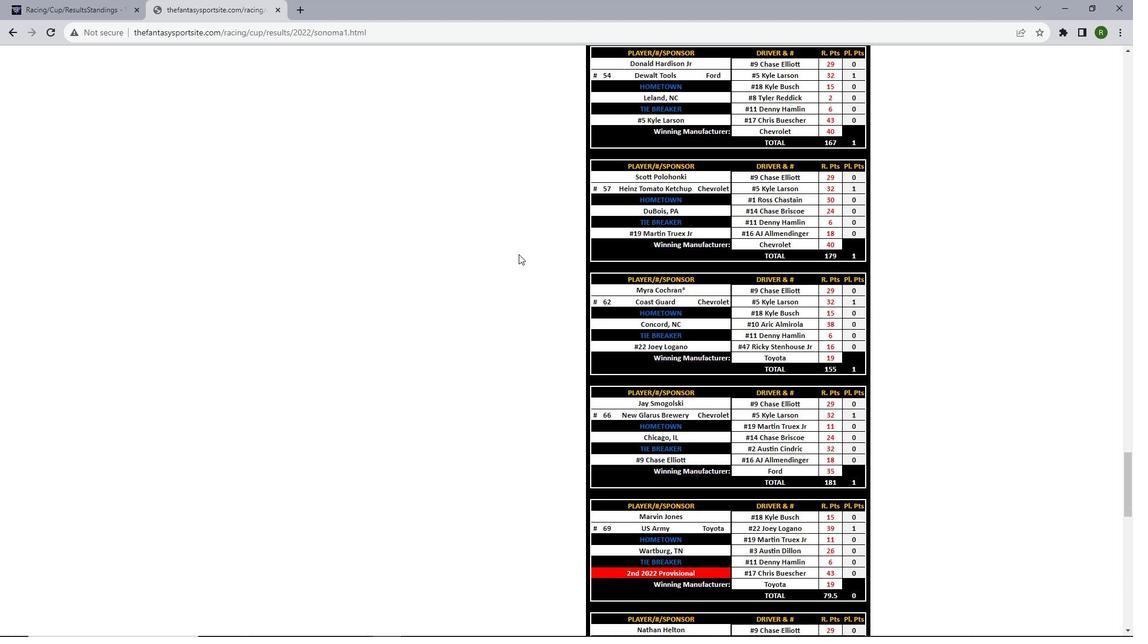 
Action: Mouse scrolled (519, 253) with delta (0, 0)
Screenshot: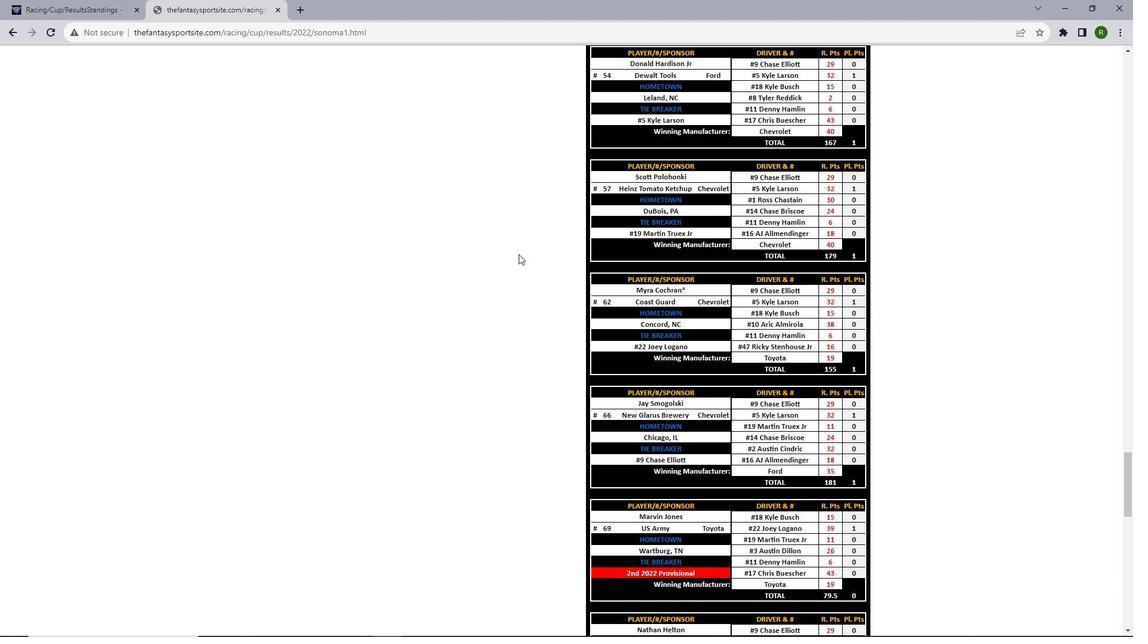 
Action: Mouse scrolled (519, 253) with delta (0, 0)
Screenshot: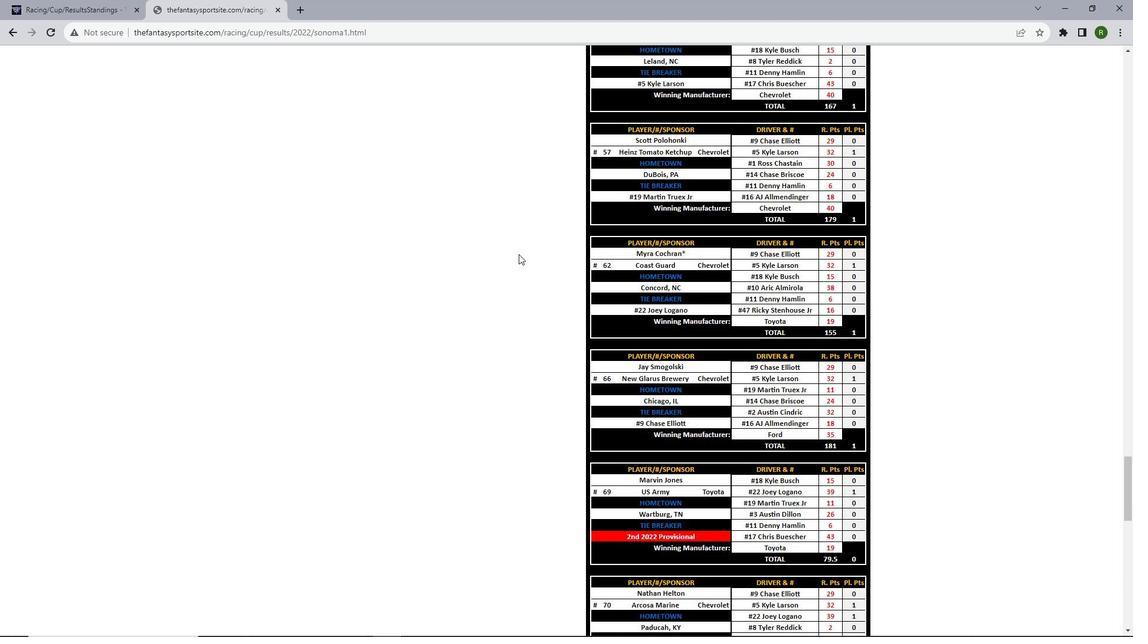 
Action: Mouse scrolled (519, 253) with delta (0, 0)
Screenshot: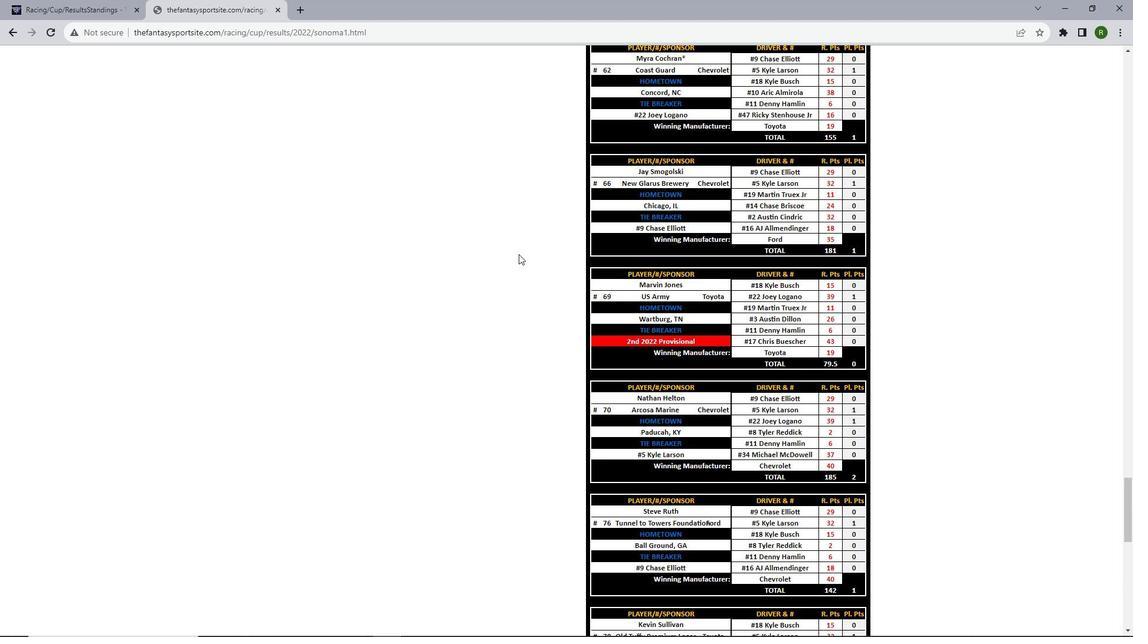 
Action: Mouse scrolled (519, 253) with delta (0, 0)
Screenshot: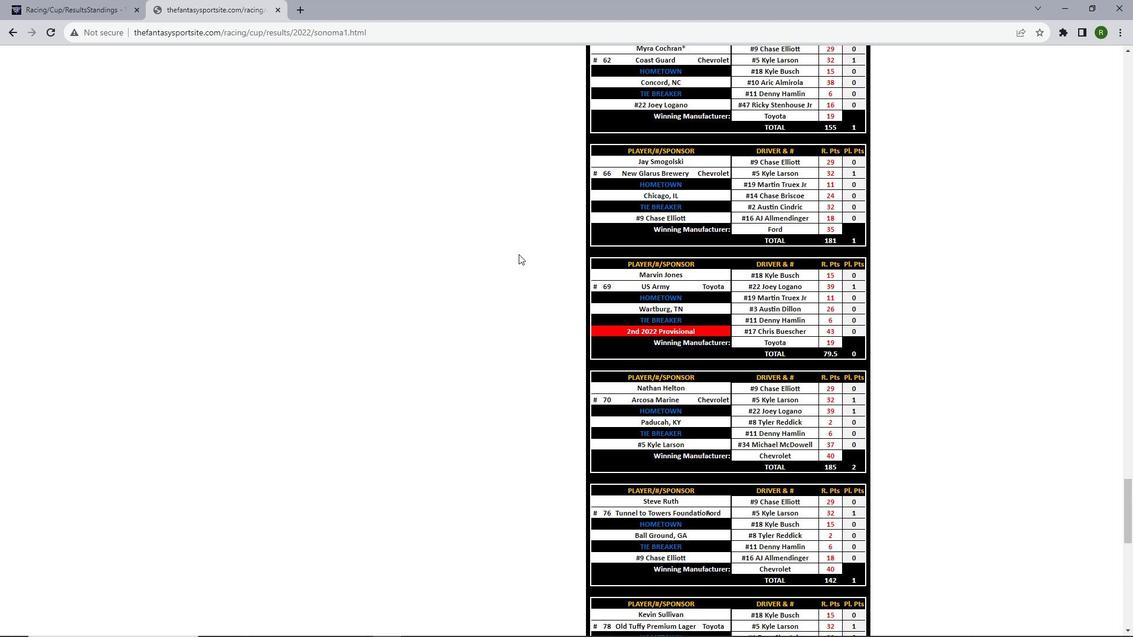 
Action: Mouse scrolled (519, 253) with delta (0, 0)
Screenshot: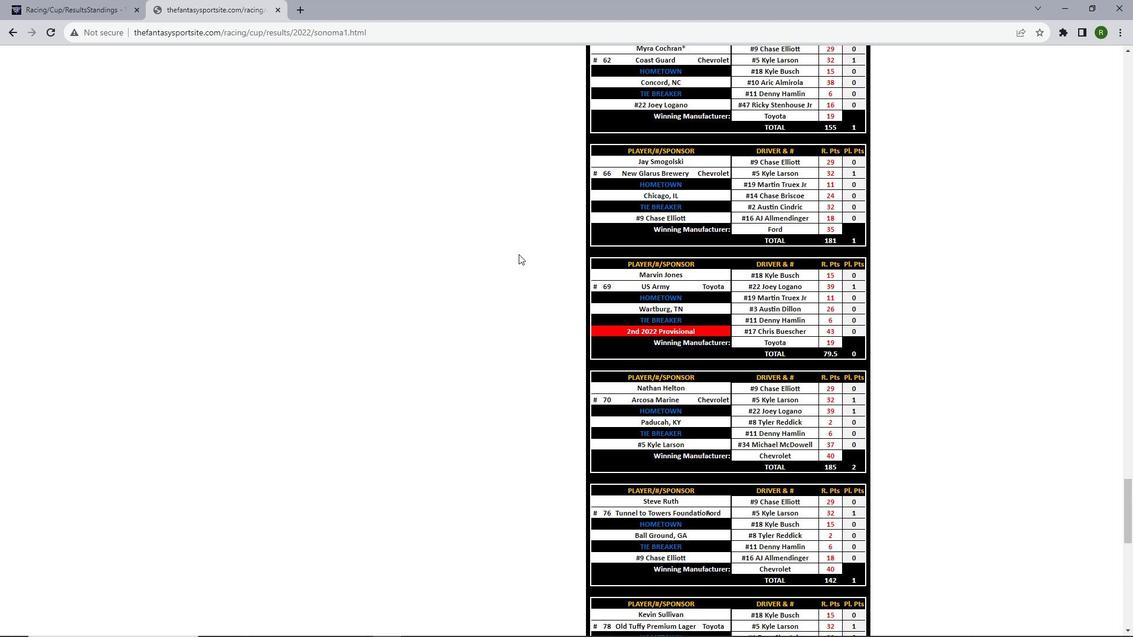 
Action: Mouse scrolled (519, 253) with delta (0, 0)
Screenshot: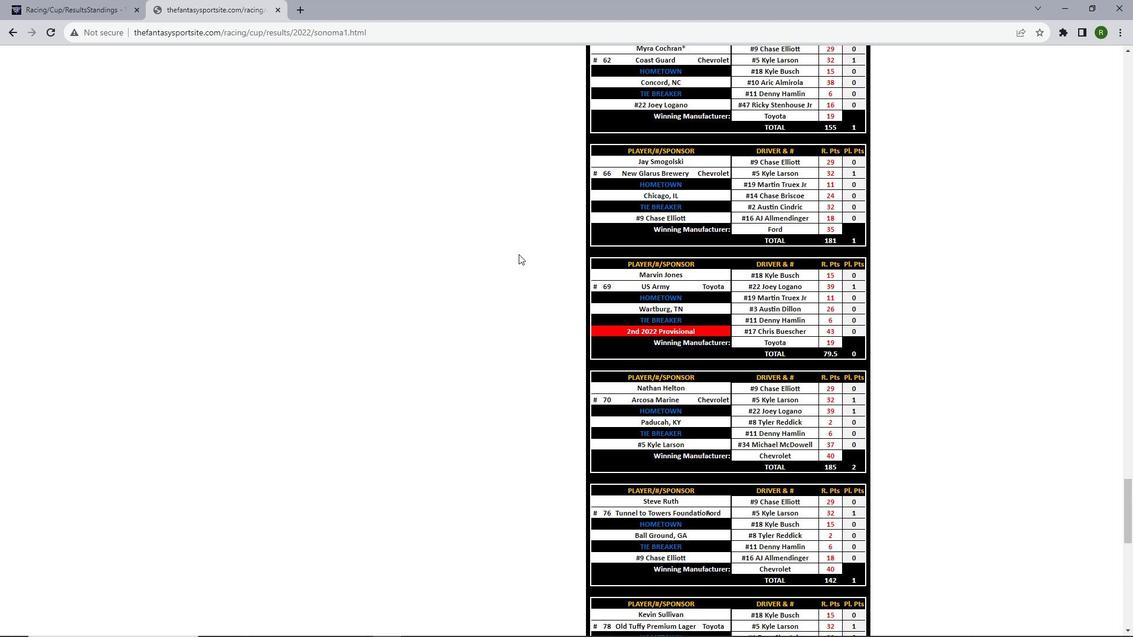 
Action: Mouse scrolled (519, 253) with delta (0, 0)
Screenshot: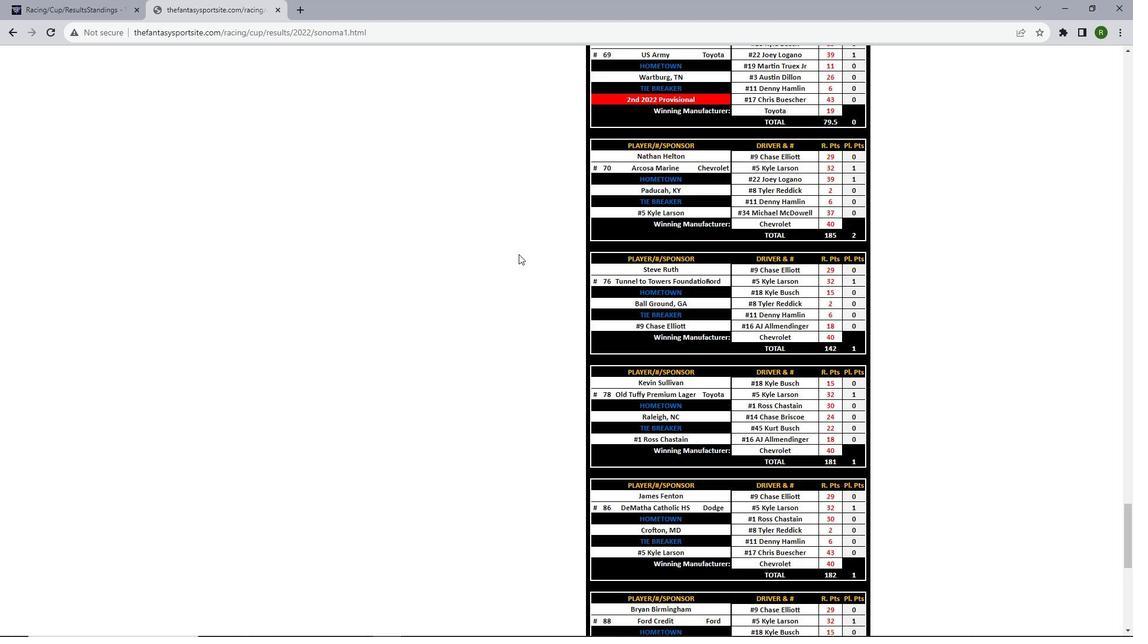 
Action: Mouse scrolled (519, 253) with delta (0, 0)
Screenshot: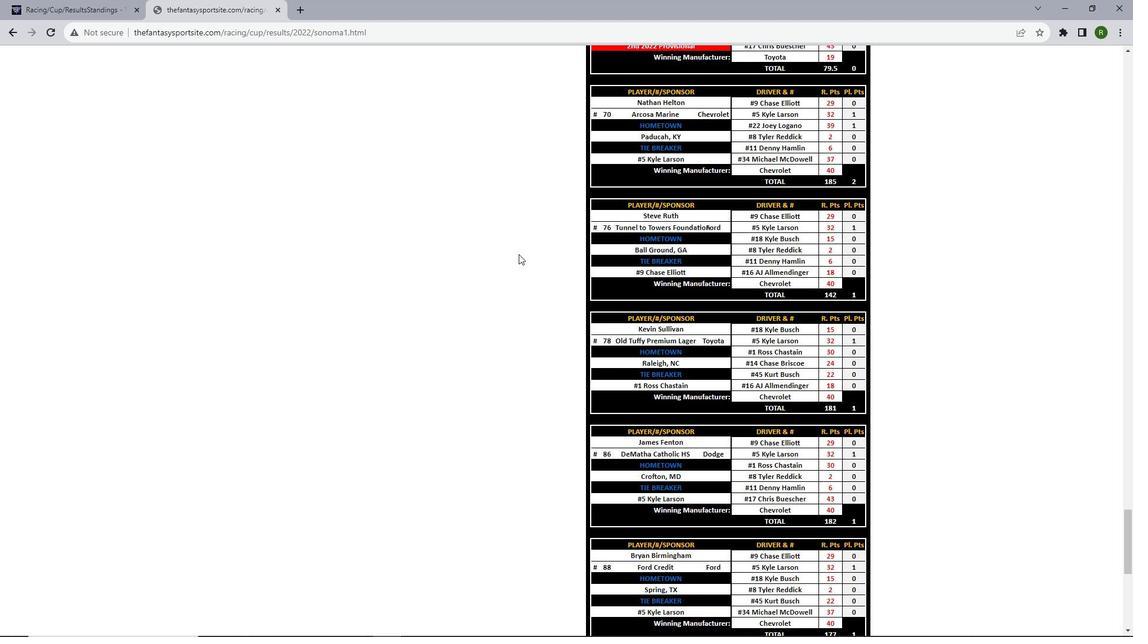 
Action: Mouse scrolled (519, 253) with delta (0, 0)
Screenshot: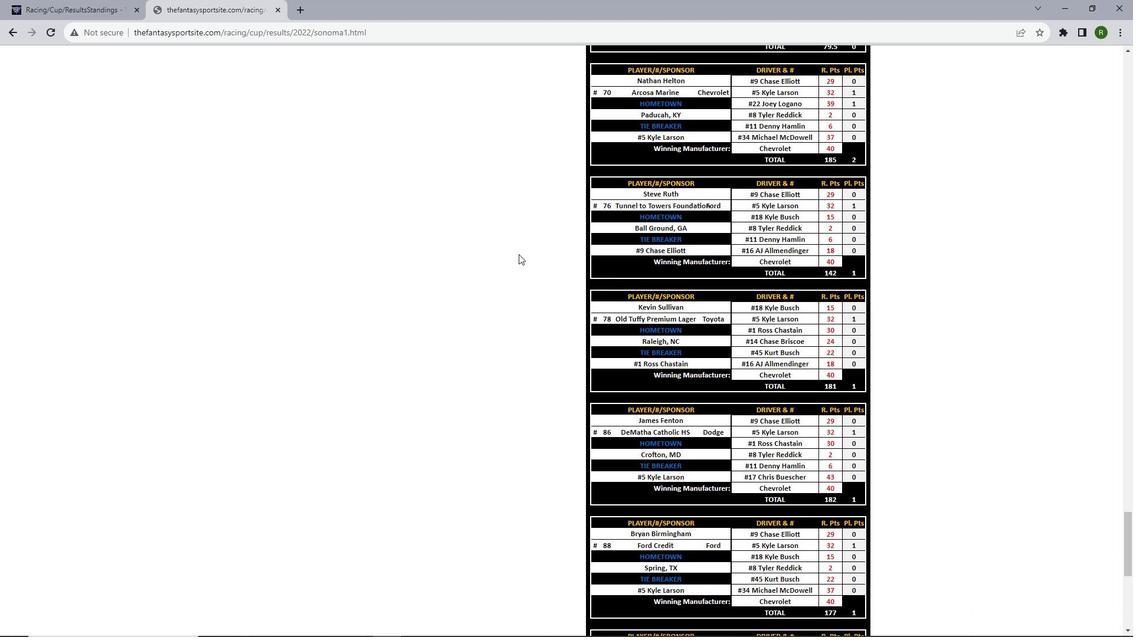 
Action: Mouse scrolled (519, 253) with delta (0, 0)
Screenshot: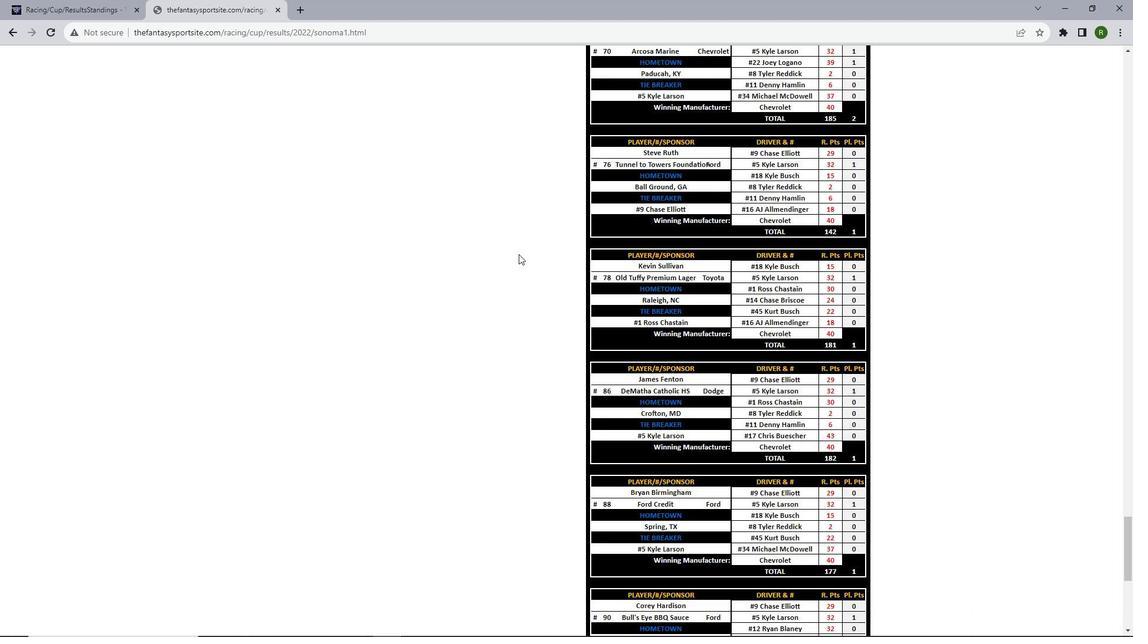 
Action: Mouse scrolled (519, 253) with delta (0, 0)
Screenshot: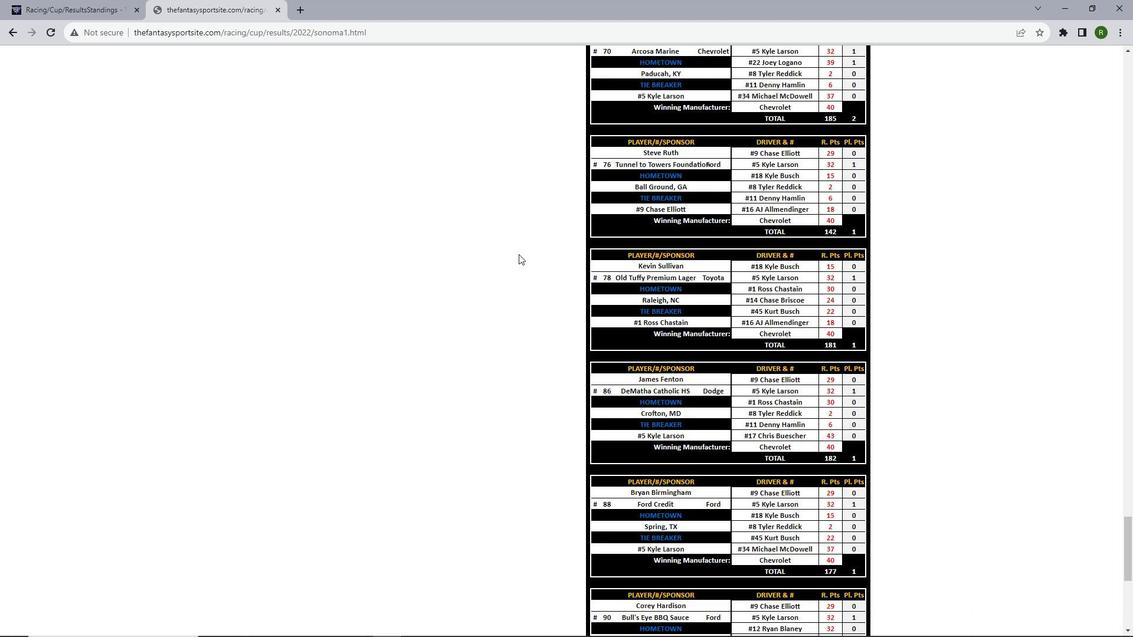 
Action: Mouse scrolled (519, 253) with delta (0, 0)
Screenshot: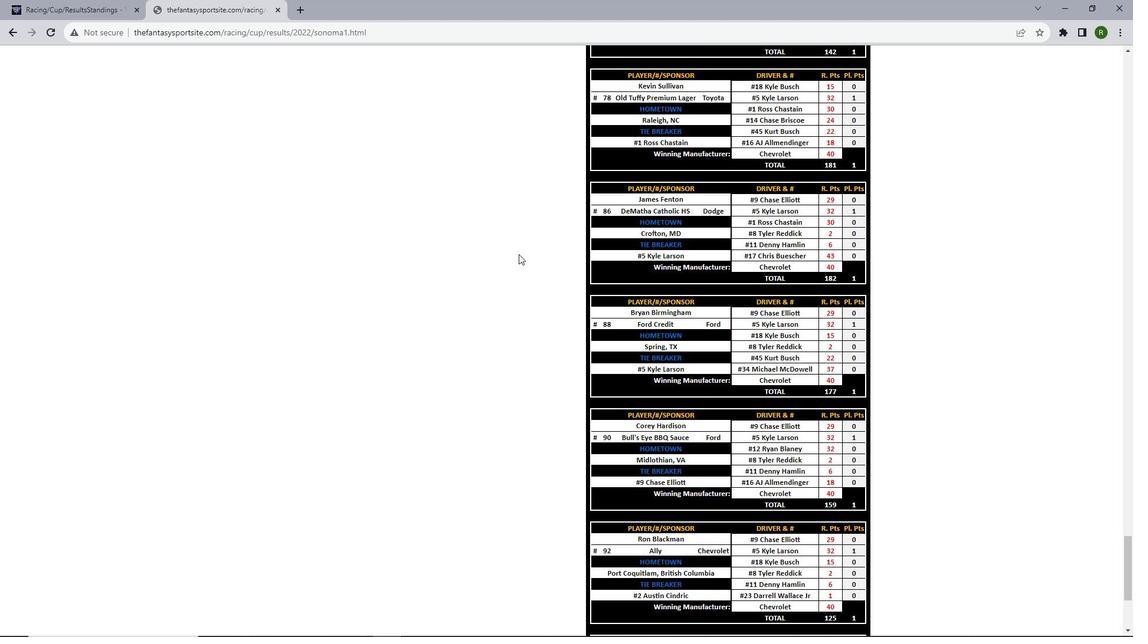
Action: Mouse scrolled (519, 253) with delta (0, 0)
Screenshot: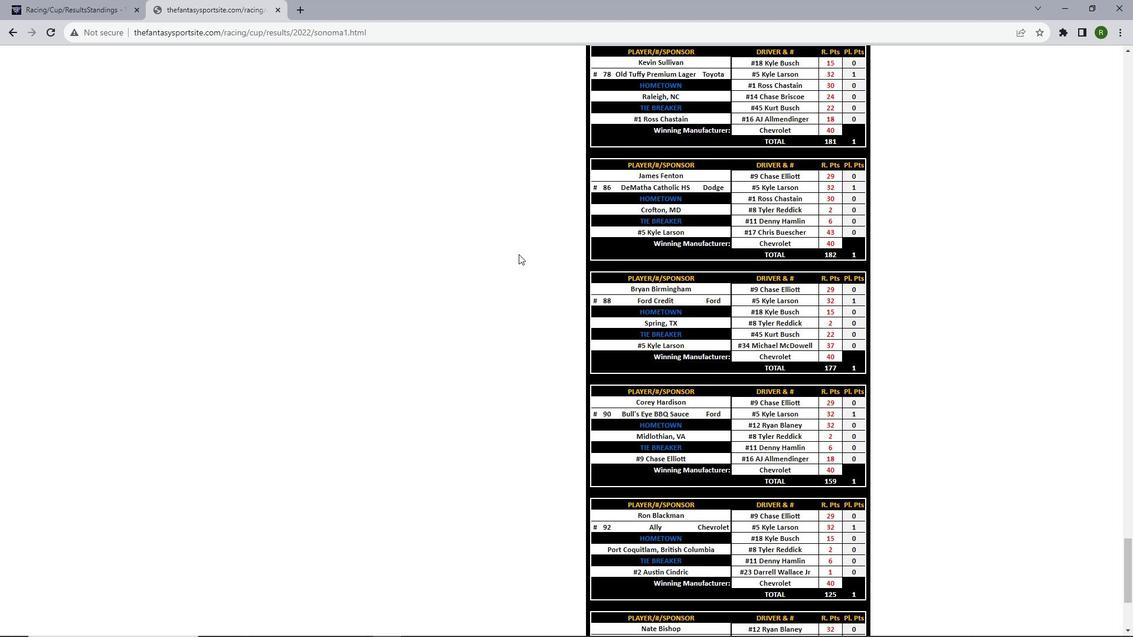 
Action: Mouse scrolled (519, 253) with delta (0, 0)
Screenshot: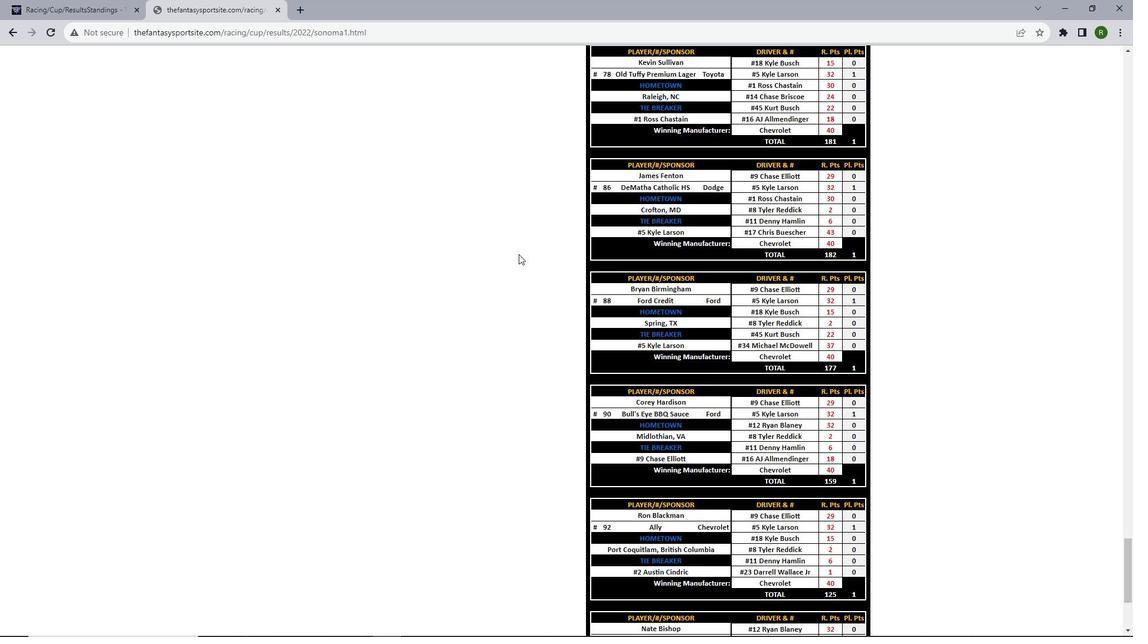 
Action: Mouse scrolled (519, 253) with delta (0, 0)
Screenshot: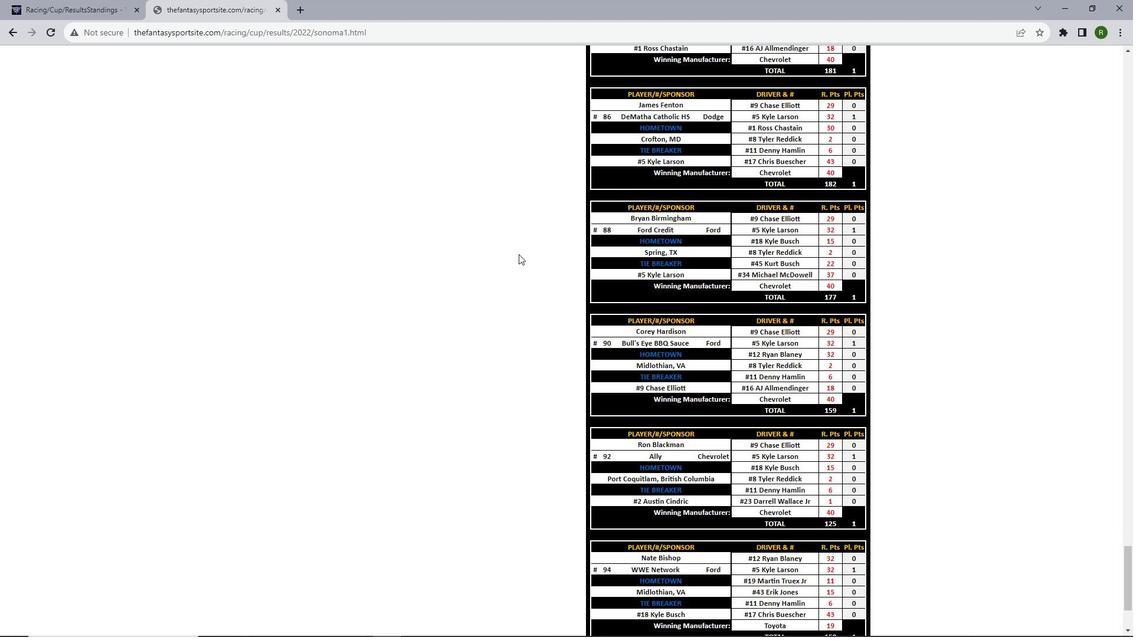 
Action: Mouse scrolled (519, 253) with delta (0, 0)
Screenshot: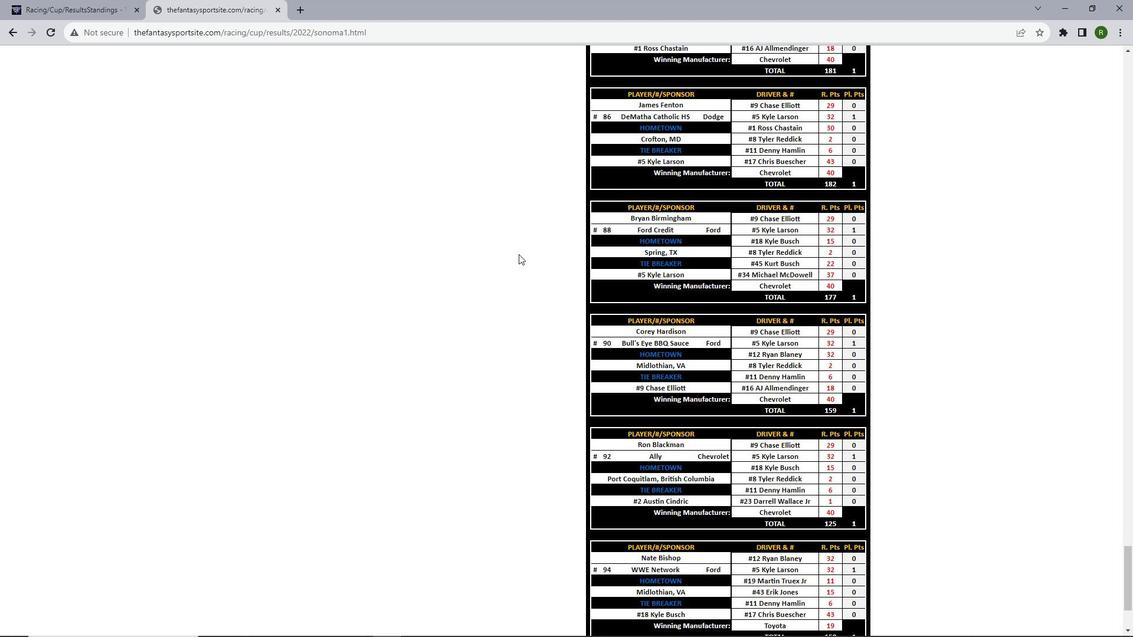 
Action: Mouse scrolled (519, 253) with delta (0, 0)
Screenshot: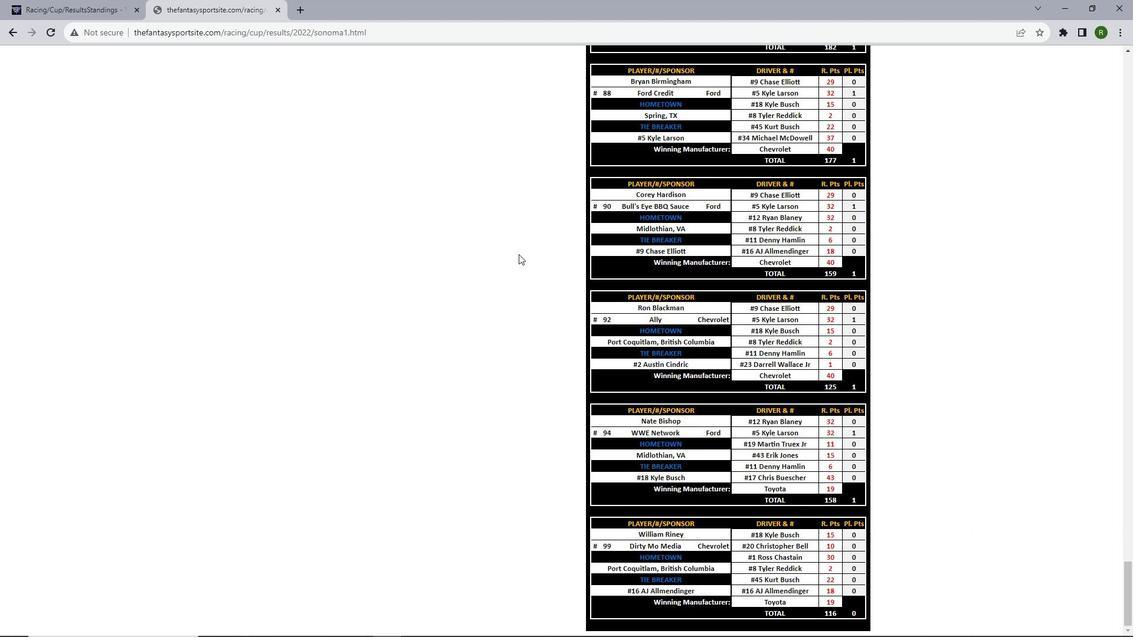 
Action: Mouse scrolled (519, 253) with delta (0, 0)
Screenshot: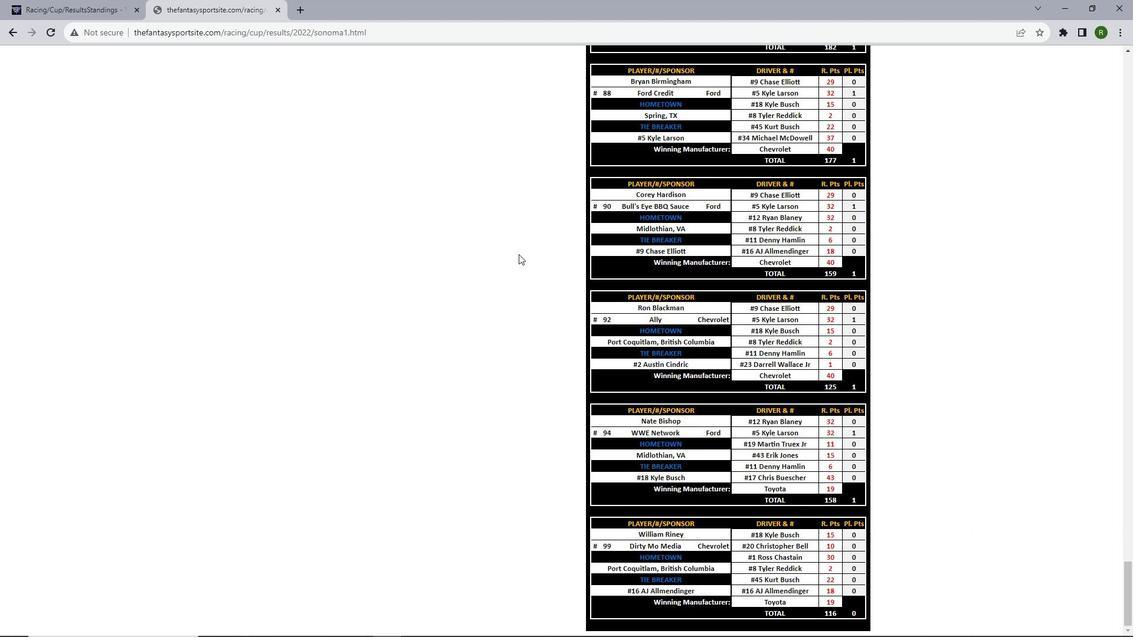 
Action: Mouse scrolled (519, 253) with delta (0, 0)
Screenshot: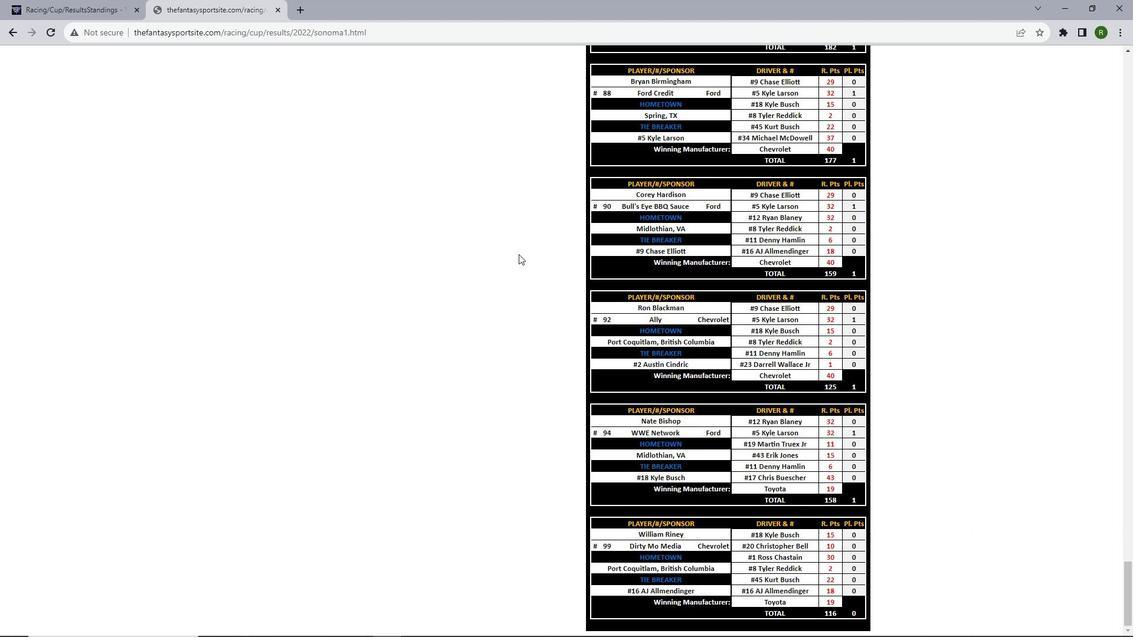 
Action: Mouse scrolled (519, 253) with delta (0, 0)
Screenshot: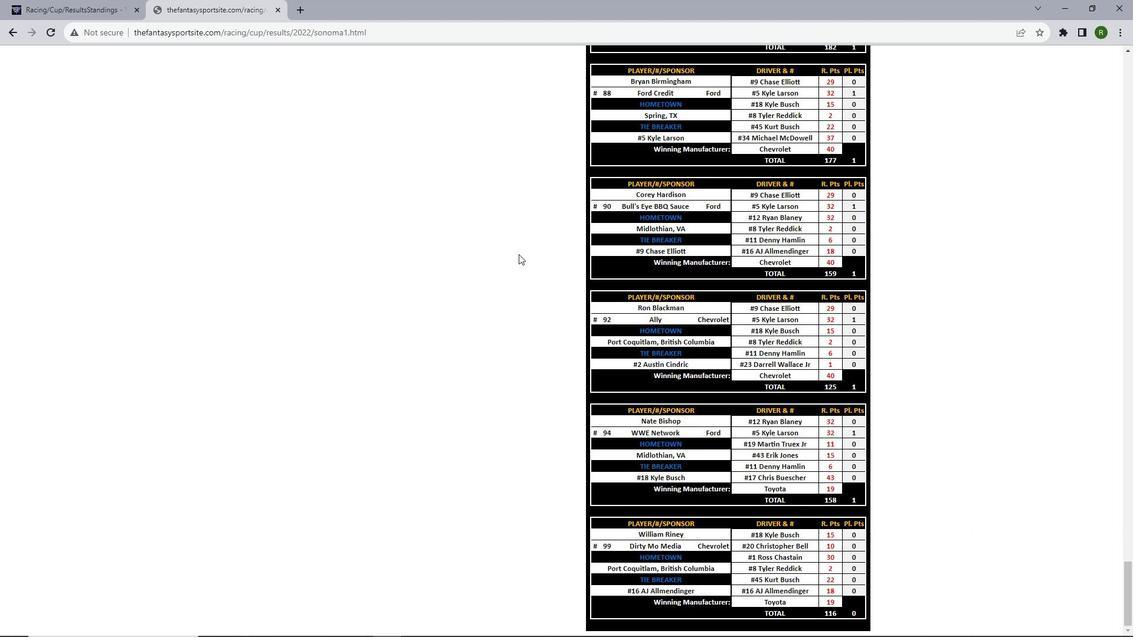 
